 Task: Look for space in Chilaw, Sri Lanka from 6th September, 2023 to 15th September, 2023 for 6 adults in price range Rs.8000 to Rs.12000. Place can be entire place or private room with 6 bedrooms having 6 beds and 6 bathrooms. Property type can be house, flat, guest house. Amenities needed are: wifi, TV, free parkinig on premises, gym, breakfast. Booking option can be shelf check-in. Required host language is English.
Action: Mouse moved to (535, 117)
Screenshot: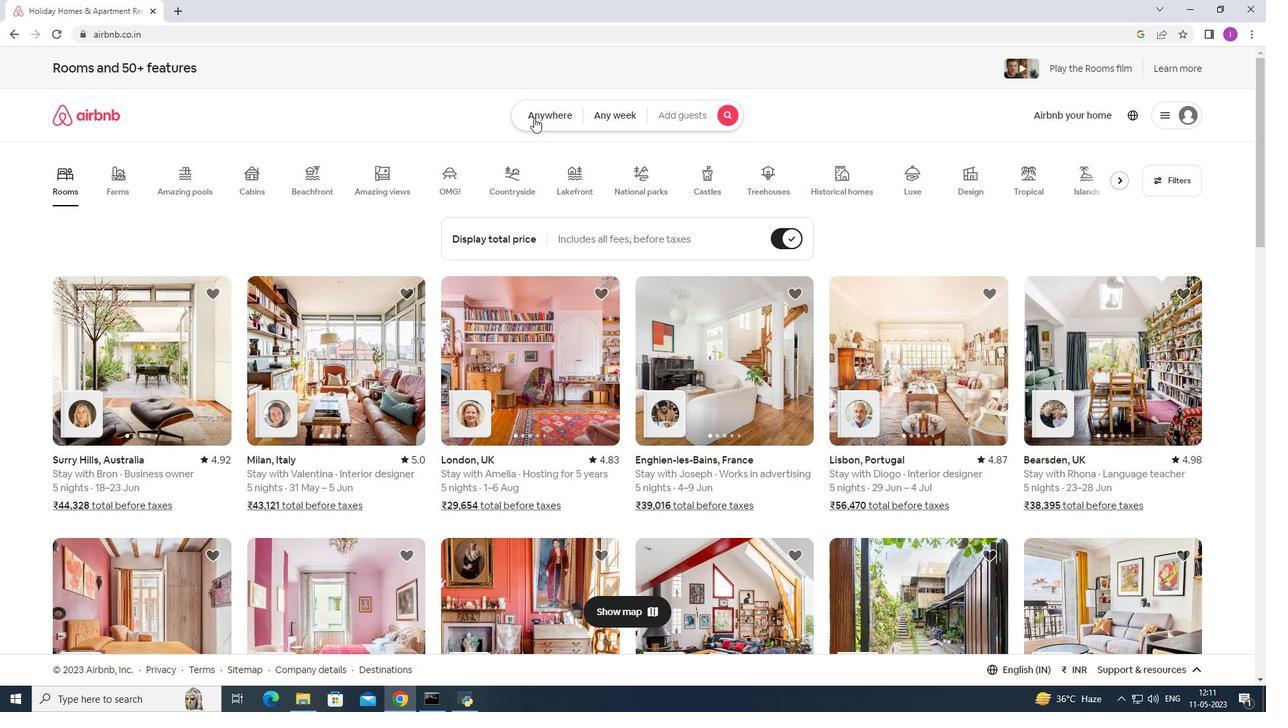 
Action: Mouse pressed left at (535, 117)
Screenshot: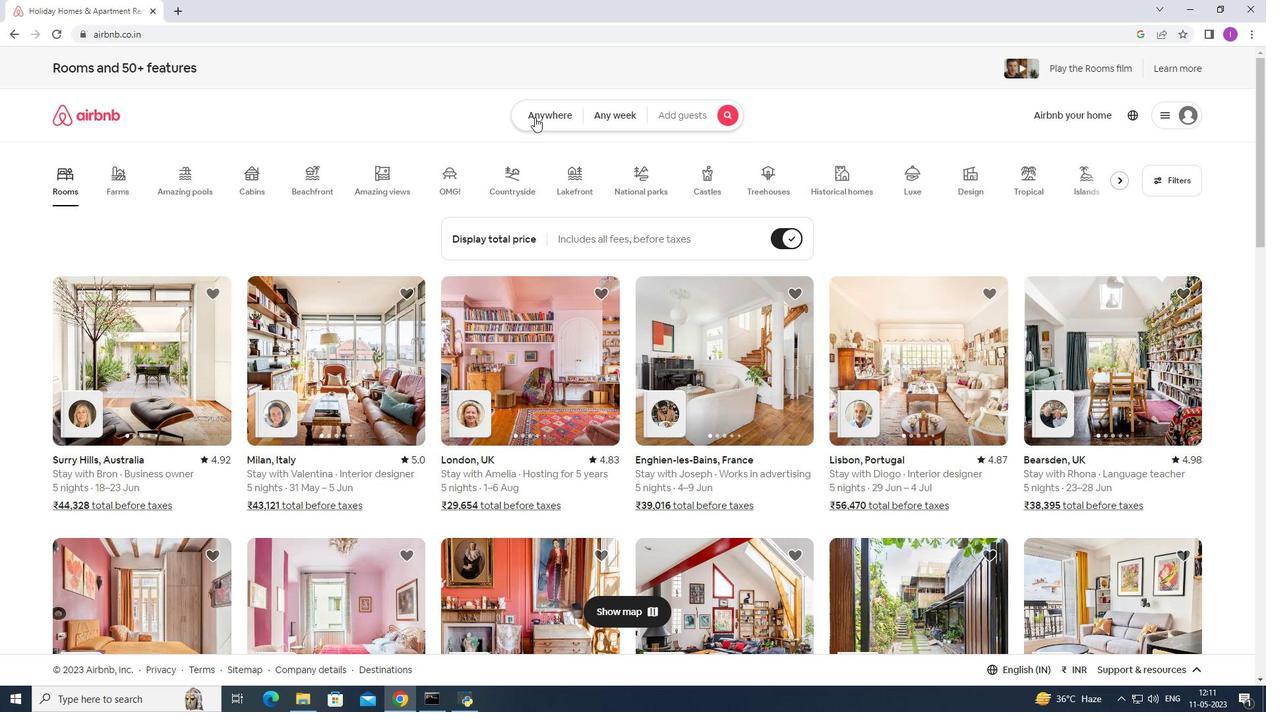 
Action: Mouse moved to (390, 167)
Screenshot: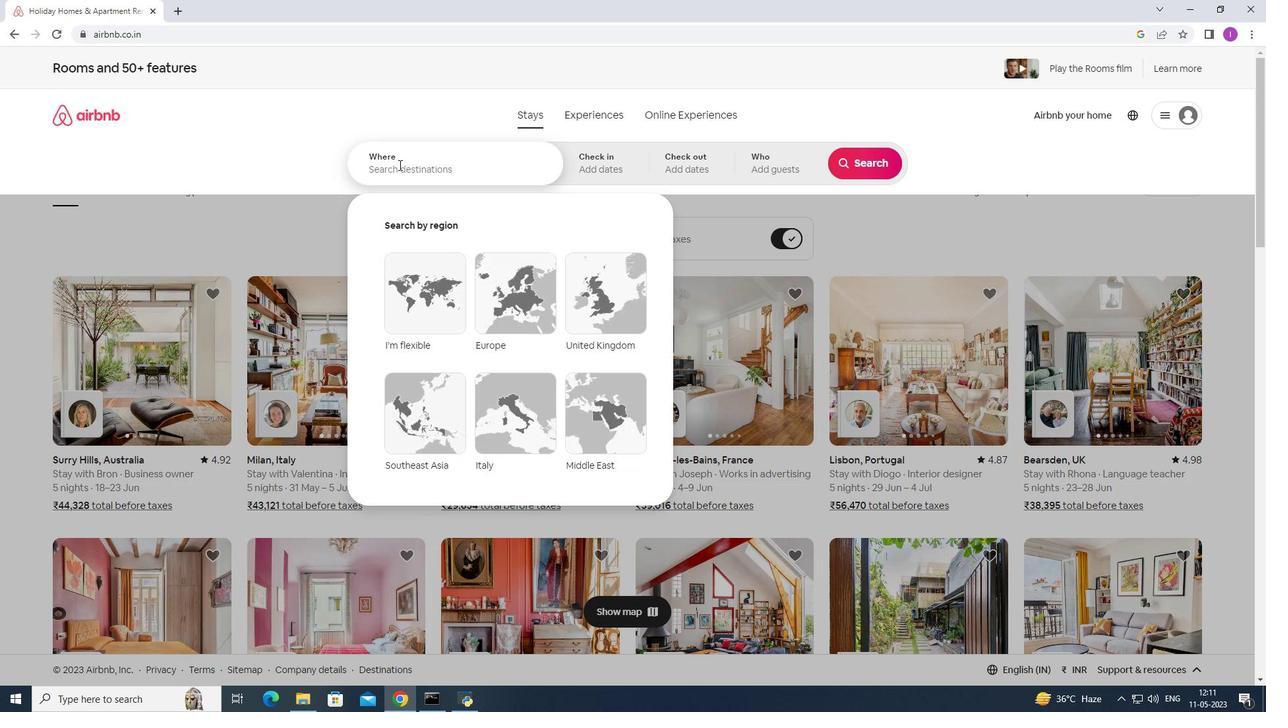 
Action: Mouse pressed left at (390, 167)
Screenshot: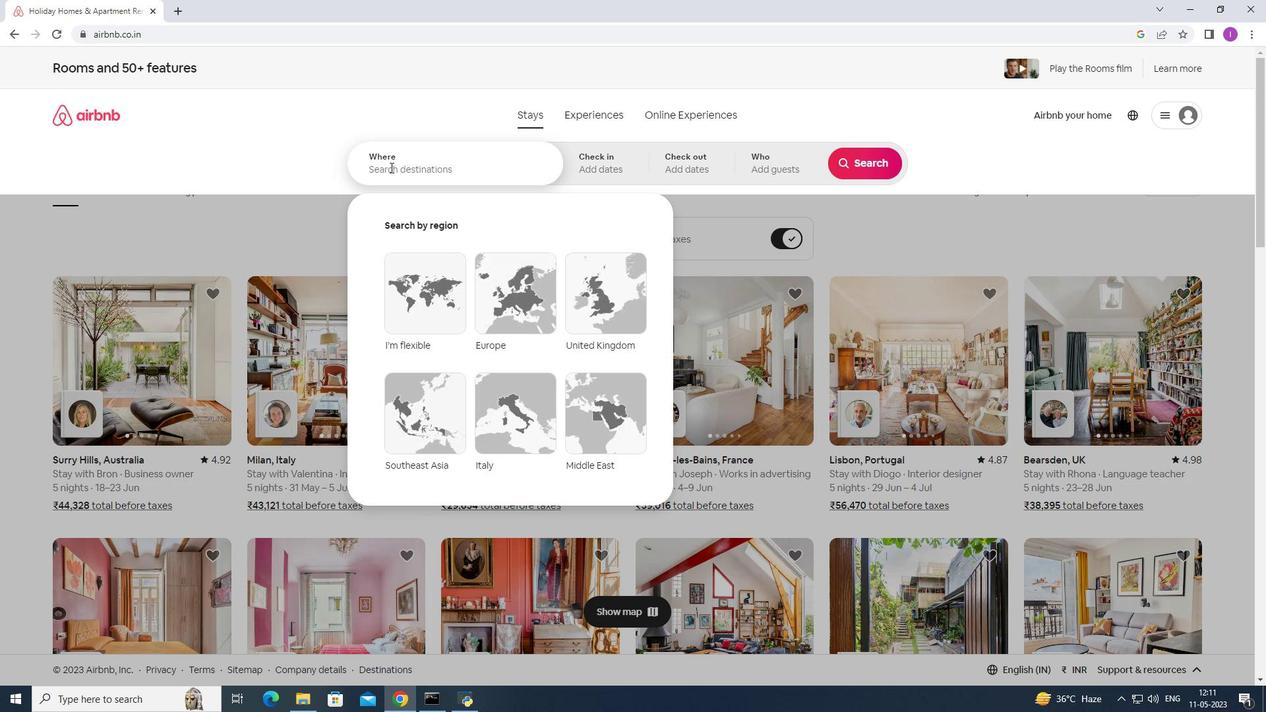 
Action: Mouse moved to (389, 167)
Screenshot: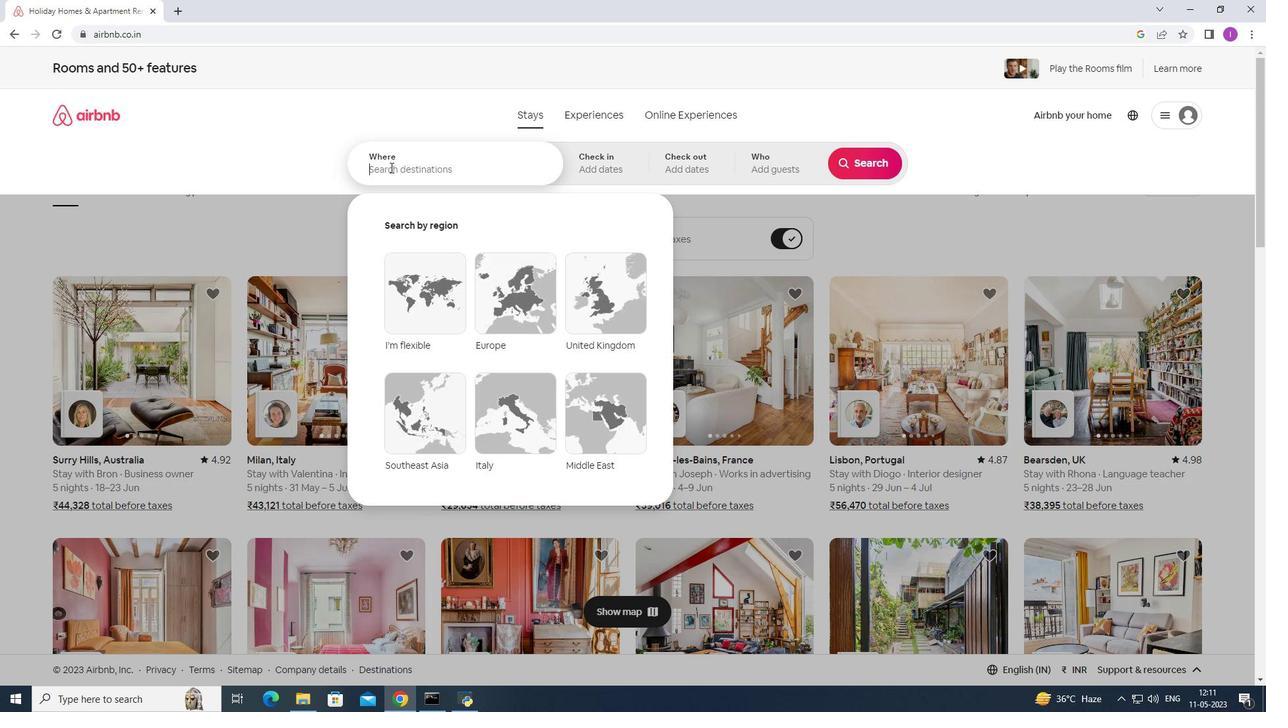 
Action: Key pressed <Key.shift>Chilaw,<Key.shift><Key.shift><Key.shift><Key.shift><Key.shift><Key.shift><Key.shift><Key.shift><Key.shift><Key.shift><Key.shift><Key.shift><Key.shift><Key.shift><Key.shift><Key.shift><Key.shift><Key.shift><Key.shift><Key.shift><Key.shift><Key.shift><Key.shift><Key.shift><Key.shift><Key.shift><Key.shift><Key.shift><Key.shift><Key.shift><Key.shift><Key.shift><Key.shift><Key.shift><Key.shift><Key.shift><Key.shift><Key.shift><Key.shift>Sri<Key.space><Key.shift>Lanka
Screenshot: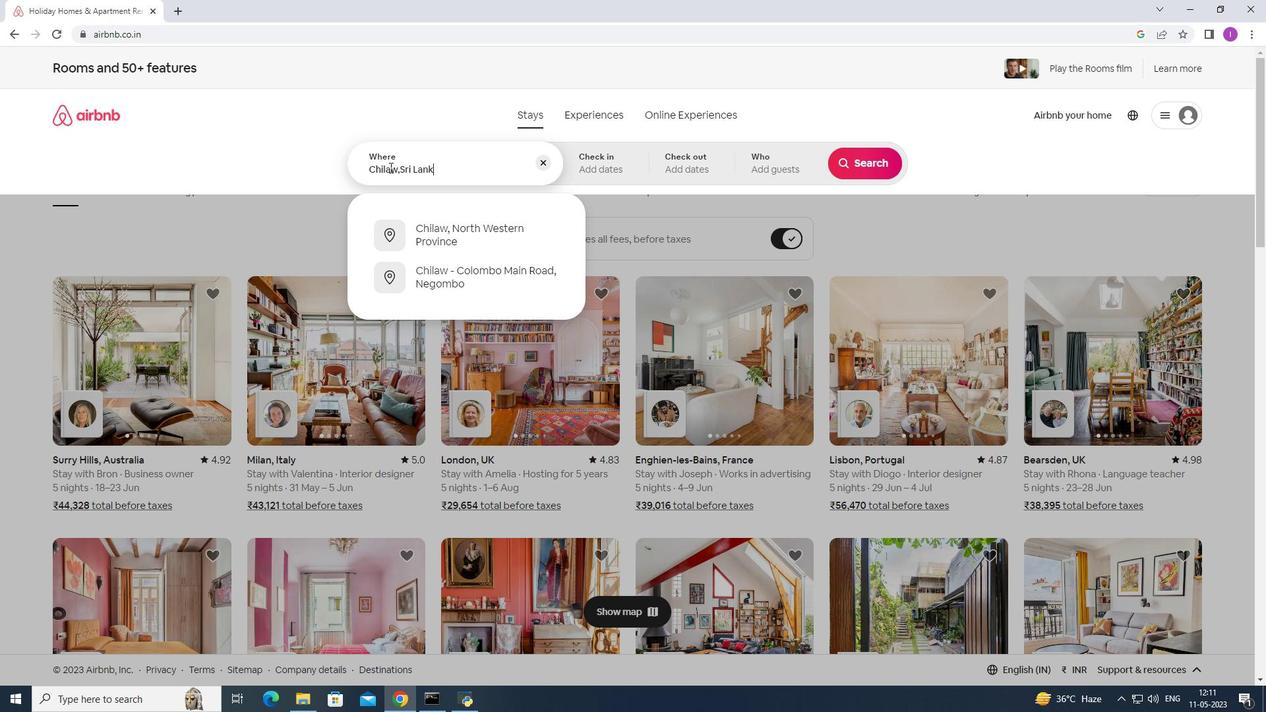 
Action: Mouse moved to (631, 169)
Screenshot: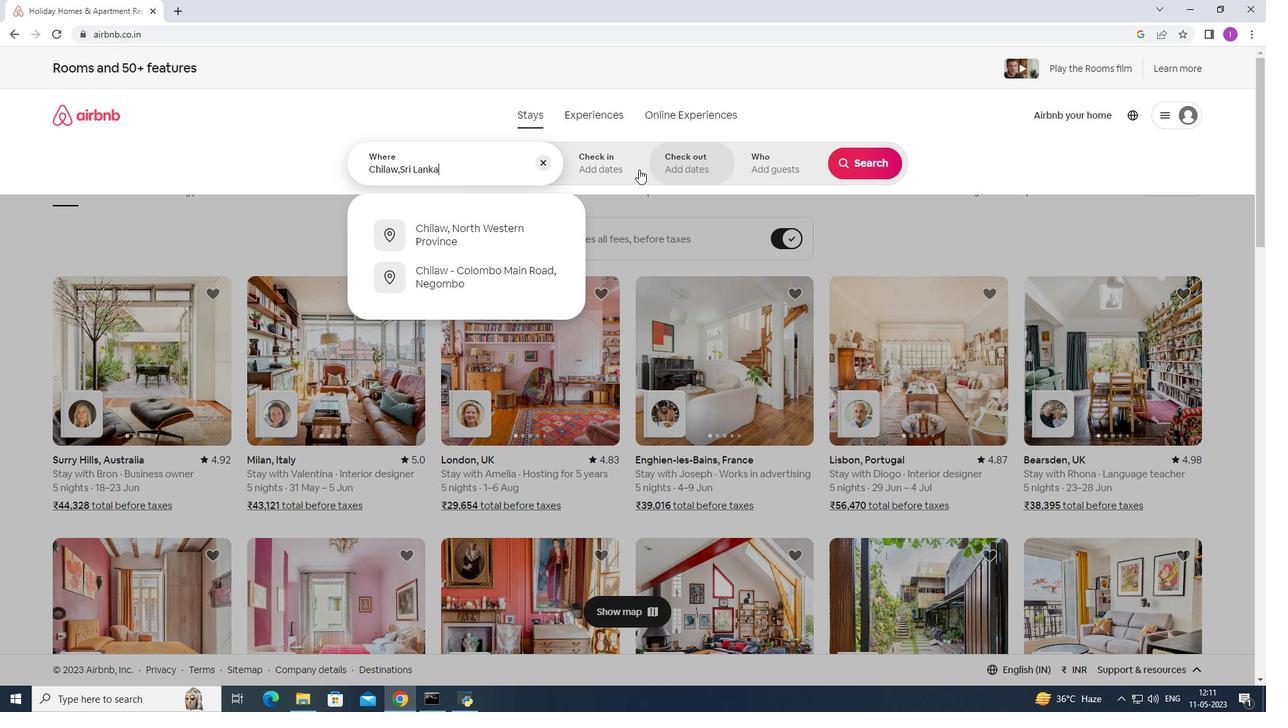 
Action: Mouse pressed left at (631, 169)
Screenshot: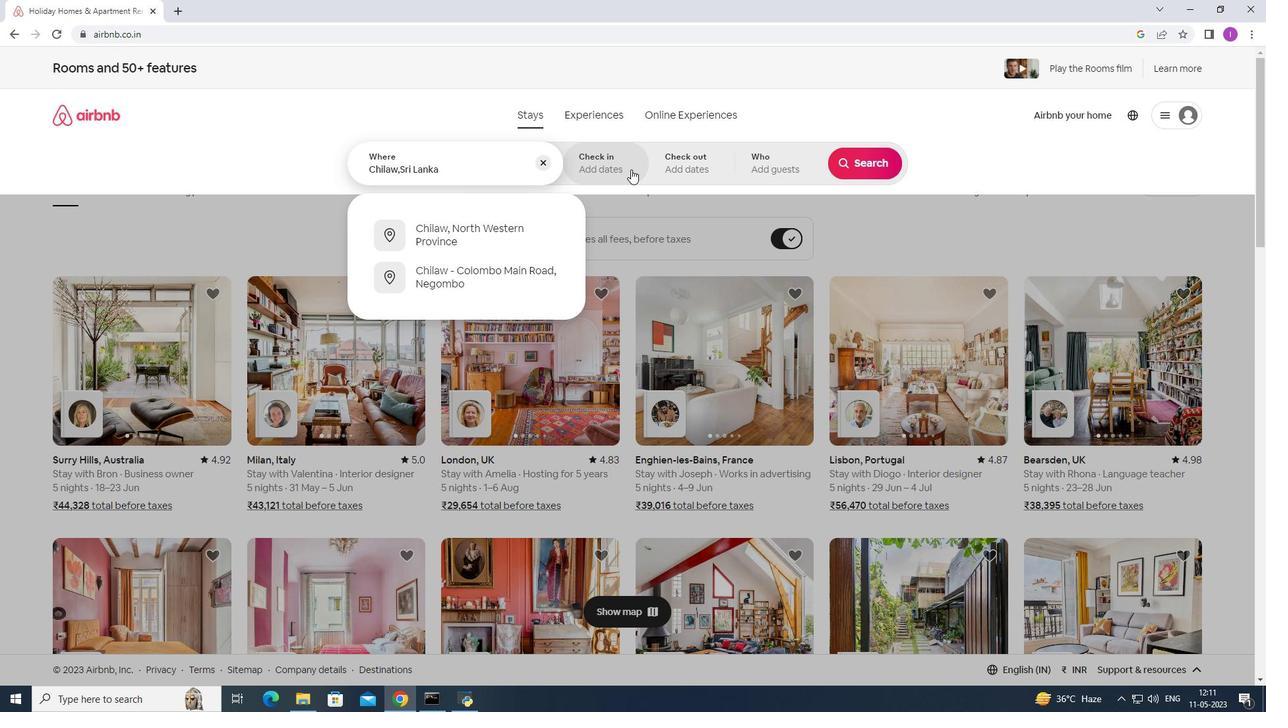 
Action: Mouse moved to (876, 269)
Screenshot: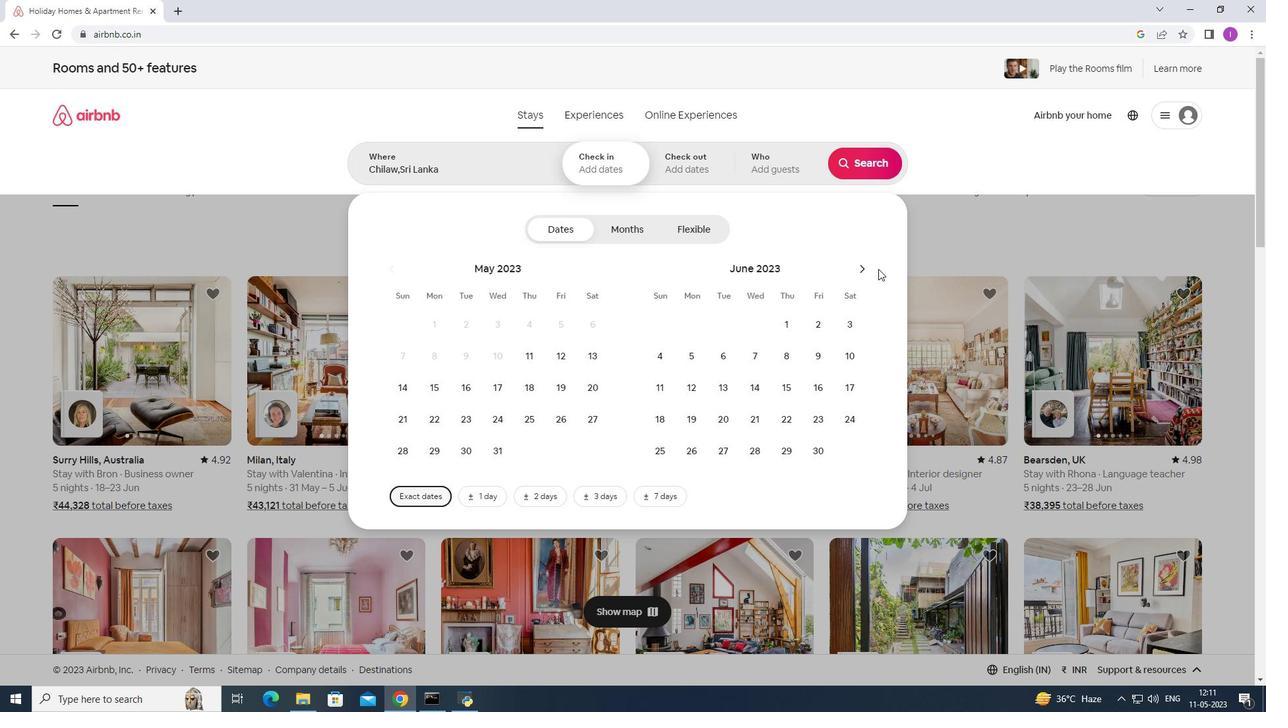 
Action: Mouse pressed left at (876, 269)
Screenshot: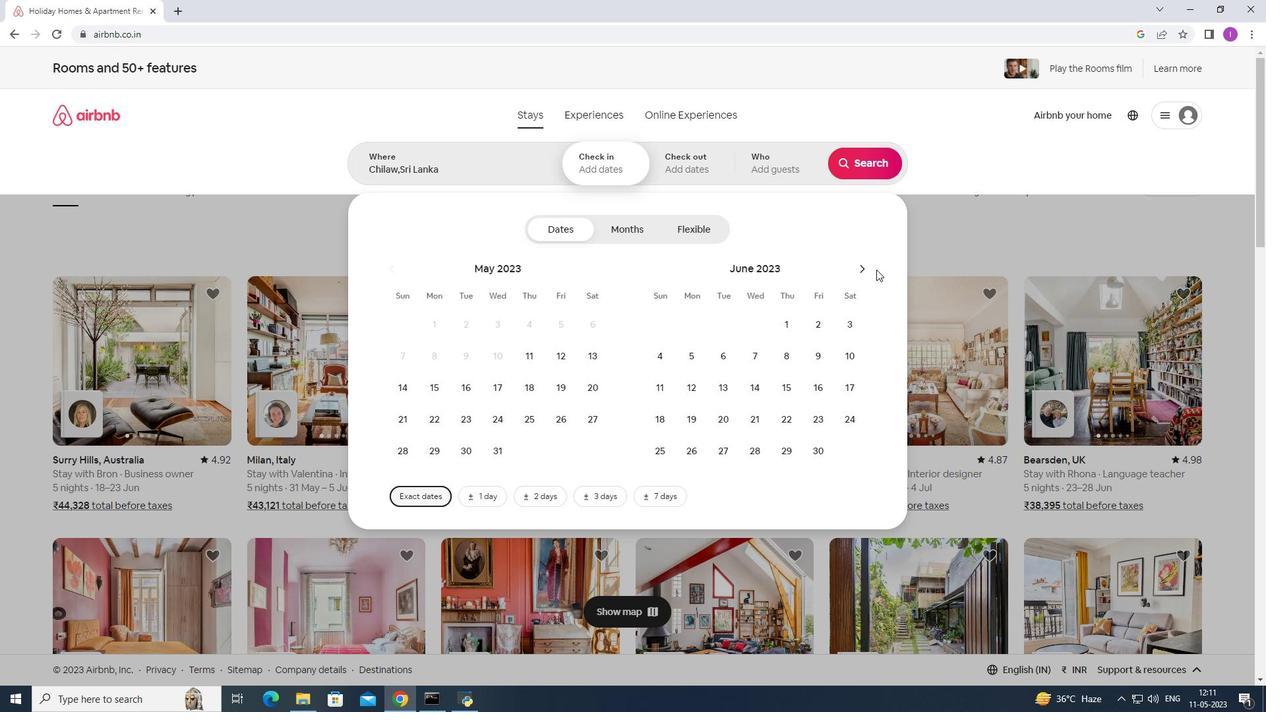 
Action: Mouse pressed left at (876, 269)
Screenshot: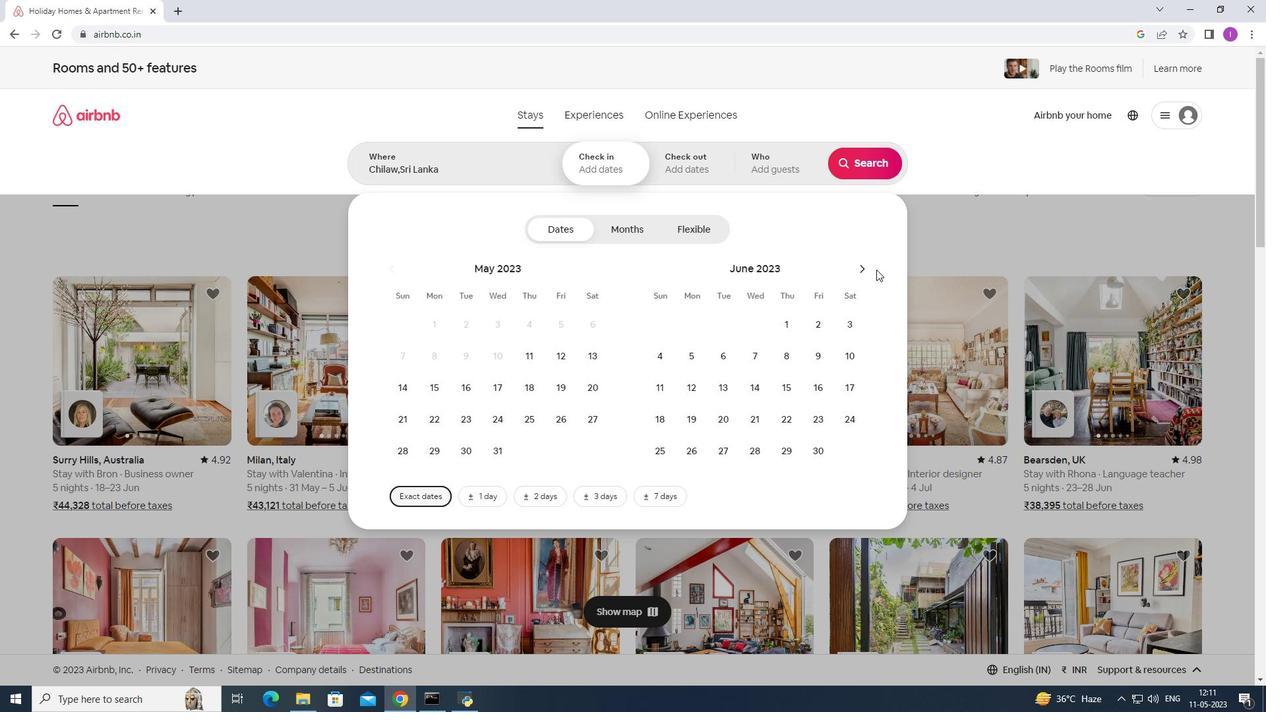 
Action: Mouse moved to (869, 271)
Screenshot: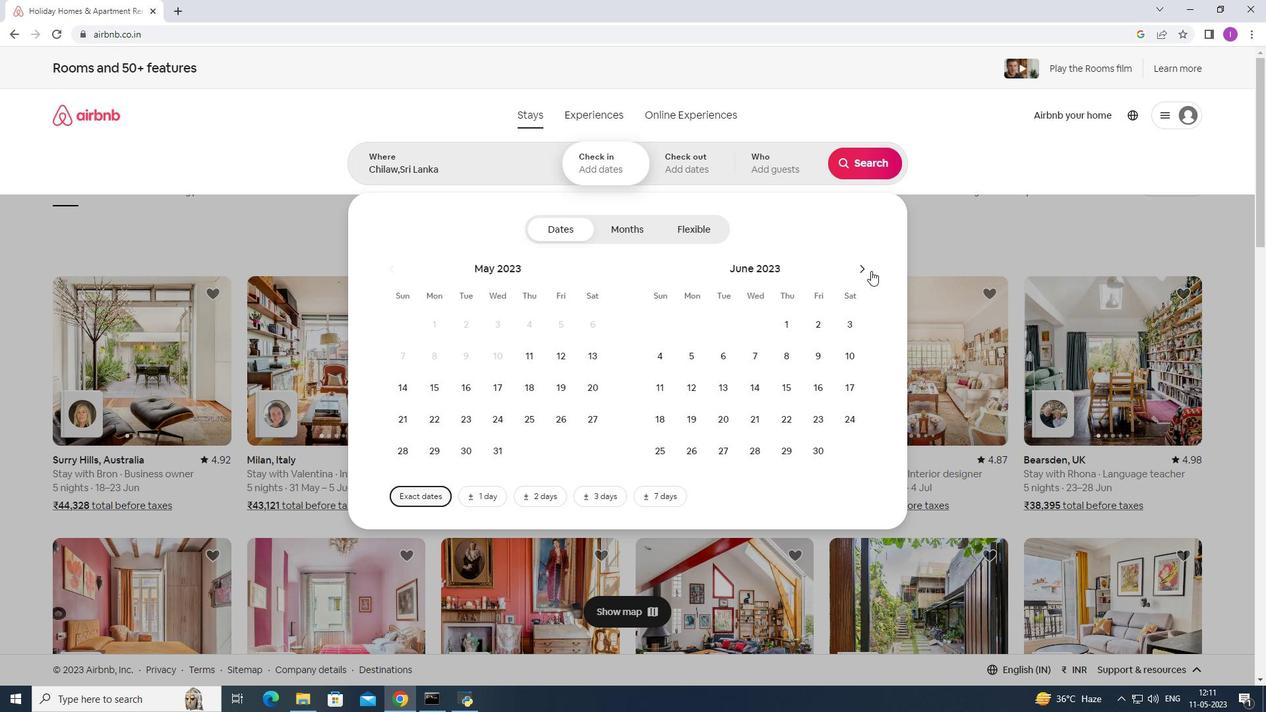 
Action: Mouse pressed left at (869, 271)
Screenshot: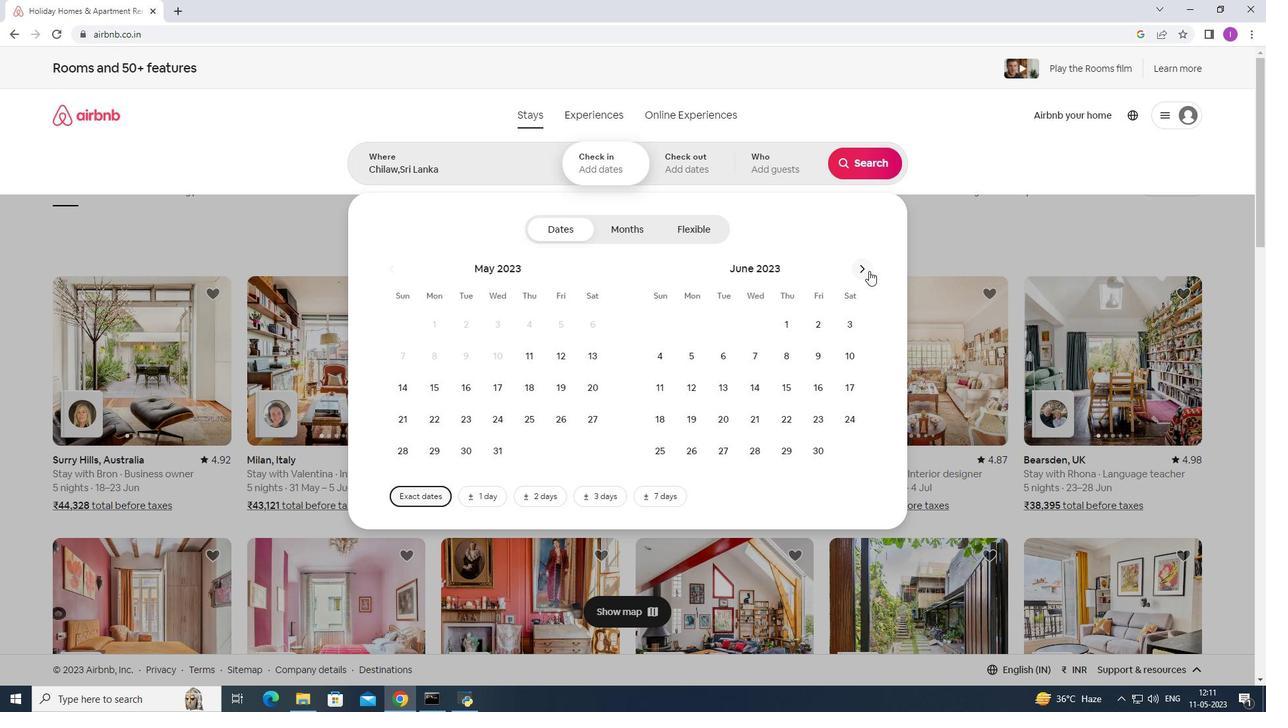 
Action: Mouse pressed left at (869, 271)
Screenshot: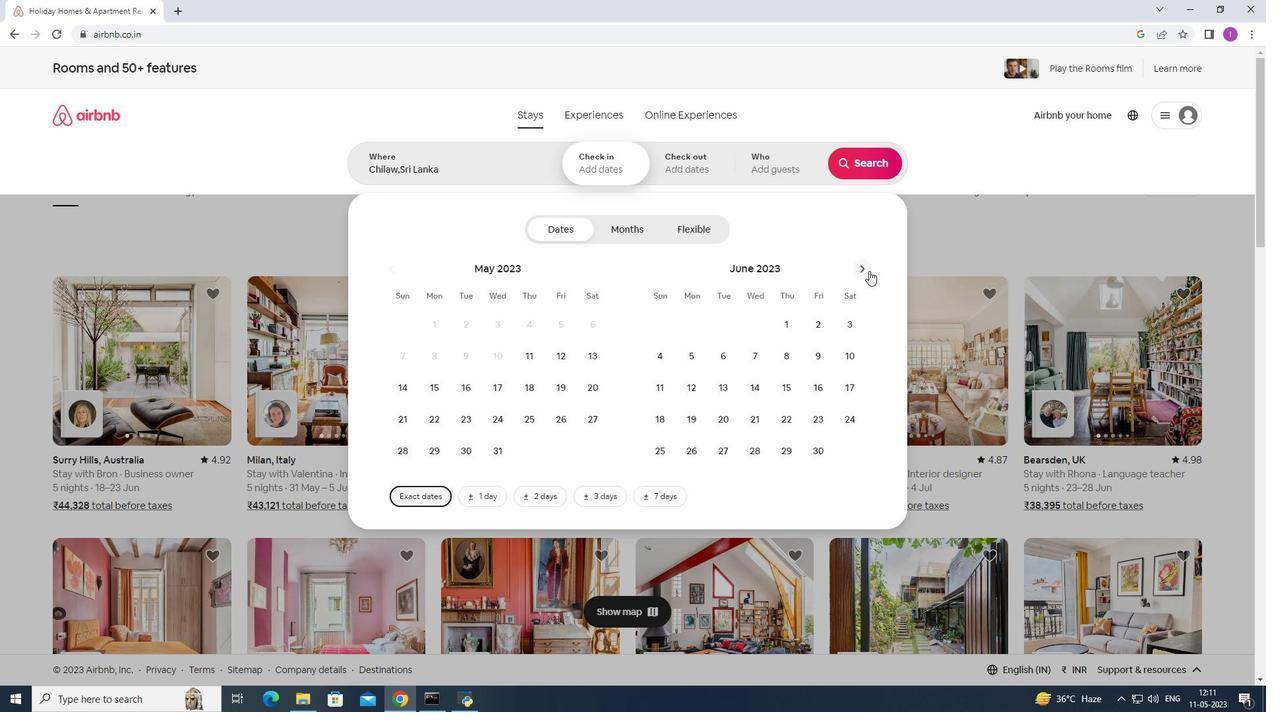 
Action: Mouse pressed left at (869, 271)
Screenshot: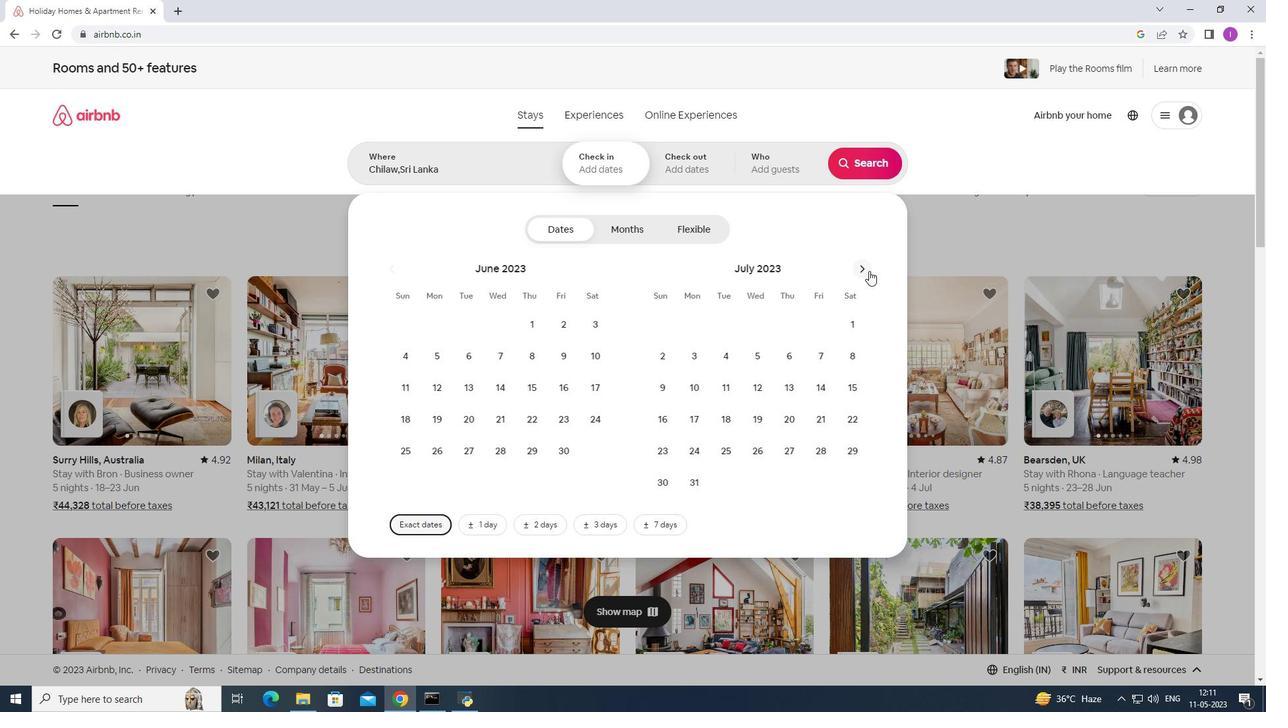 
Action: Mouse moved to (868, 271)
Screenshot: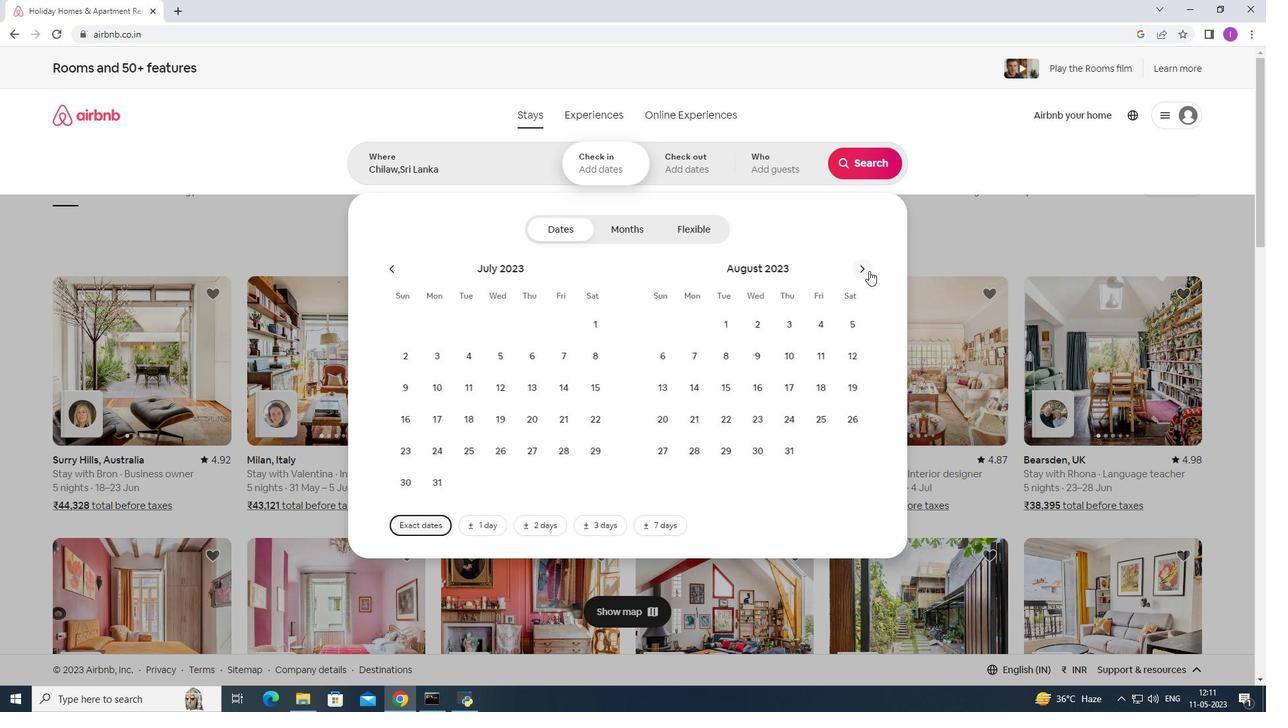 
Action: Mouse pressed left at (868, 271)
Screenshot: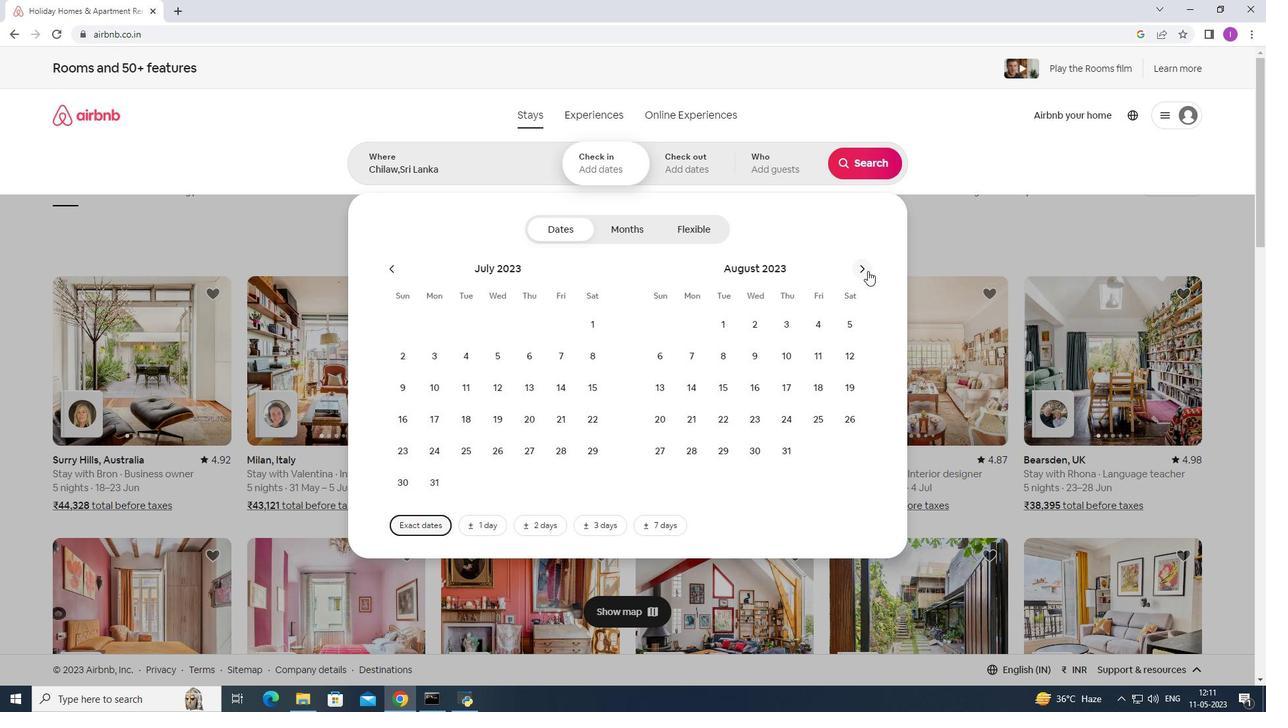 
Action: Mouse moved to (488, 354)
Screenshot: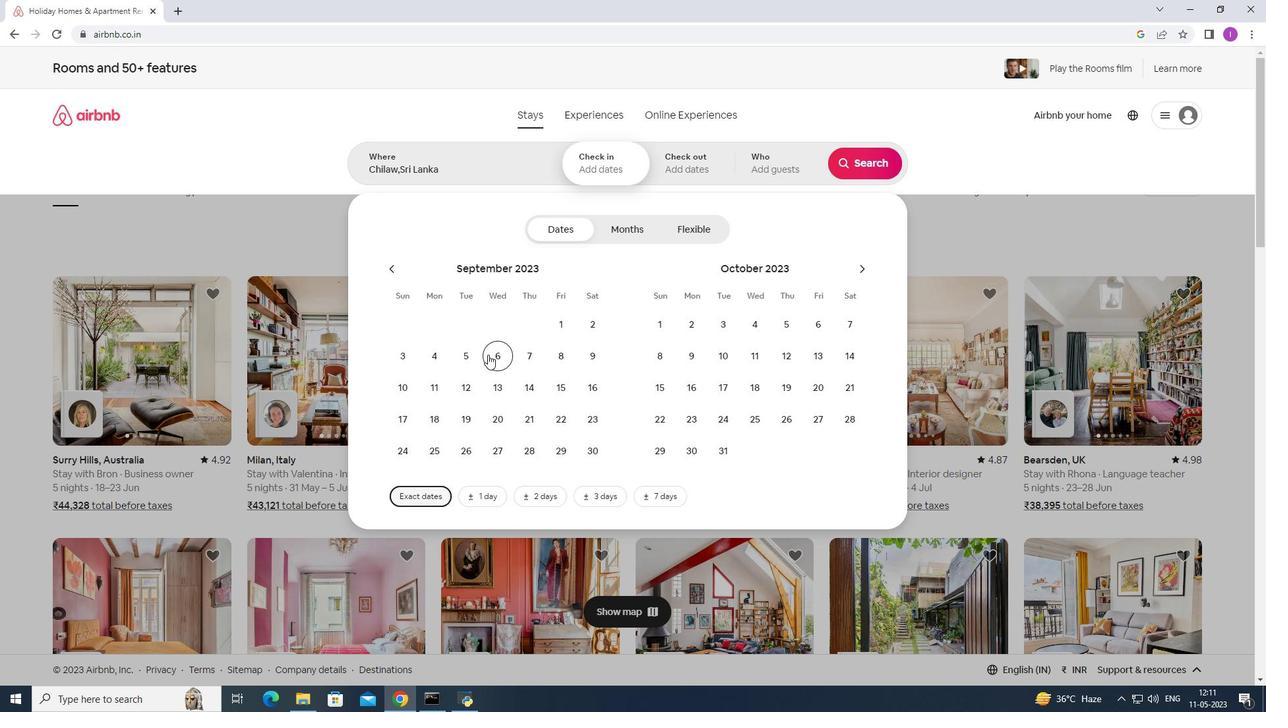 
Action: Mouse pressed left at (488, 354)
Screenshot: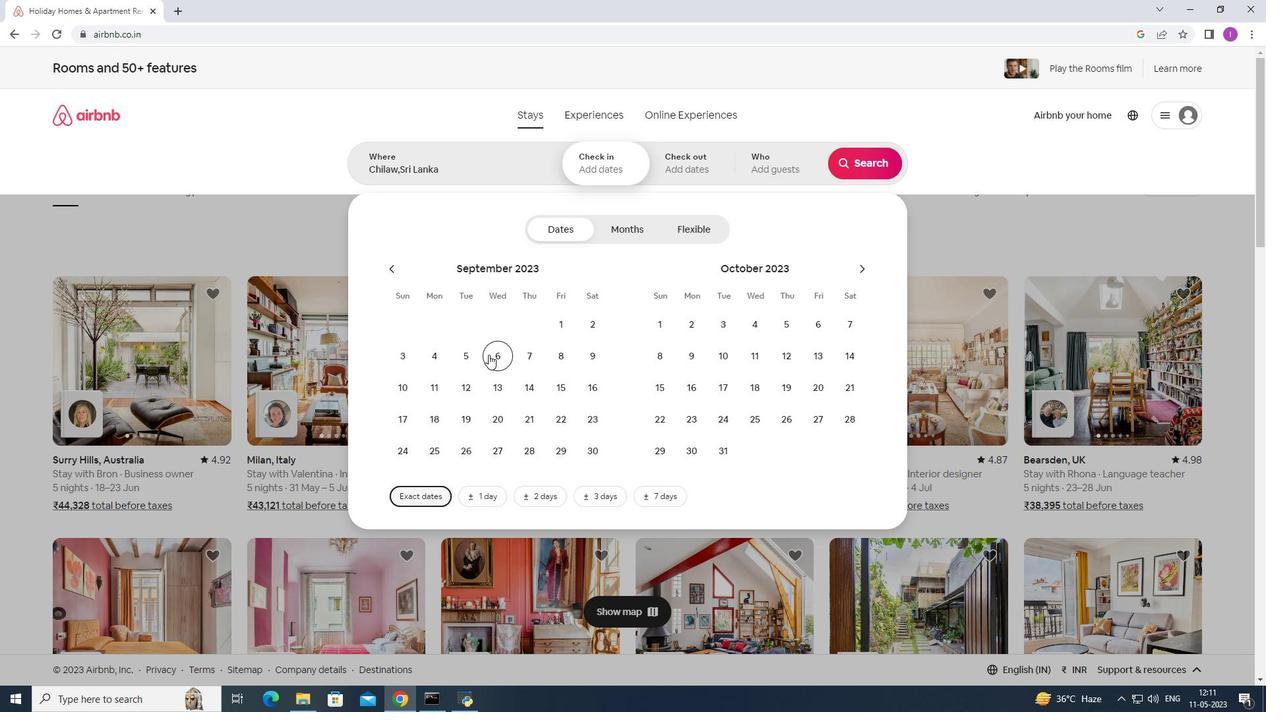 
Action: Mouse moved to (502, 387)
Screenshot: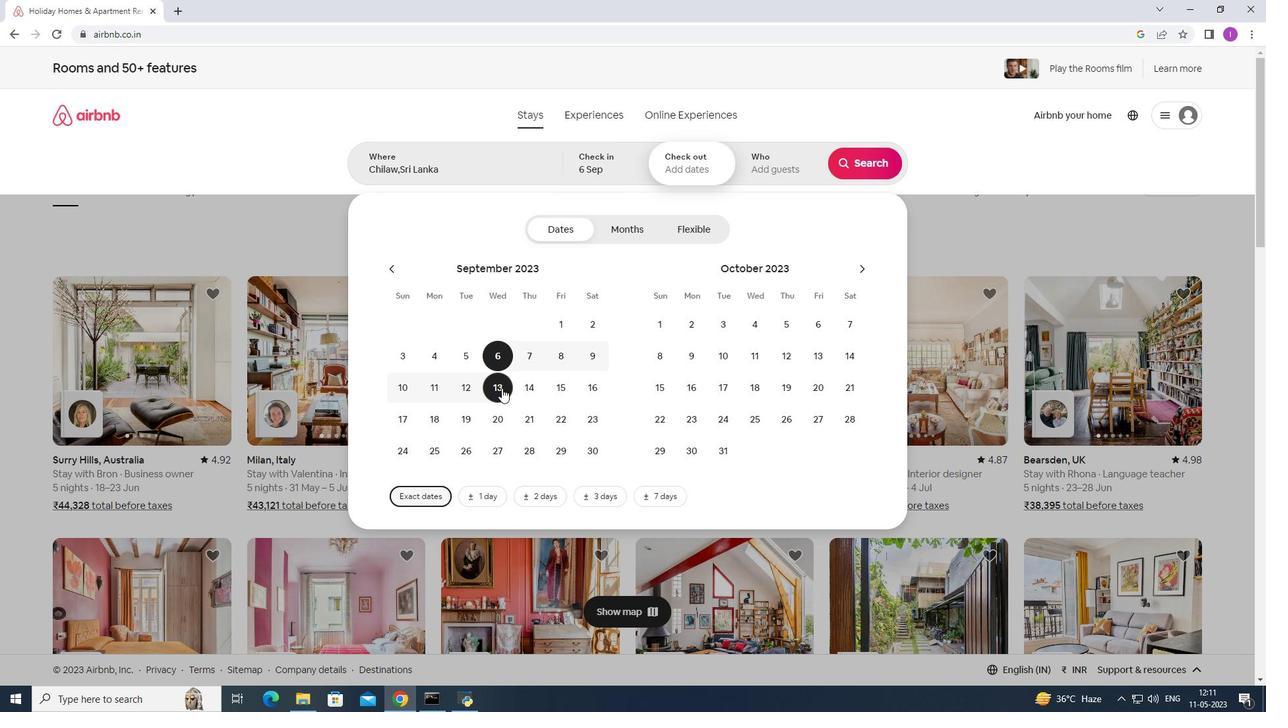 
Action: Mouse scrolled (502, 387) with delta (0, 0)
Screenshot: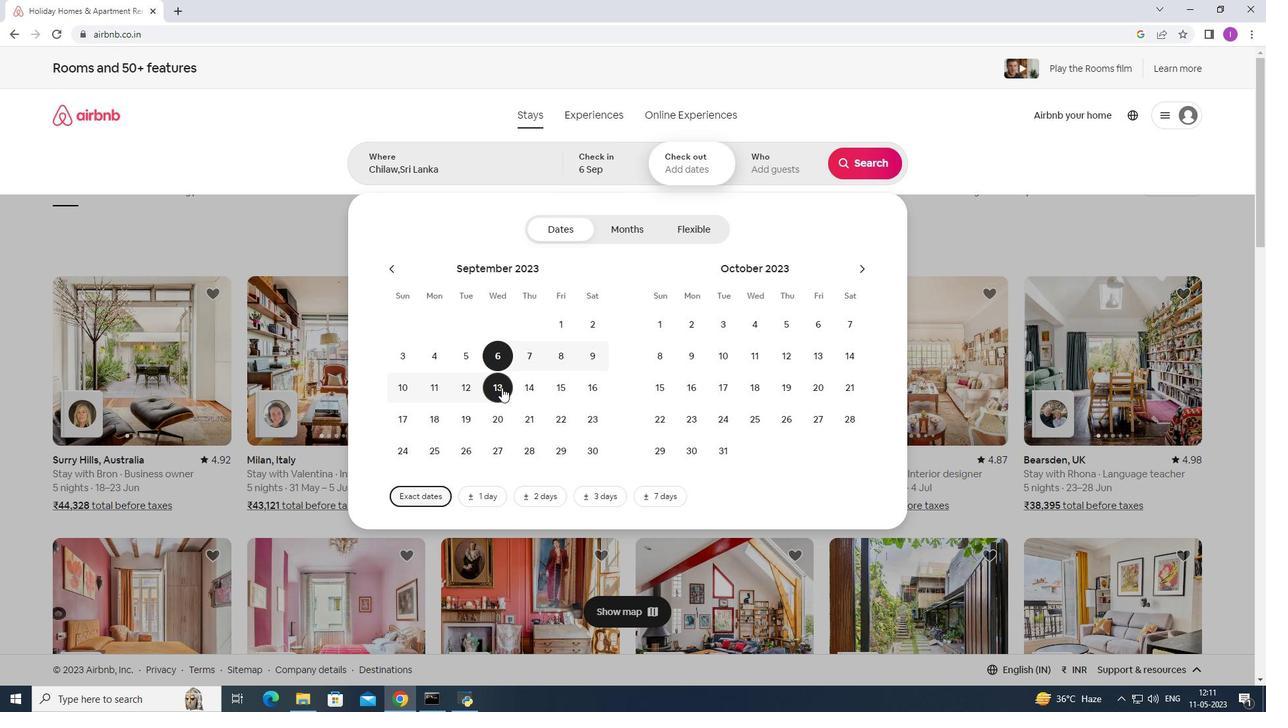 
Action: Mouse moved to (570, 384)
Screenshot: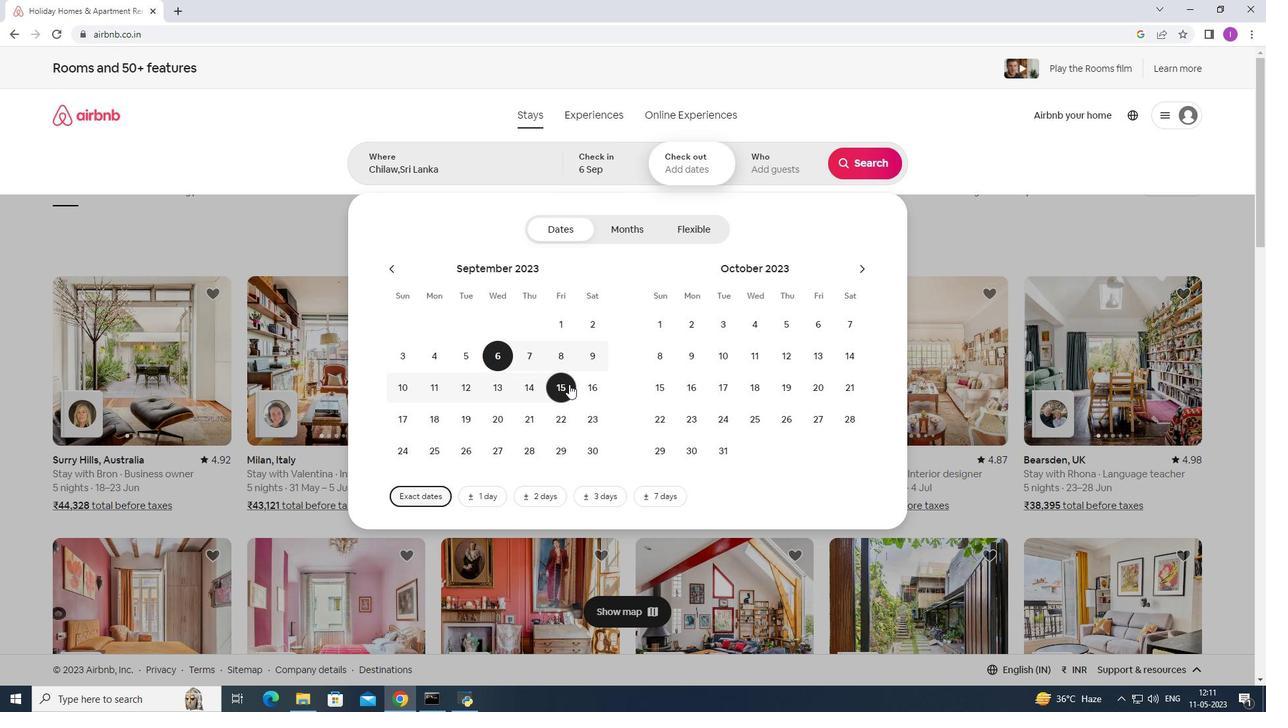 
Action: Mouse pressed left at (570, 384)
Screenshot: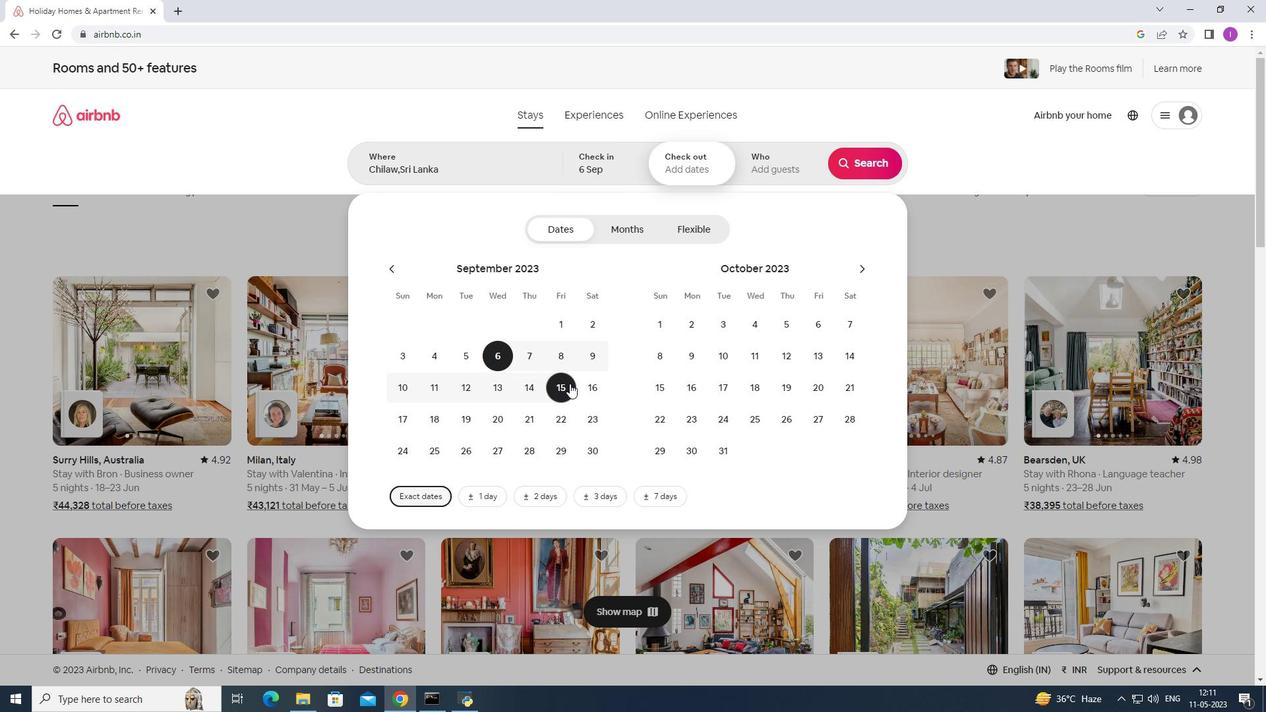
Action: Mouse moved to (769, 170)
Screenshot: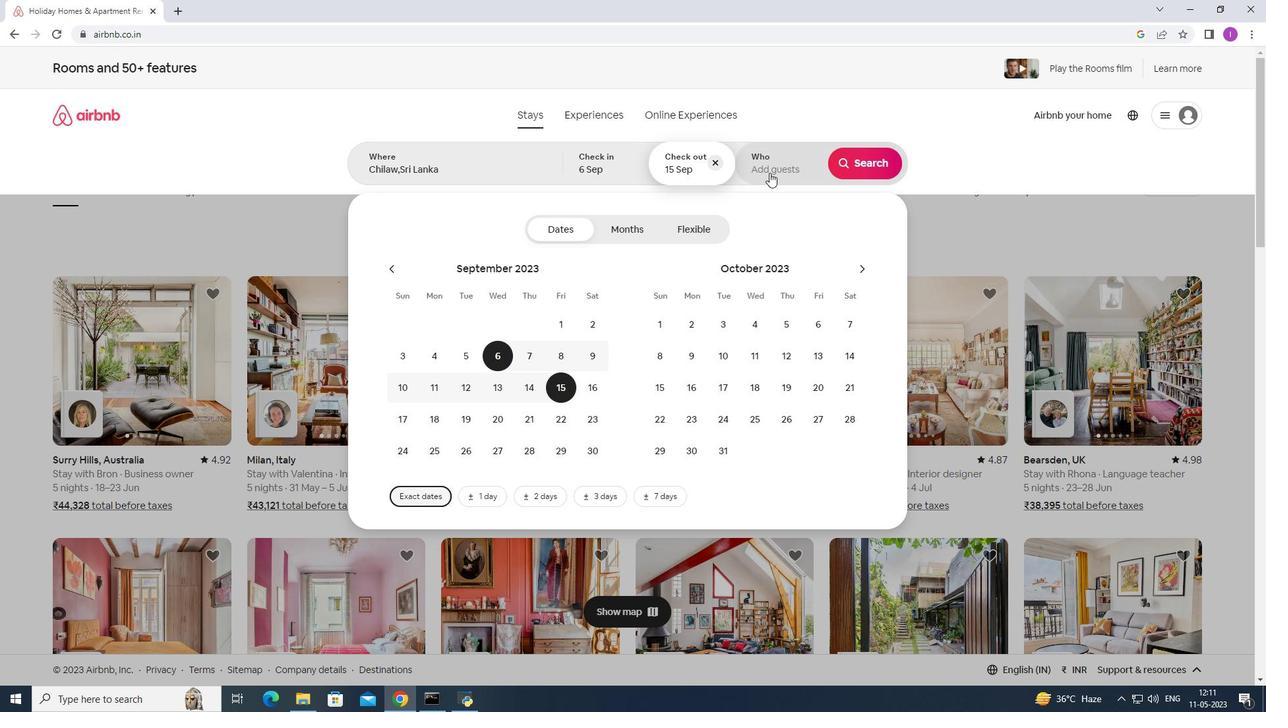 
Action: Mouse pressed left at (769, 170)
Screenshot: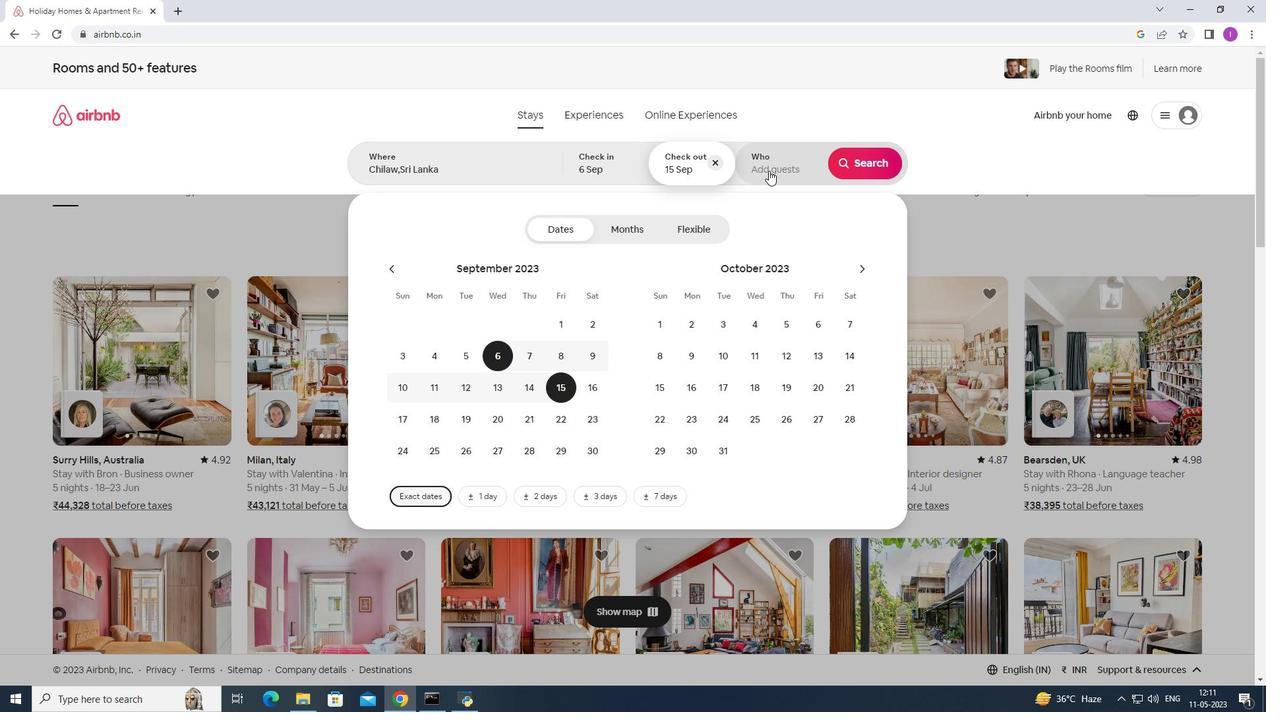
Action: Mouse moved to (863, 234)
Screenshot: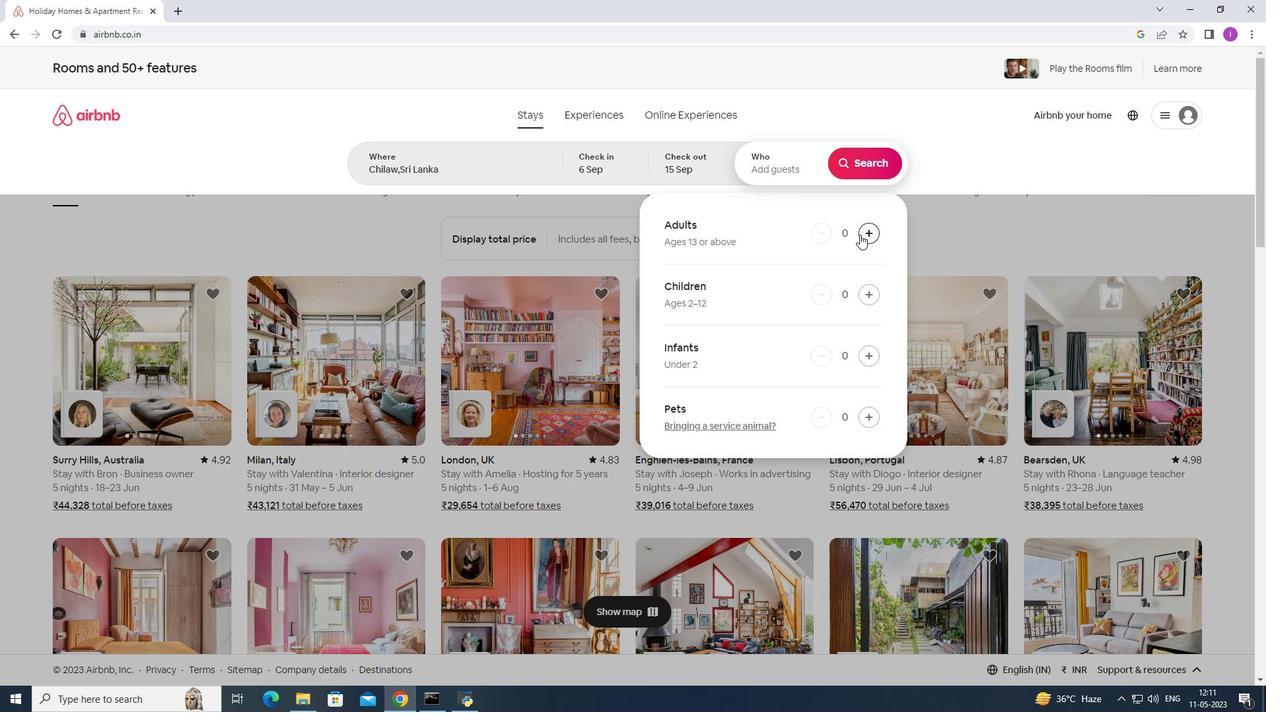 
Action: Mouse pressed left at (863, 234)
Screenshot: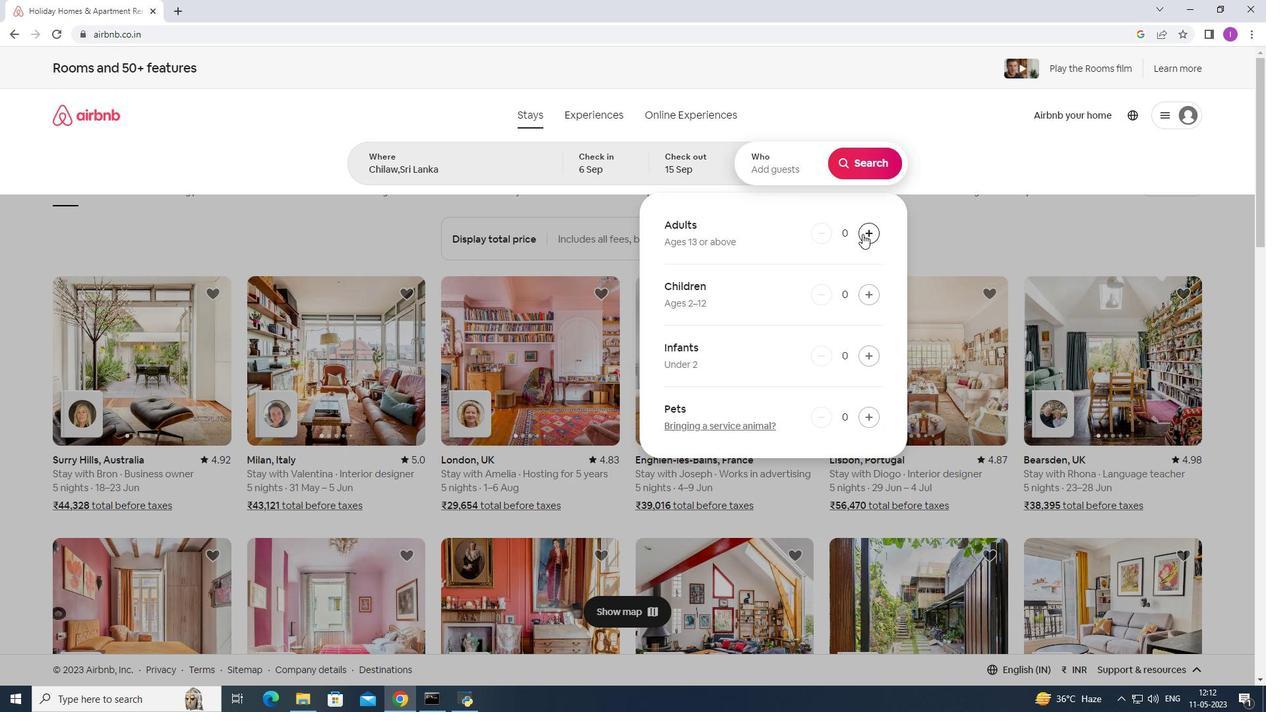 
Action: Mouse moved to (863, 234)
Screenshot: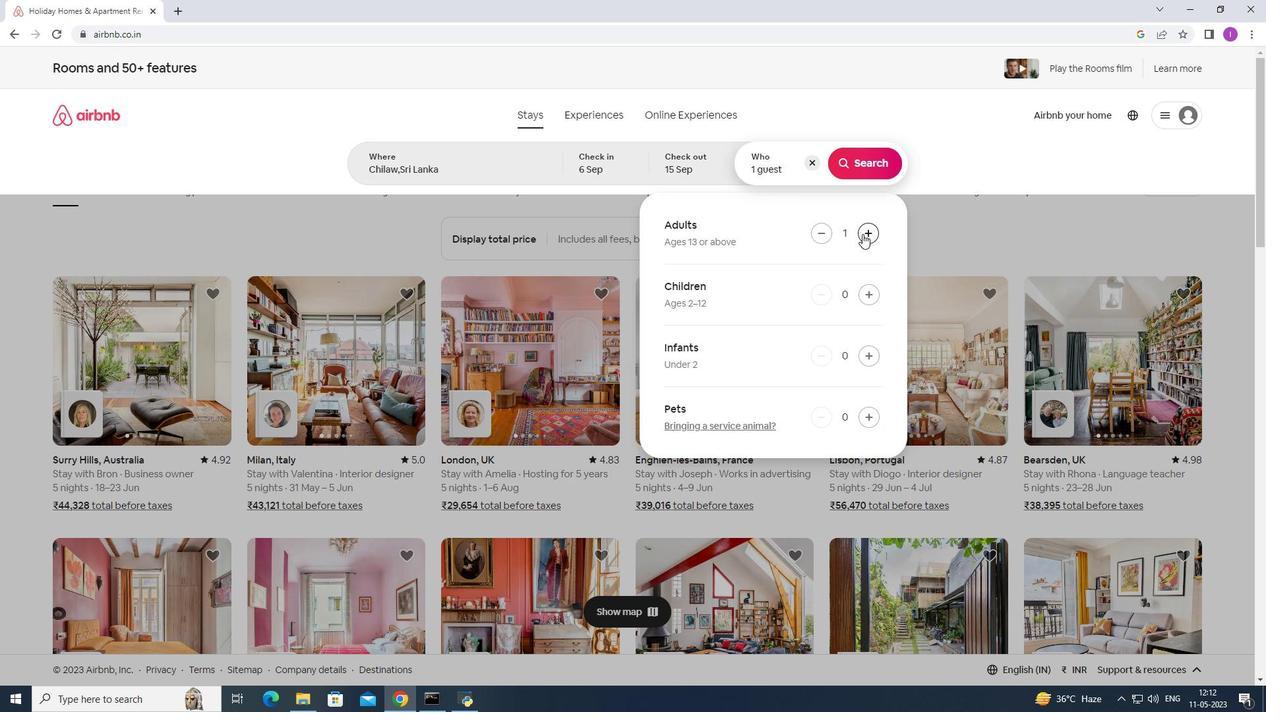
Action: Mouse pressed left at (863, 234)
Screenshot: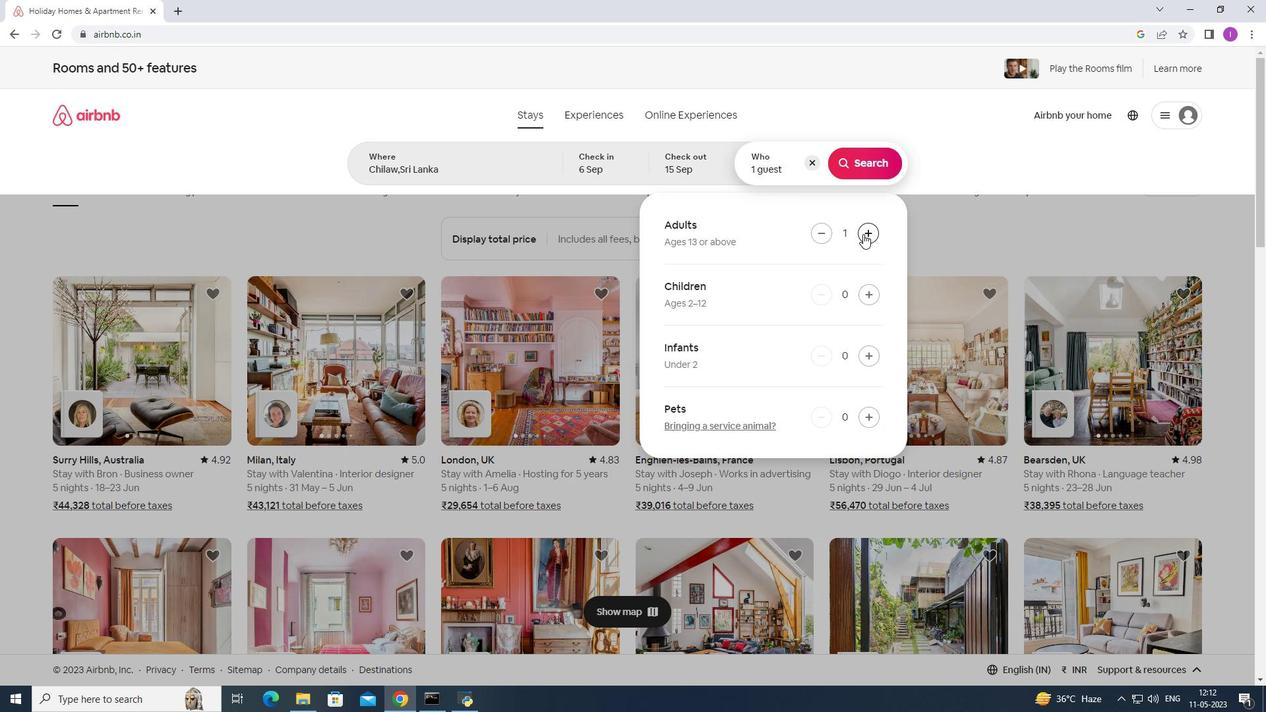 
Action: Mouse pressed left at (863, 234)
Screenshot: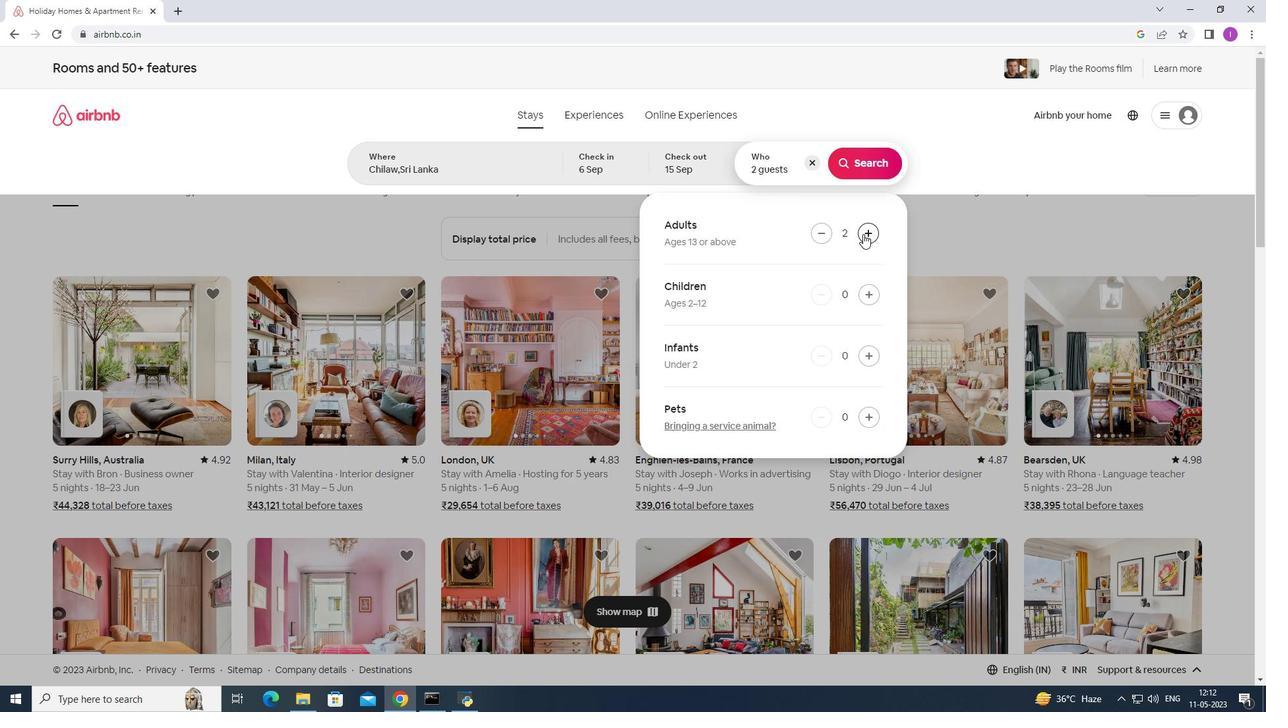 
Action: Mouse pressed left at (863, 234)
Screenshot: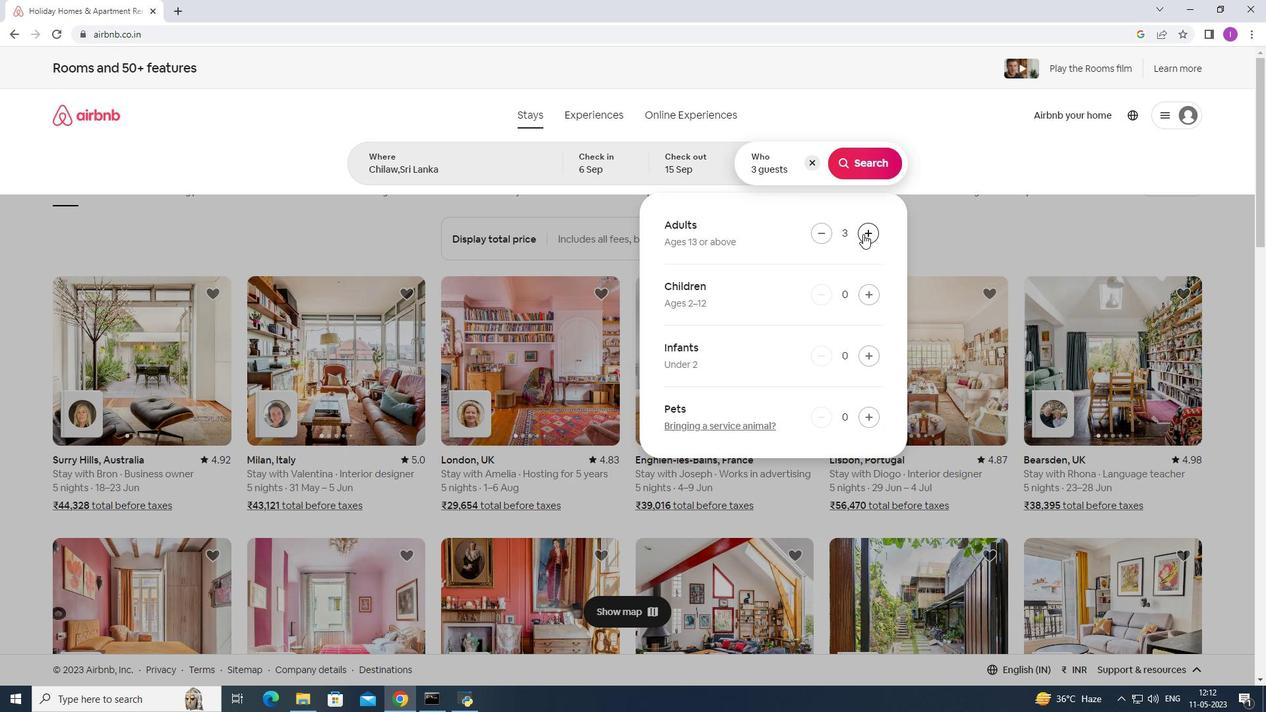 
Action: Mouse pressed left at (863, 234)
Screenshot: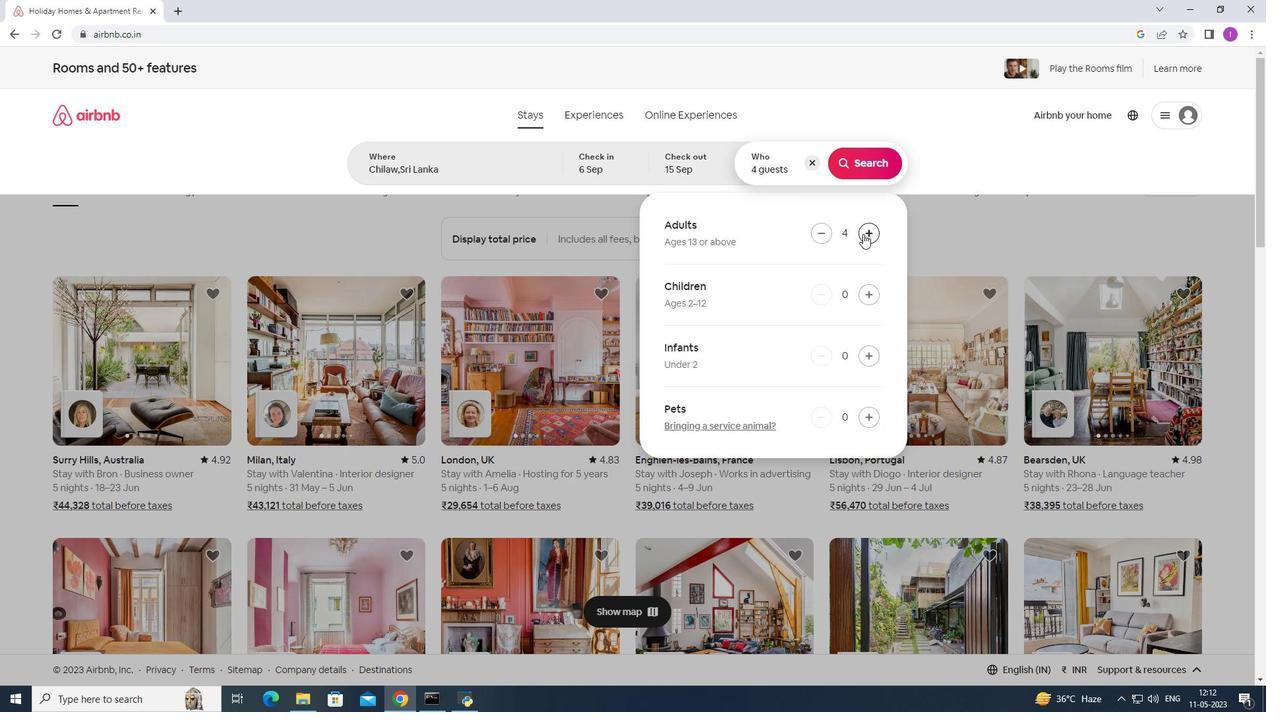 
Action: Mouse pressed left at (863, 234)
Screenshot: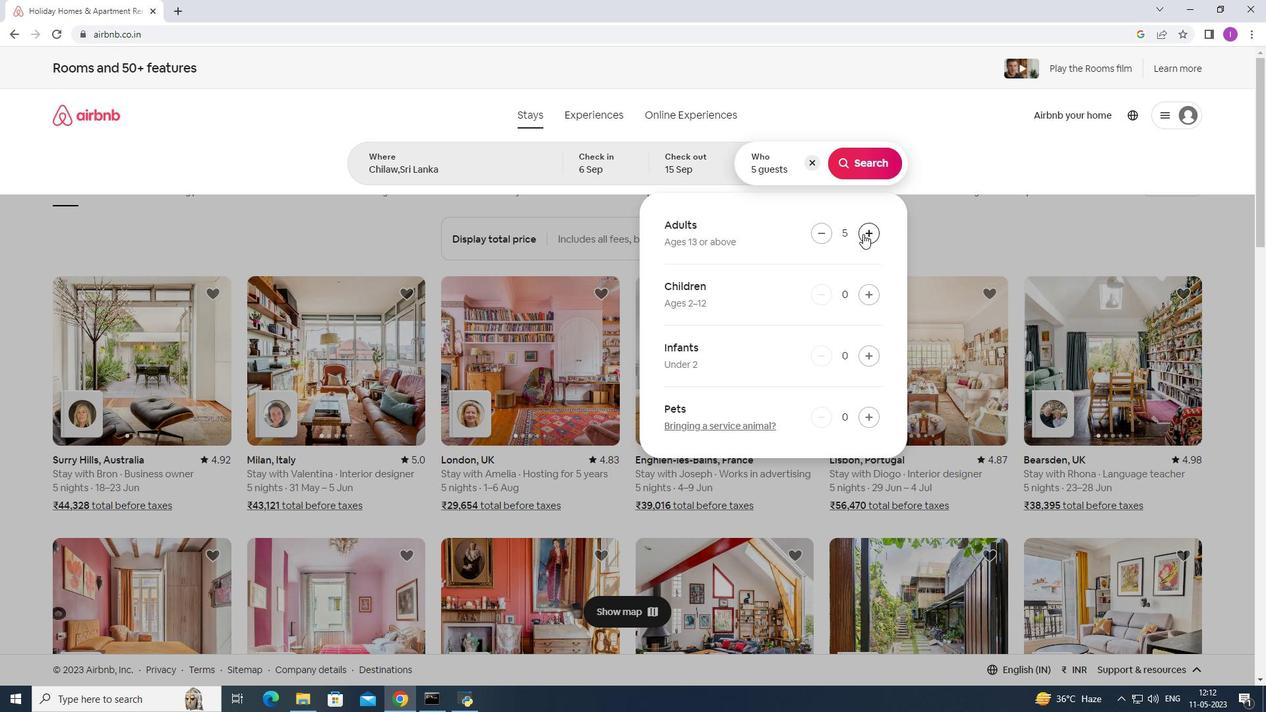 
Action: Mouse moved to (865, 166)
Screenshot: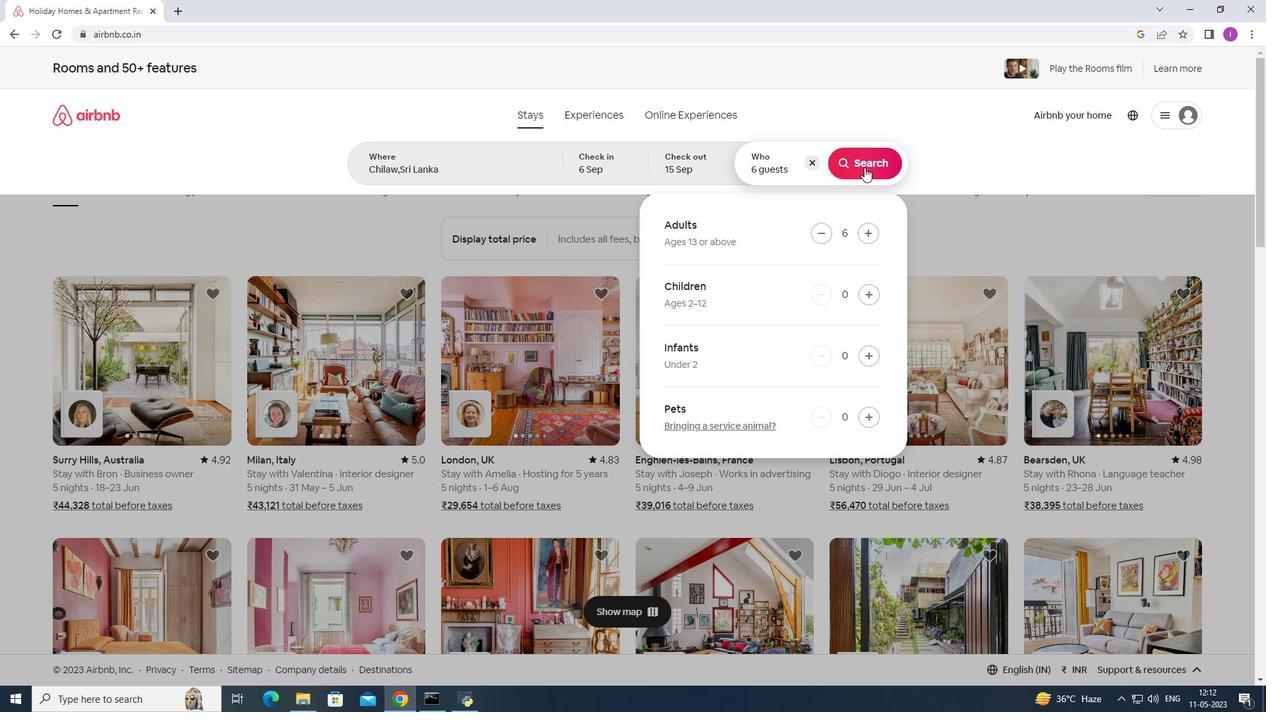 
Action: Mouse pressed left at (865, 166)
Screenshot: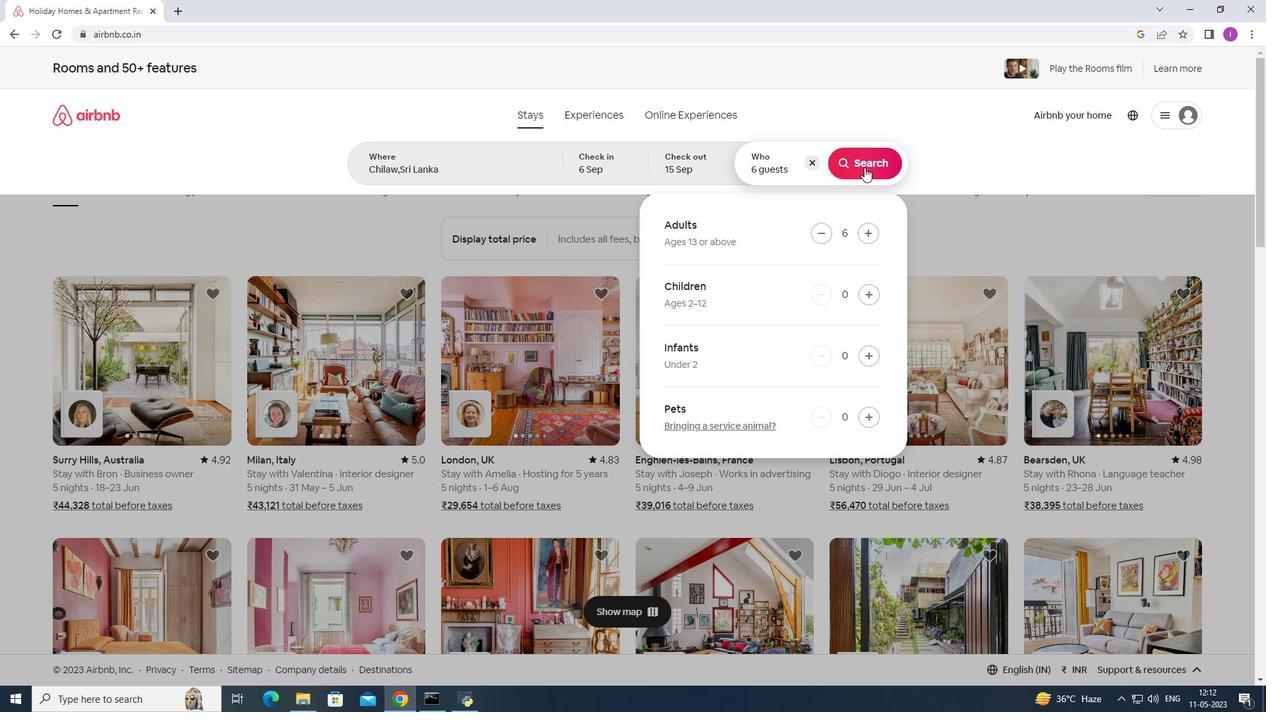 
Action: Mouse moved to (1208, 127)
Screenshot: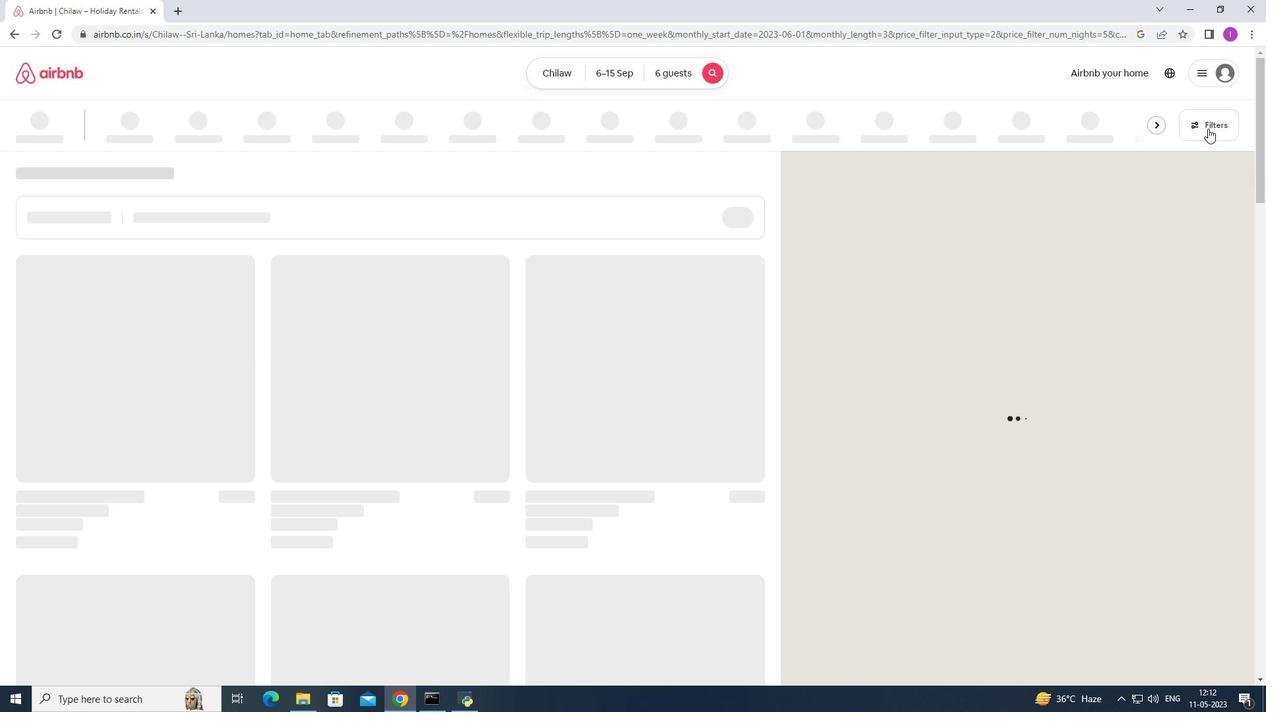 
Action: Mouse pressed left at (1208, 127)
Screenshot: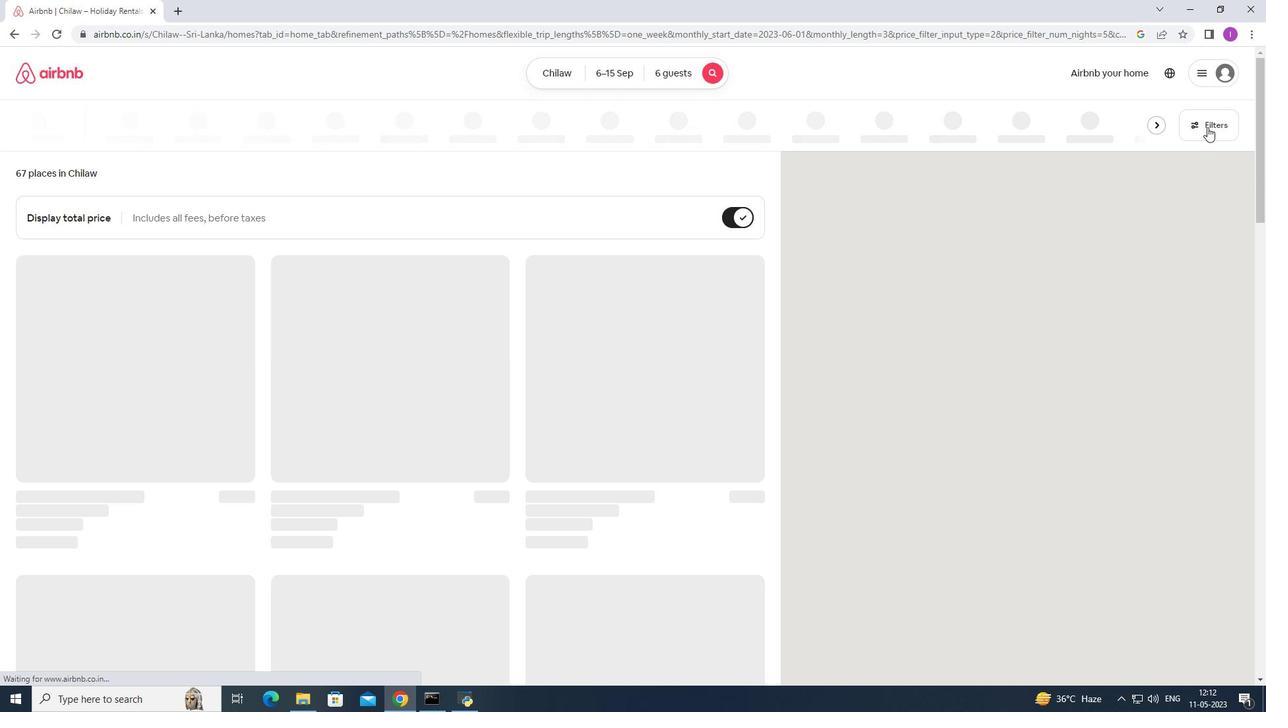
Action: Mouse moved to (715, 444)
Screenshot: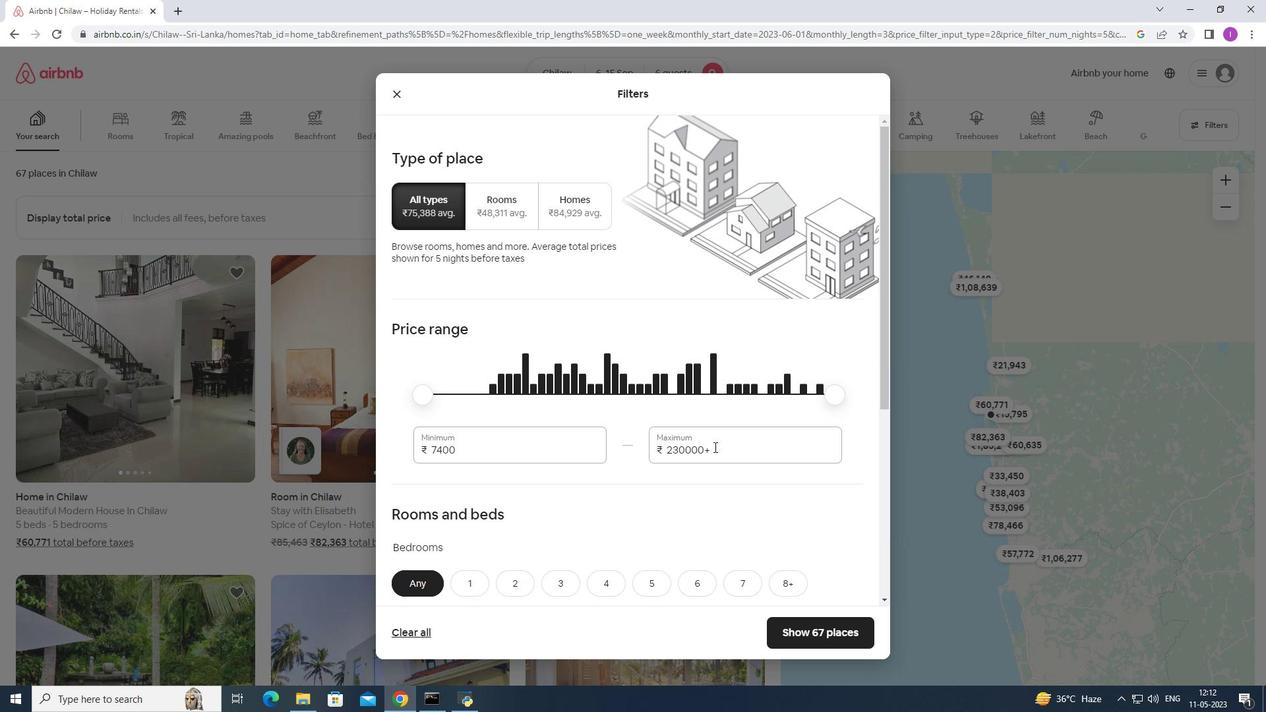 
Action: Mouse pressed left at (715, 444)
Screenshot: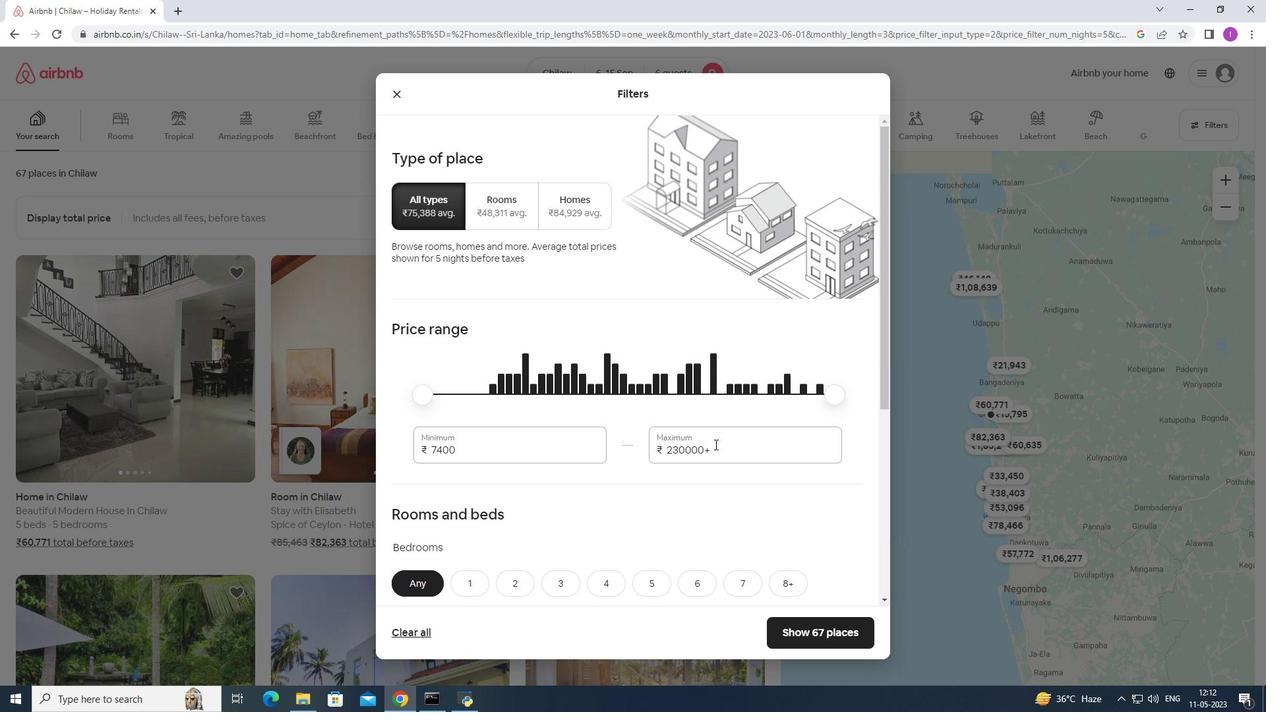 
Action: Mouse moved to (655, 448)
Screenshot: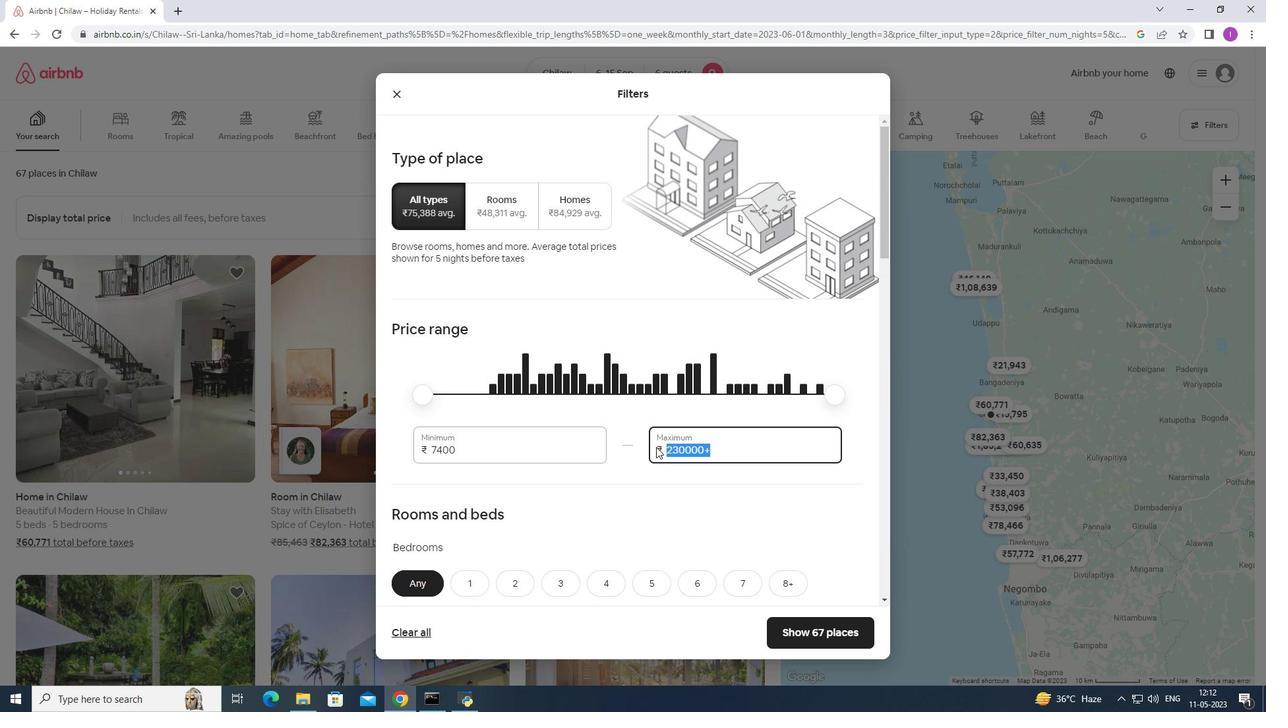 
Action: Key pressed 12
Screenshot: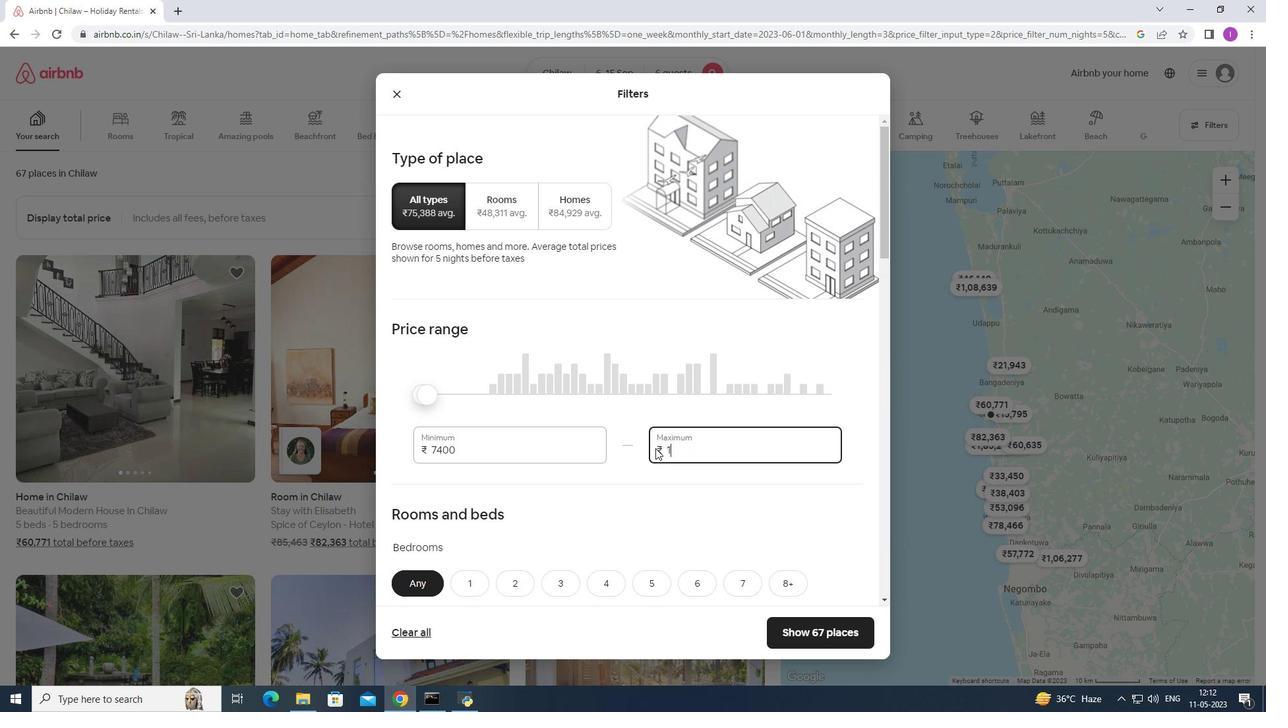 
Action: Mouse moved to (657, 452)
Screenshot: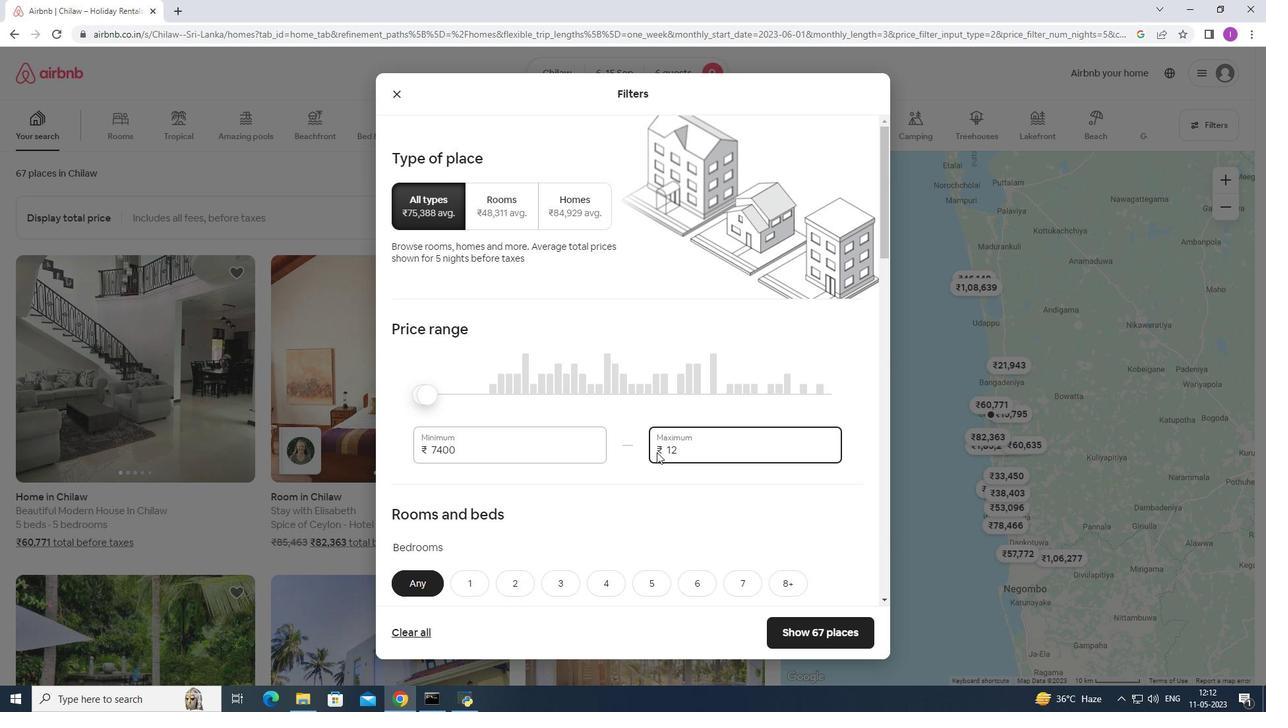 
Action: Key pressed 000
Screenshot: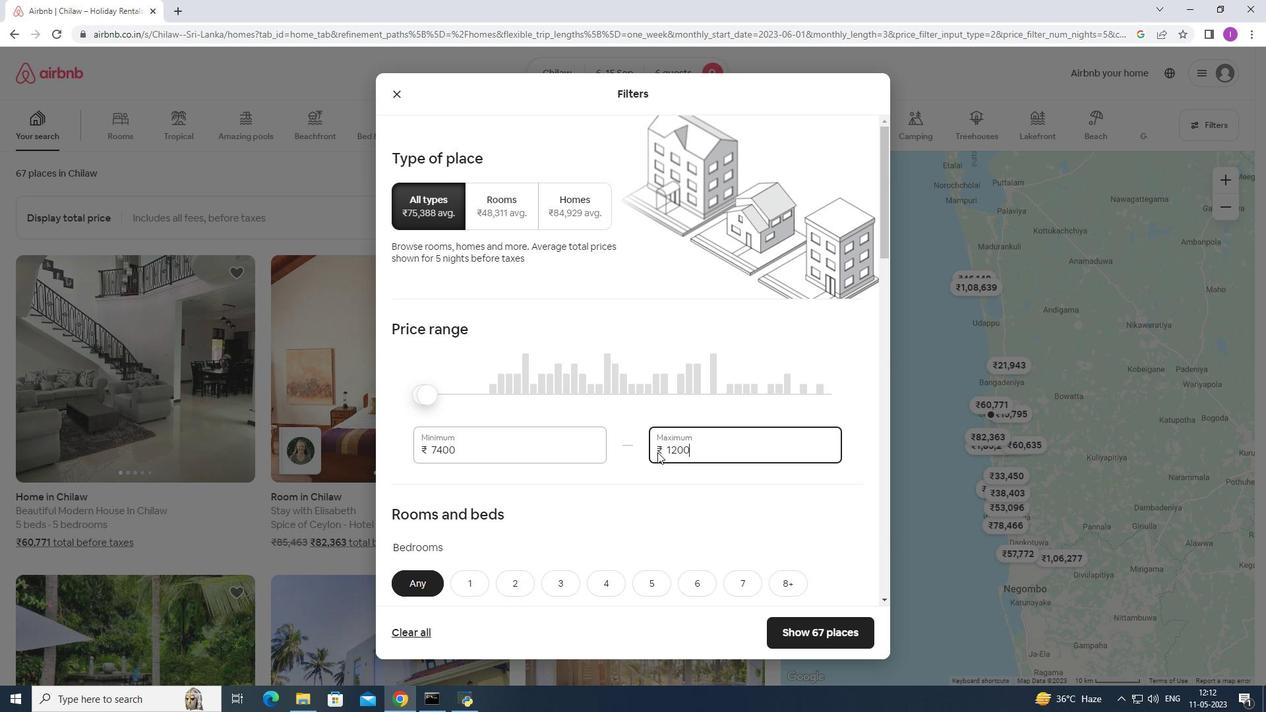 
Action: Mouse moved to (476, 457)
Screenshot: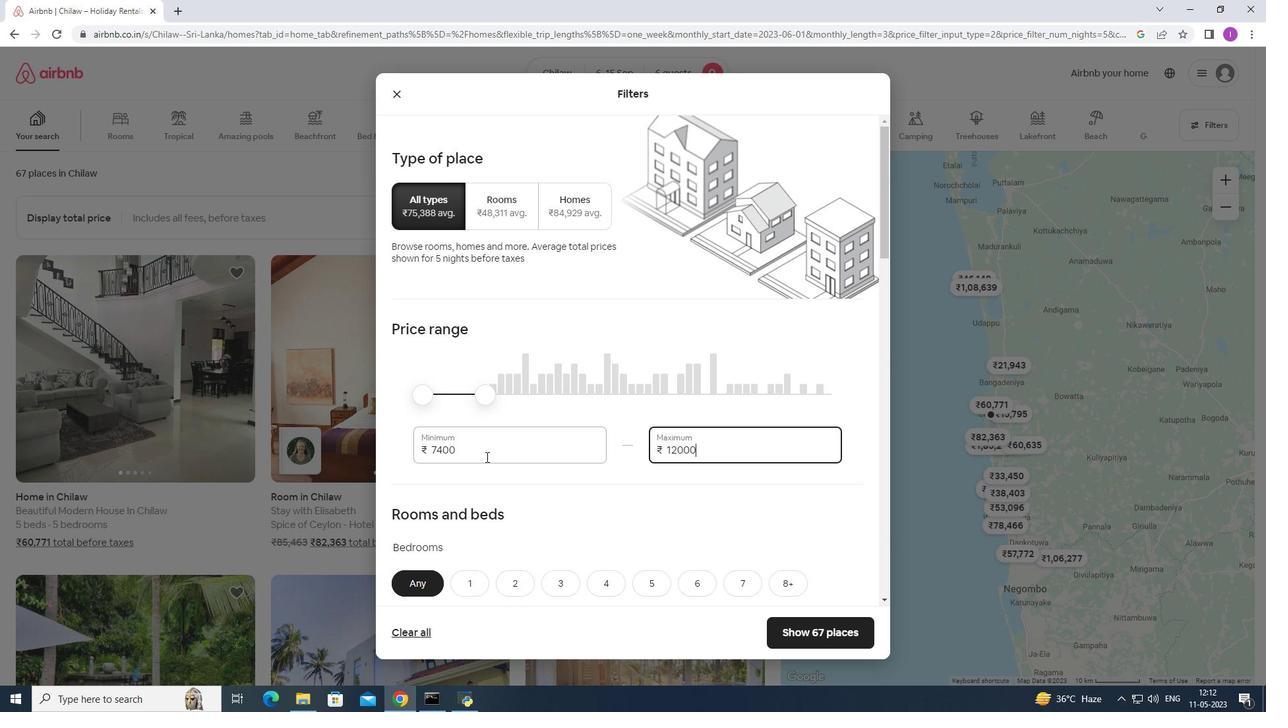 
Action: Mouse pressed left at (476, 457)
Screenshot: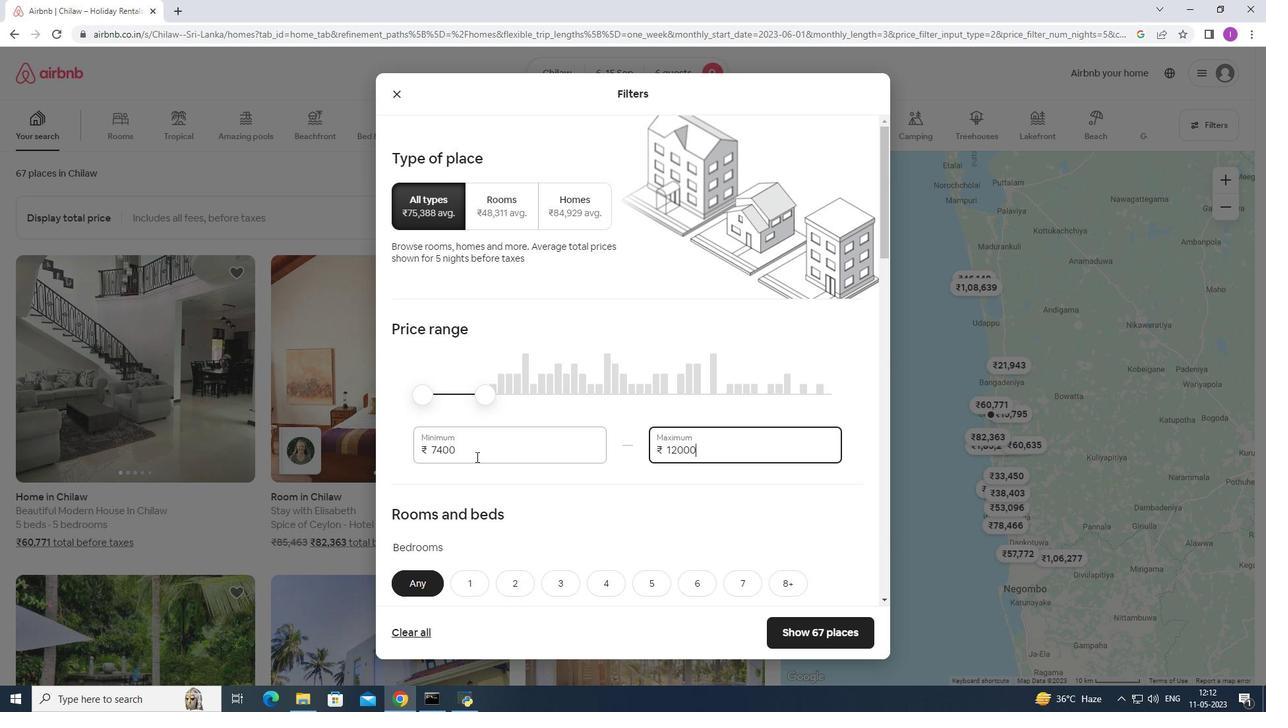 
Action: Mouse moved to (422, 459)
Screenshot: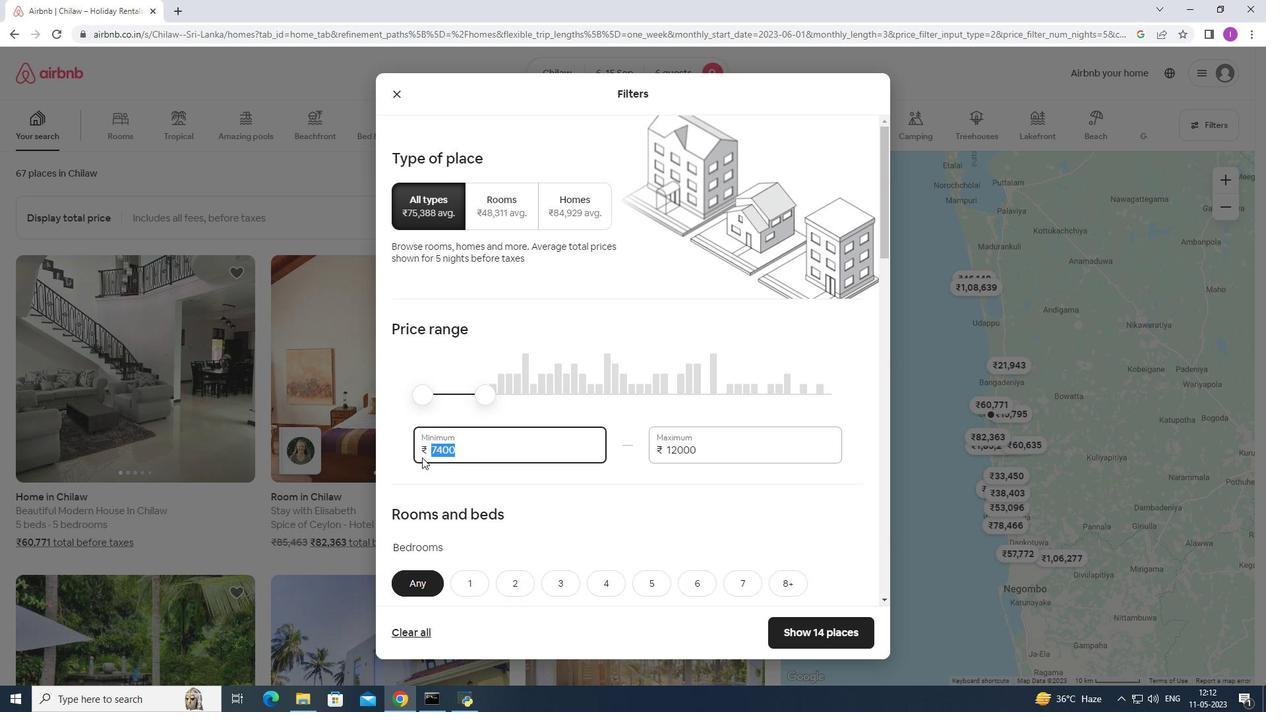
Action: Key pressed 80000
Screenshot: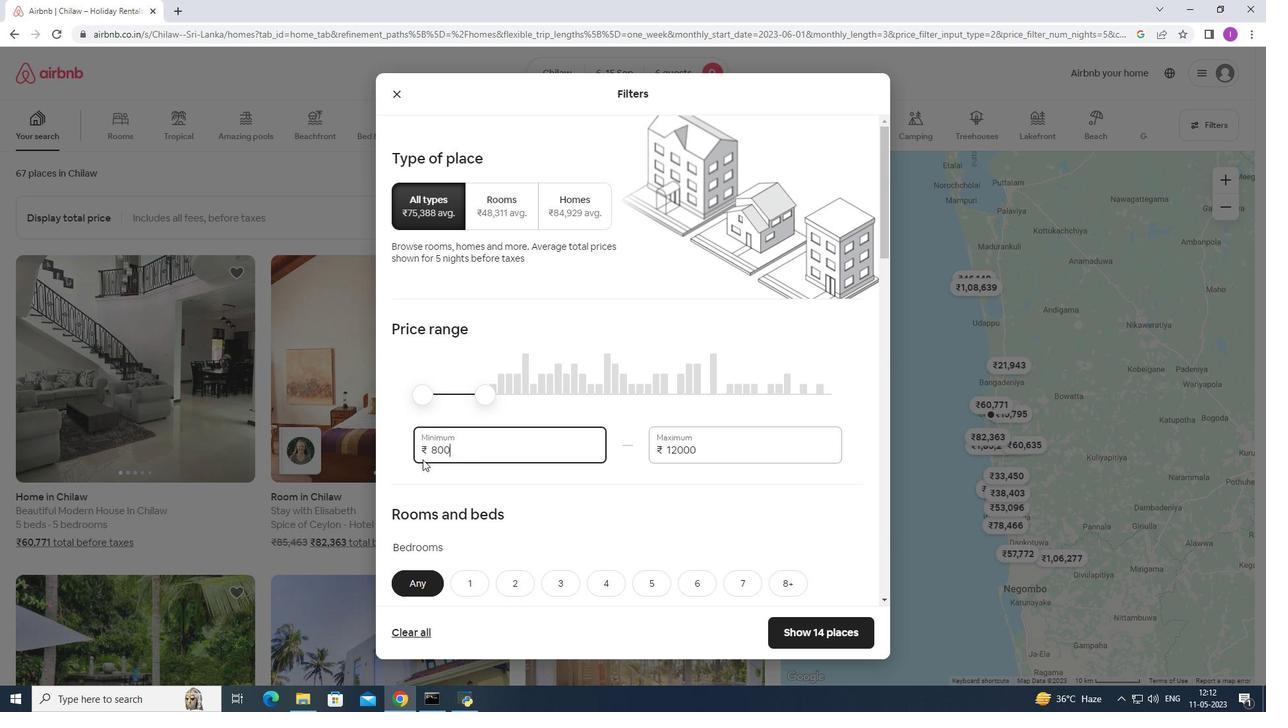 
Action: Mouse moved to (482, 482)
Screenshot: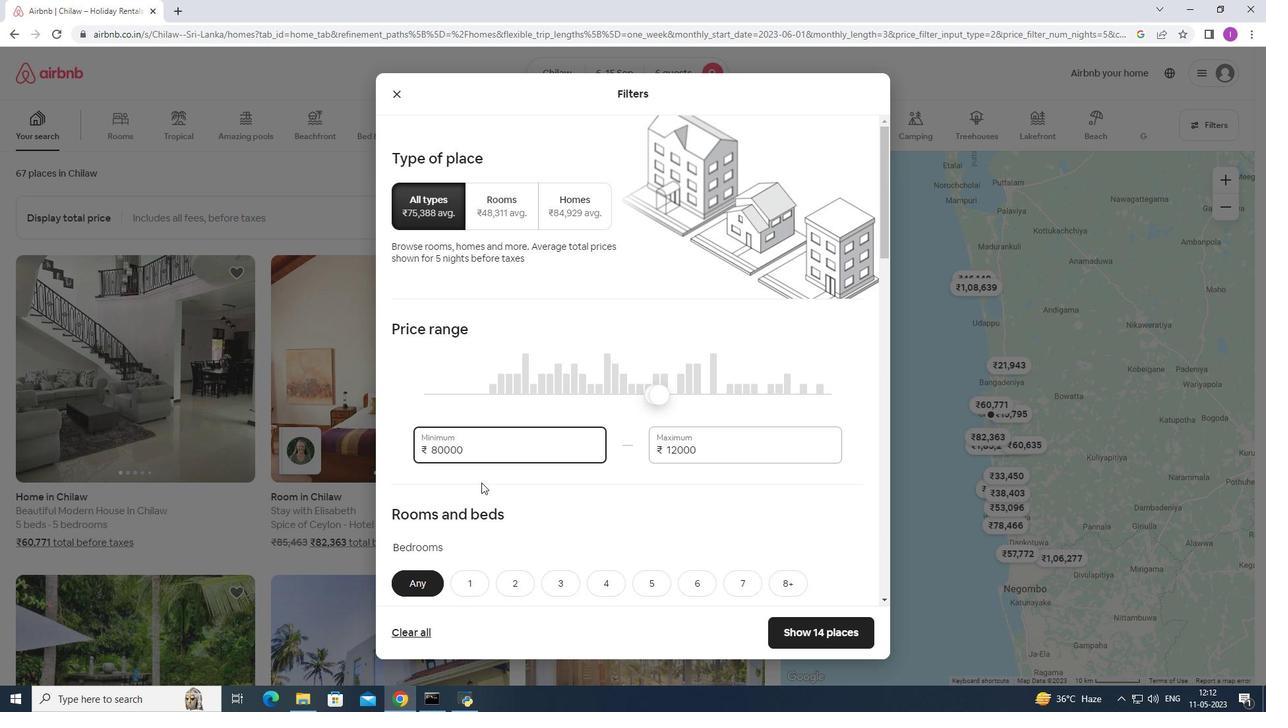 
Action: Key pressed <Key.backspace>
Screenshot: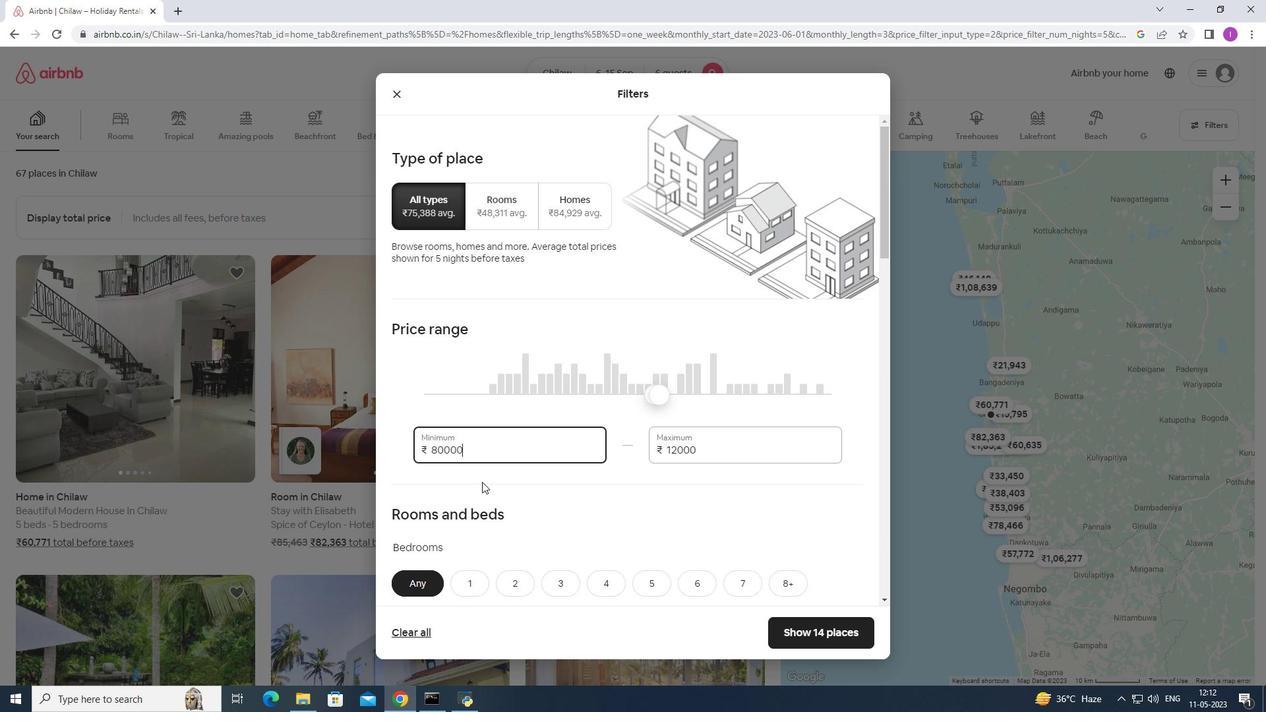 
Action: Mouse scrolled (482, 481) with delta (0, 0)
Screenshot: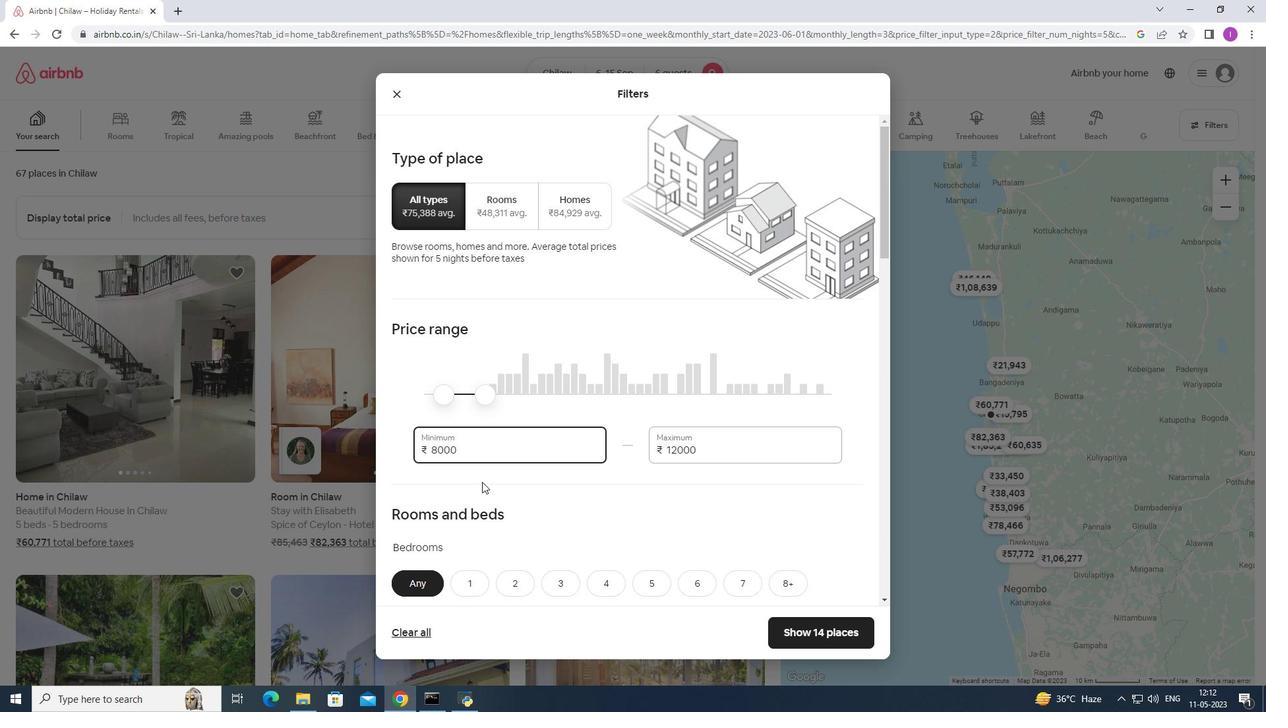 
Action: Mouse scrolled (482, 481) with delta (0, 0)
Screenshot: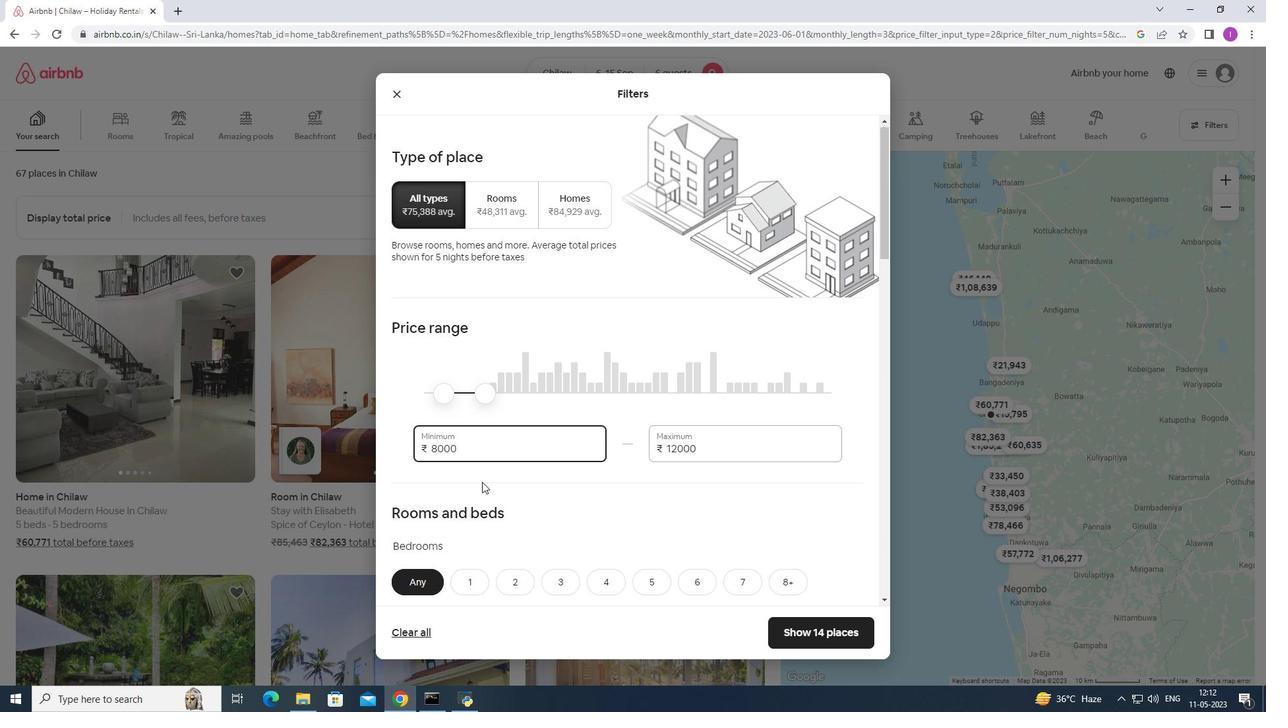 
Action: Mouse moved to (539, 454)
Screenshot: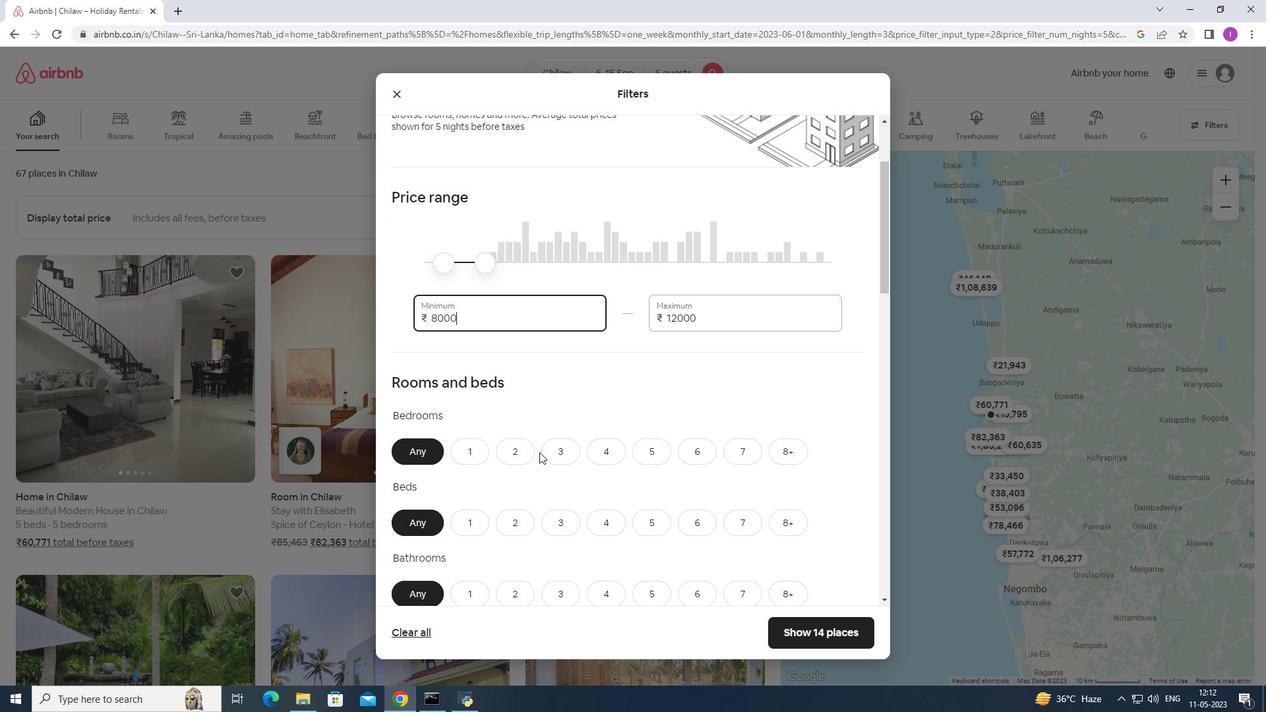 
Action: Mouse scrolled (539, 453) with delta (0, 0)
Screenshot: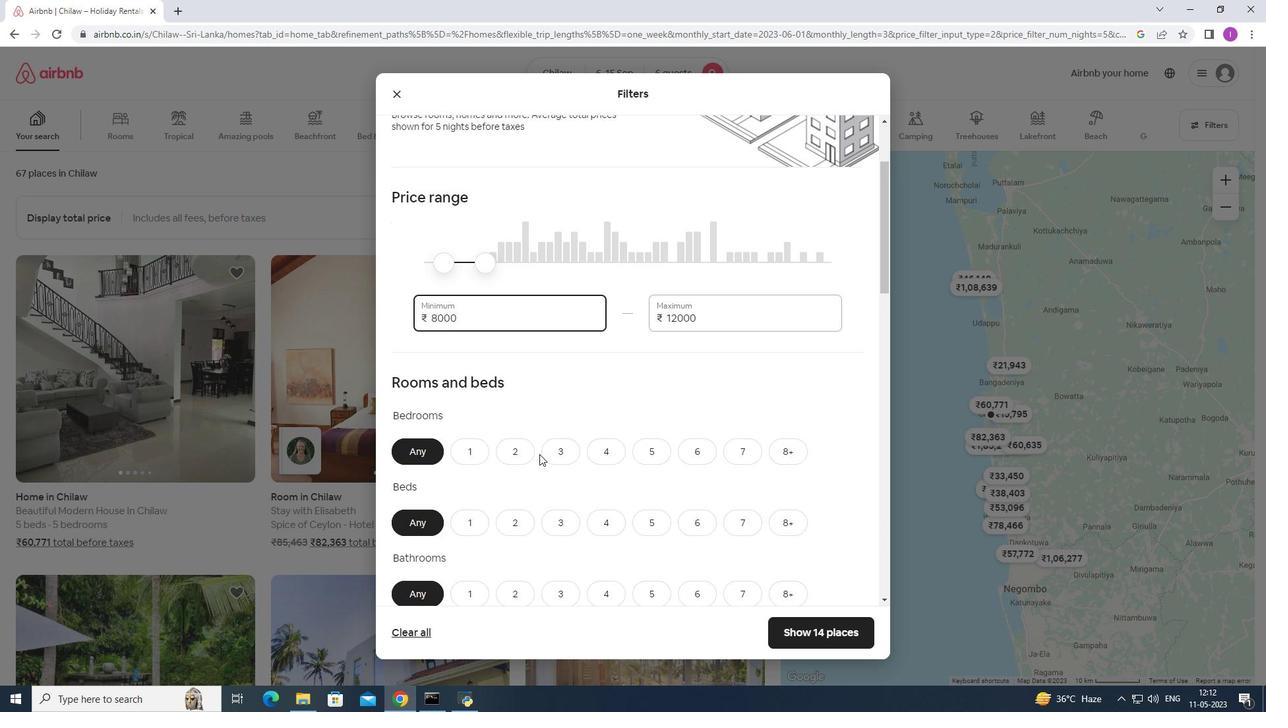 
Action: Mouse scrolled (539, 453) with delta (0, 0)
Screenshot: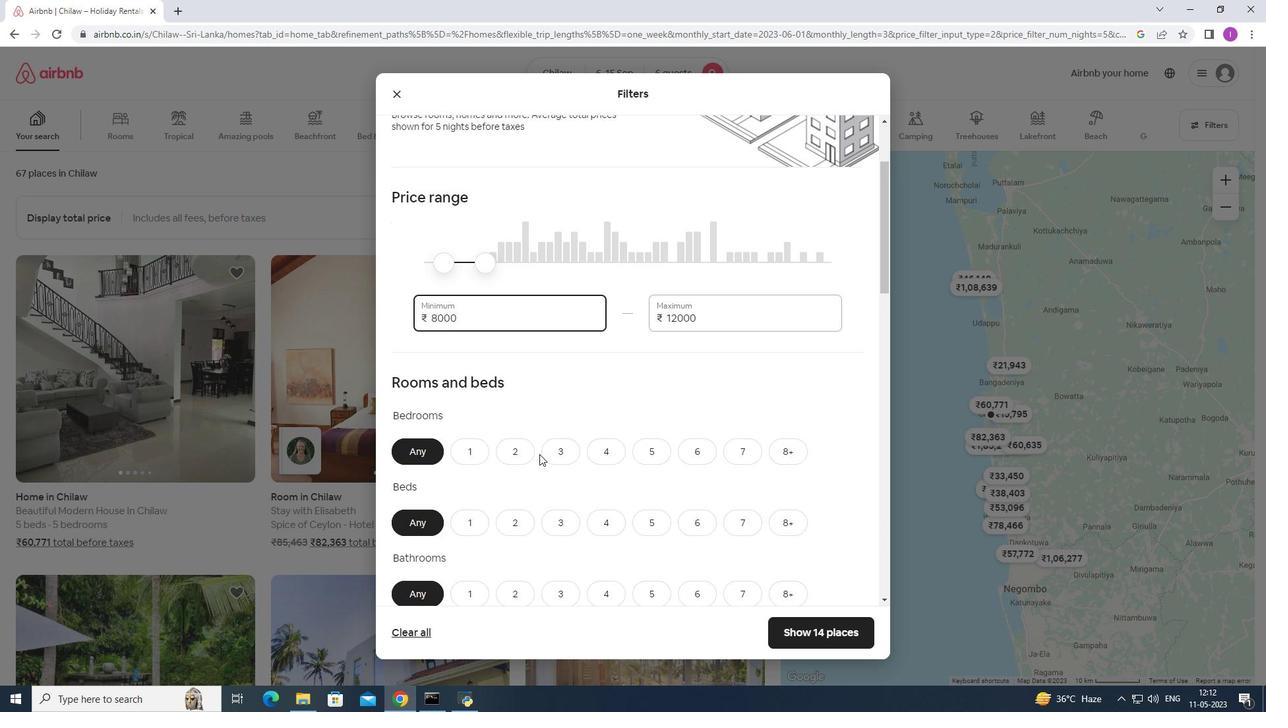
Action: Mouse moved to (694, 322)
Screenshot: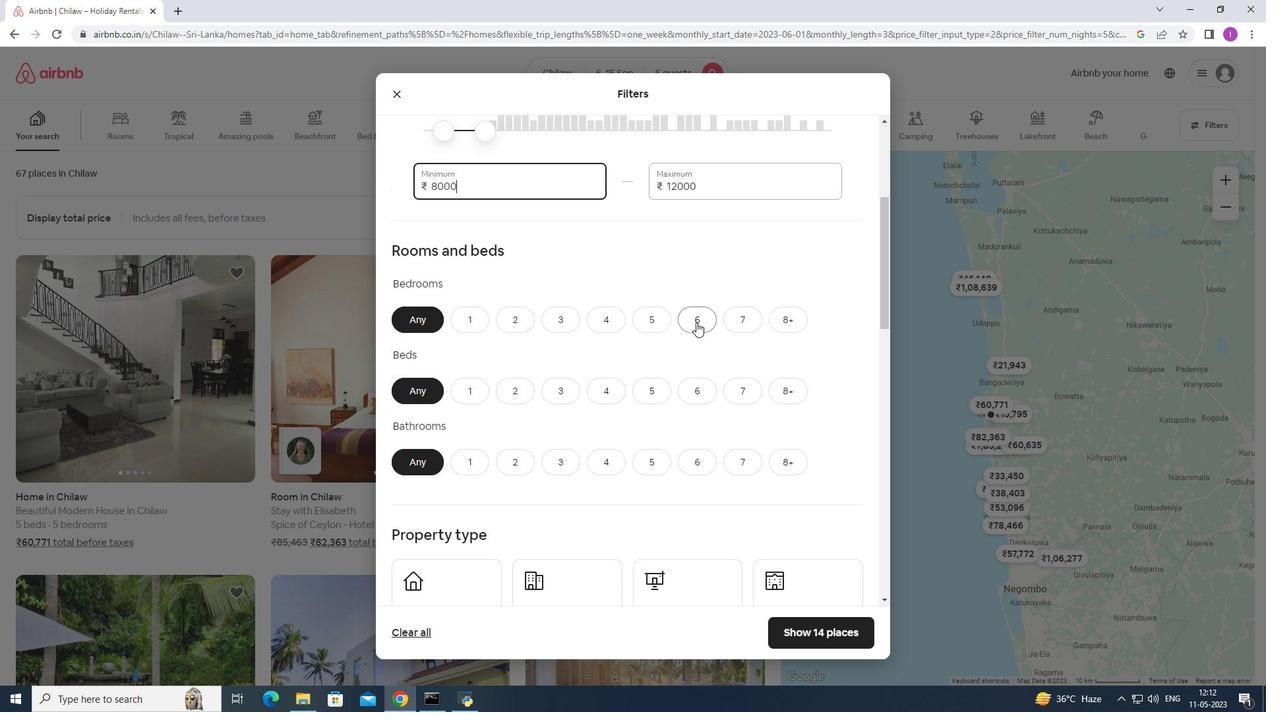
Action: Mouse pressed left at (694, 322)
Screenshot: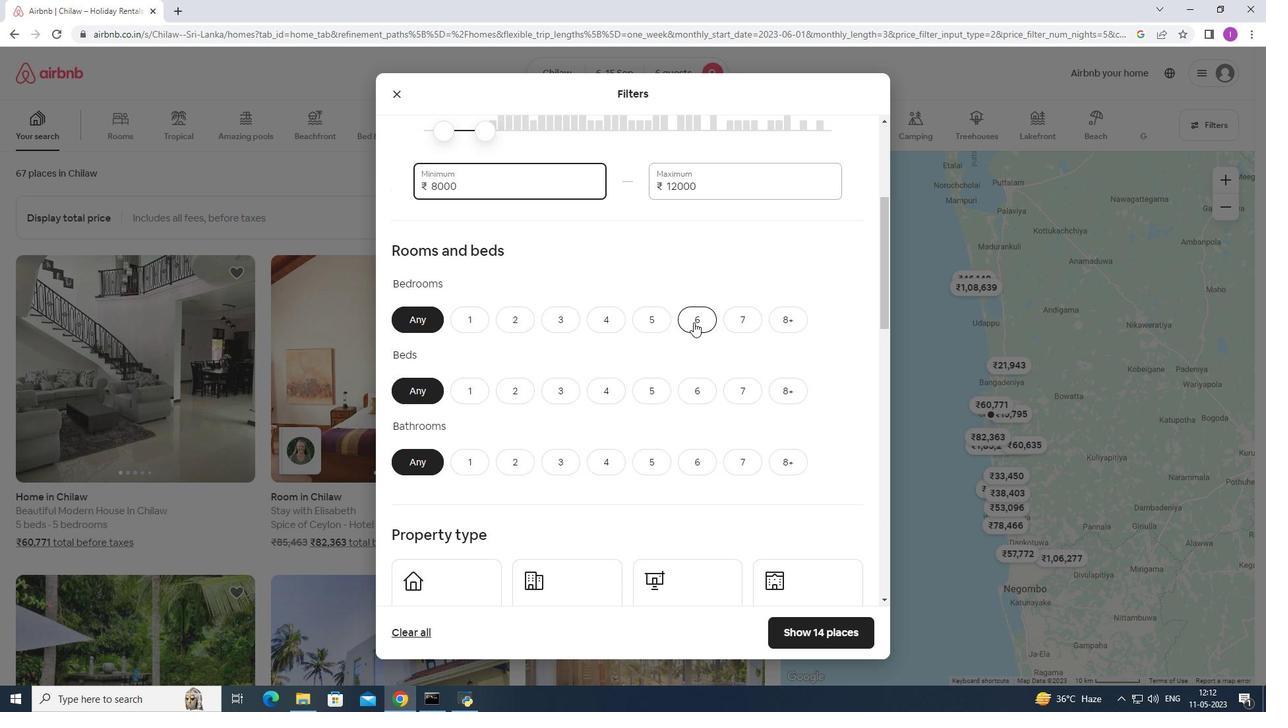 
Action: Mouse moved to (692, 384)
Screenshot: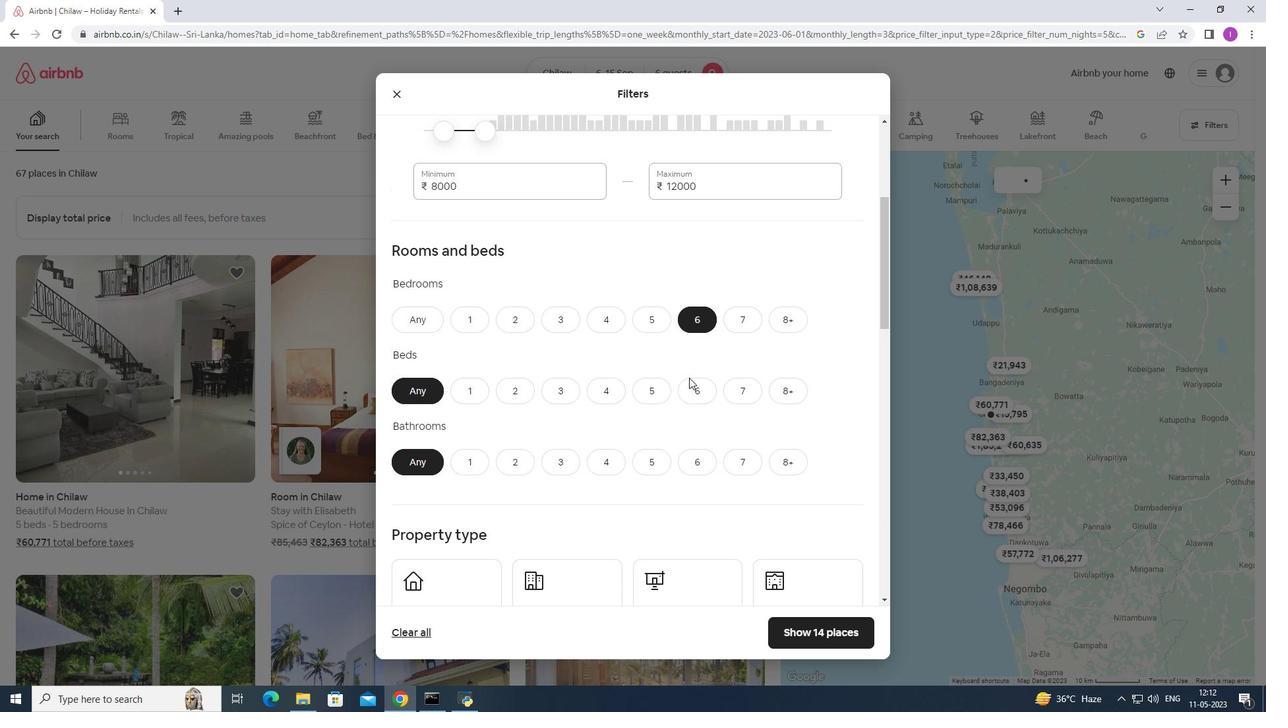 
Action: Mouse pressed left at (692, 384)
Screenshot: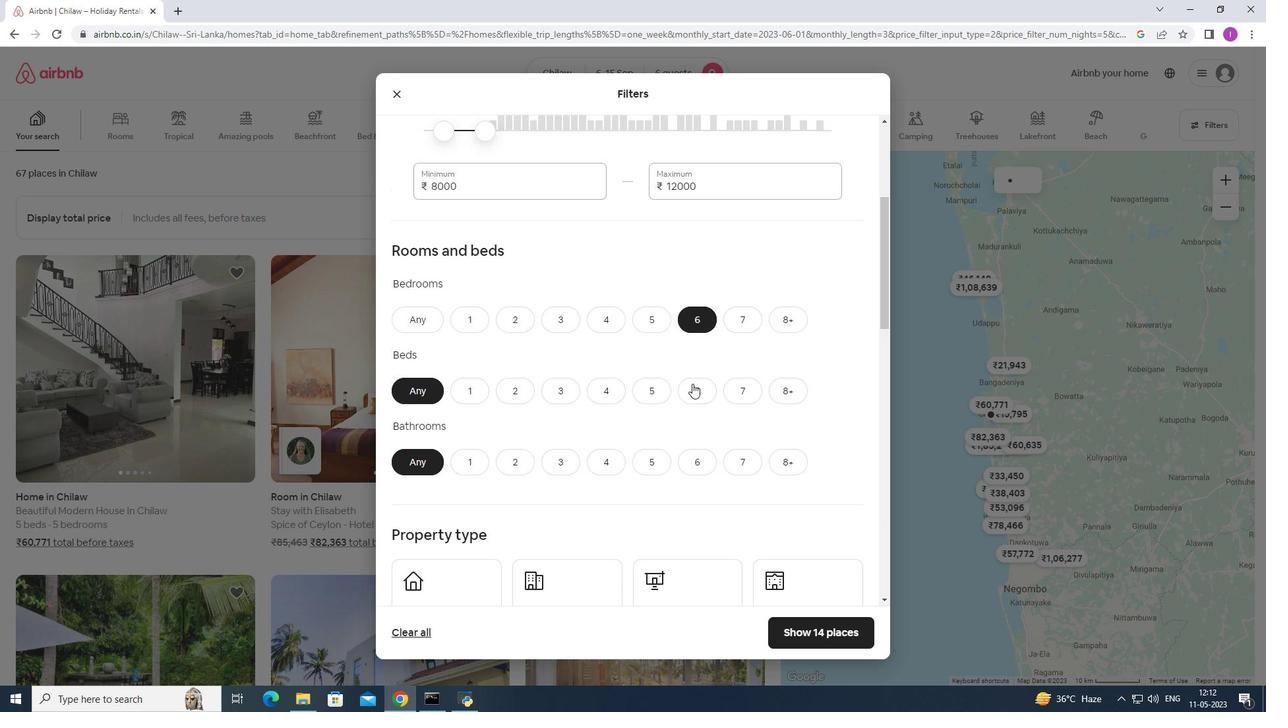 
Action: Mouse moved to (705, 459)
Screenshot: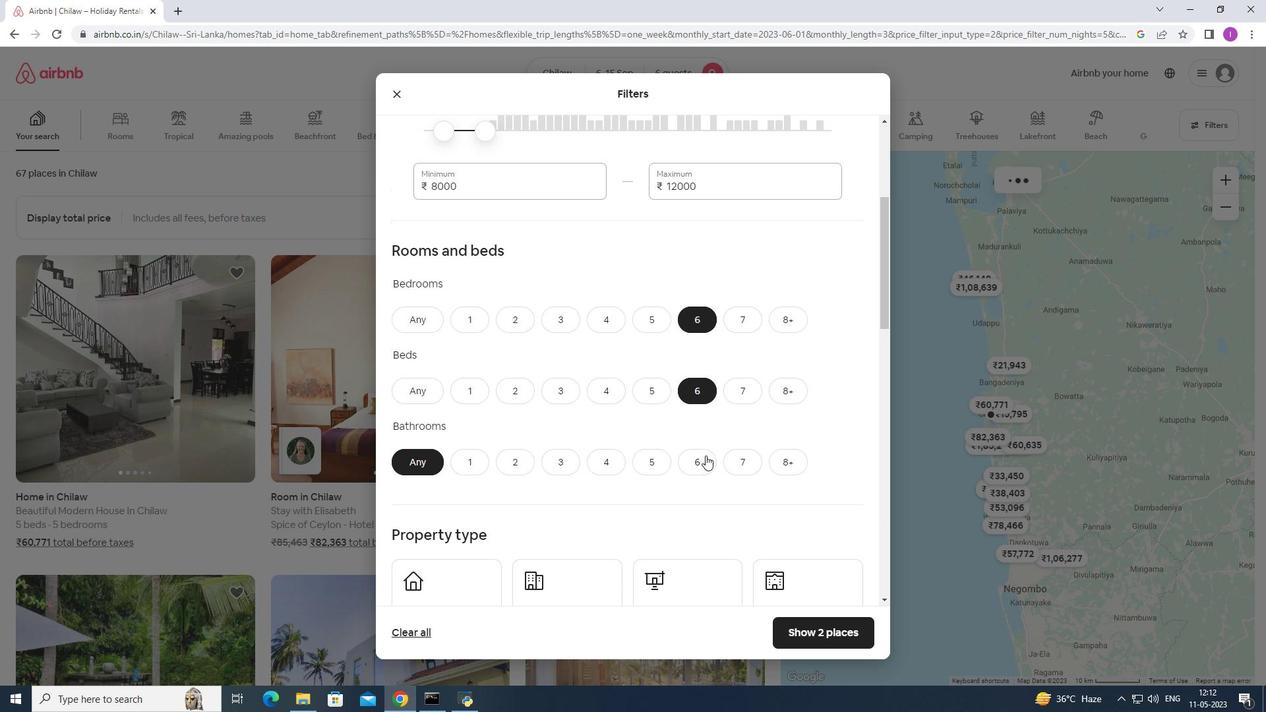 
Action: Mouse pressed left at (705, 459)
Screenshot: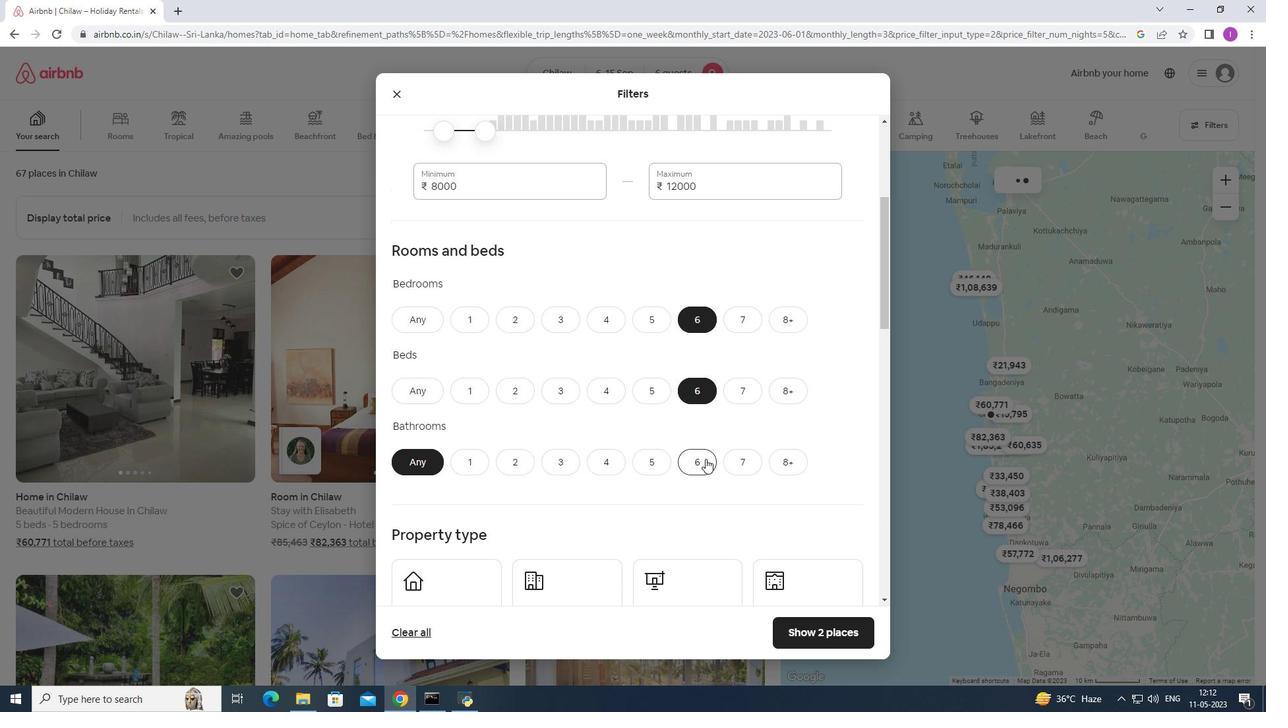 
Action: Mouse moved to (647, 420)
Screenshot: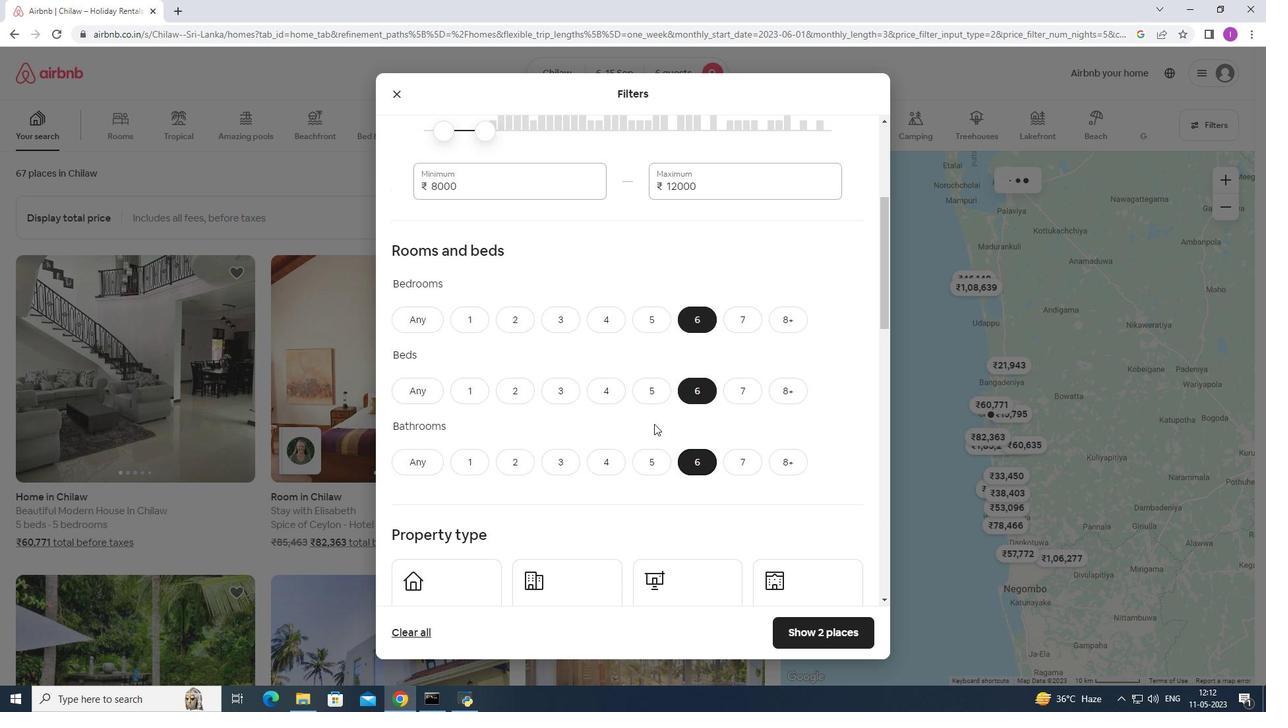 
Action: Mouse scrolled (647, 419) with delta (0, 0)
Screenshot: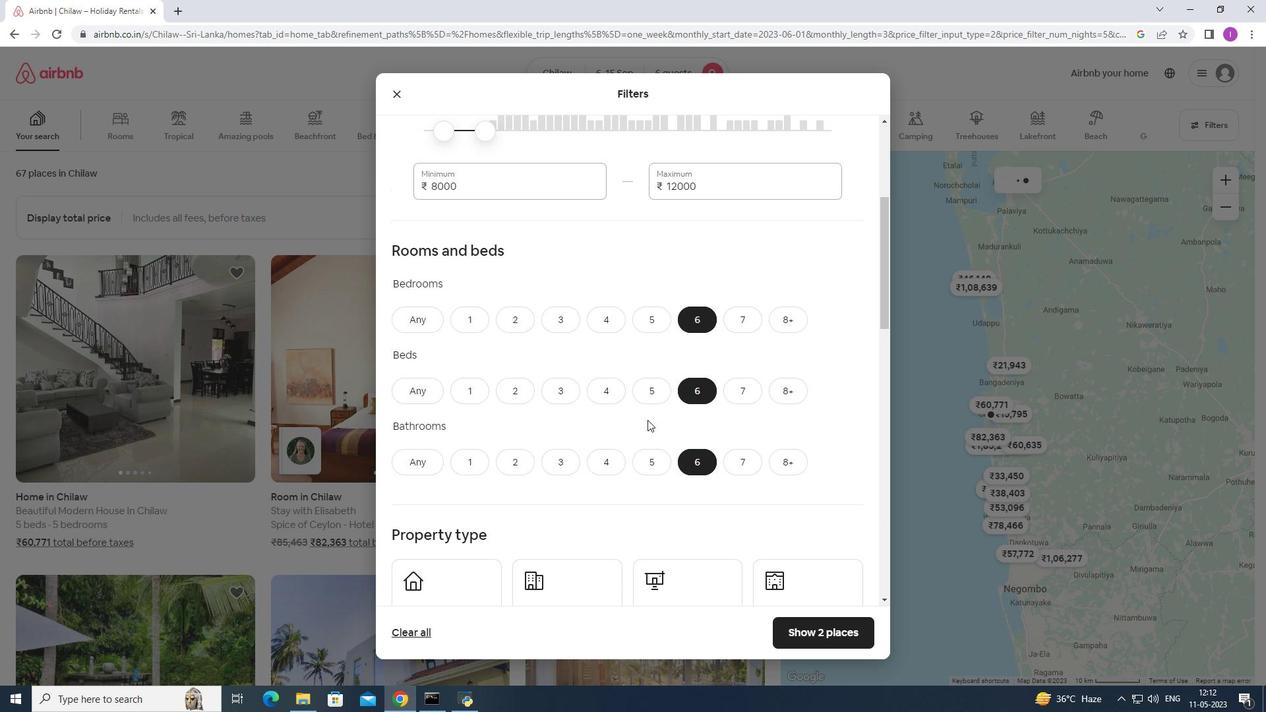 
Action: Mouse scrolled (647, 419) with delta (0, 0)
Screenshot: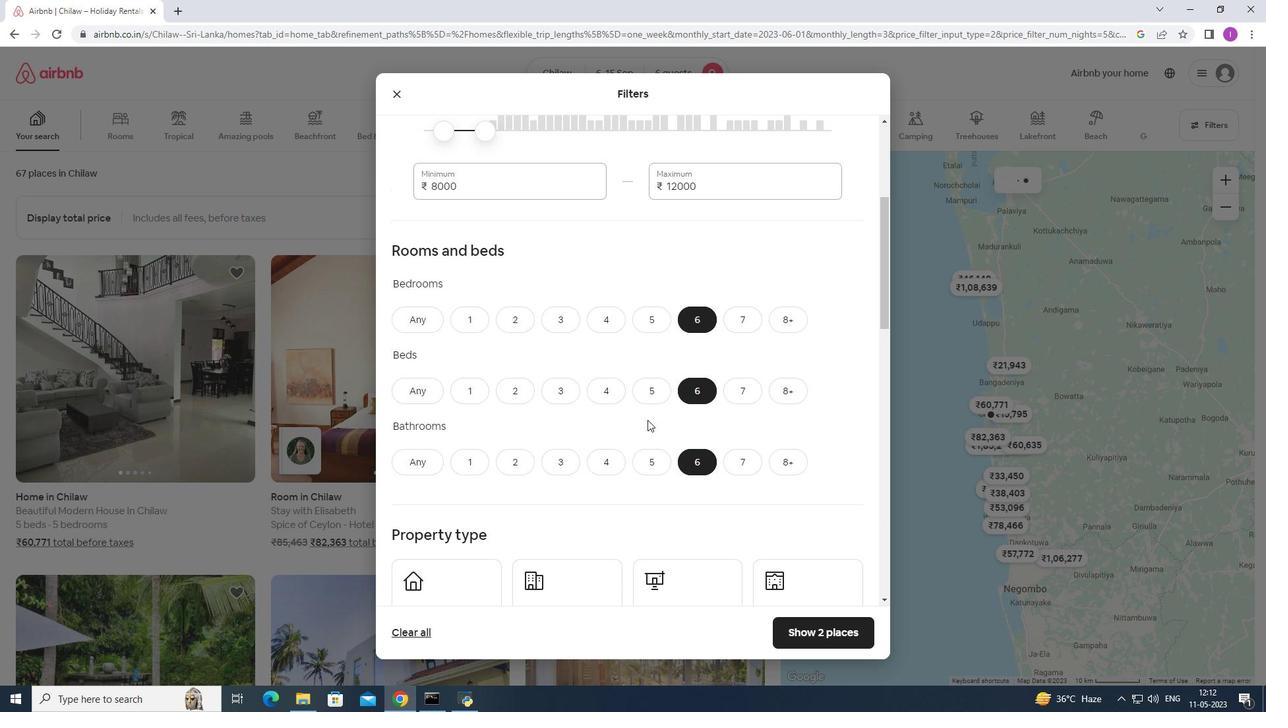
Action: Mouse moved to (647, 419)
Screenshot: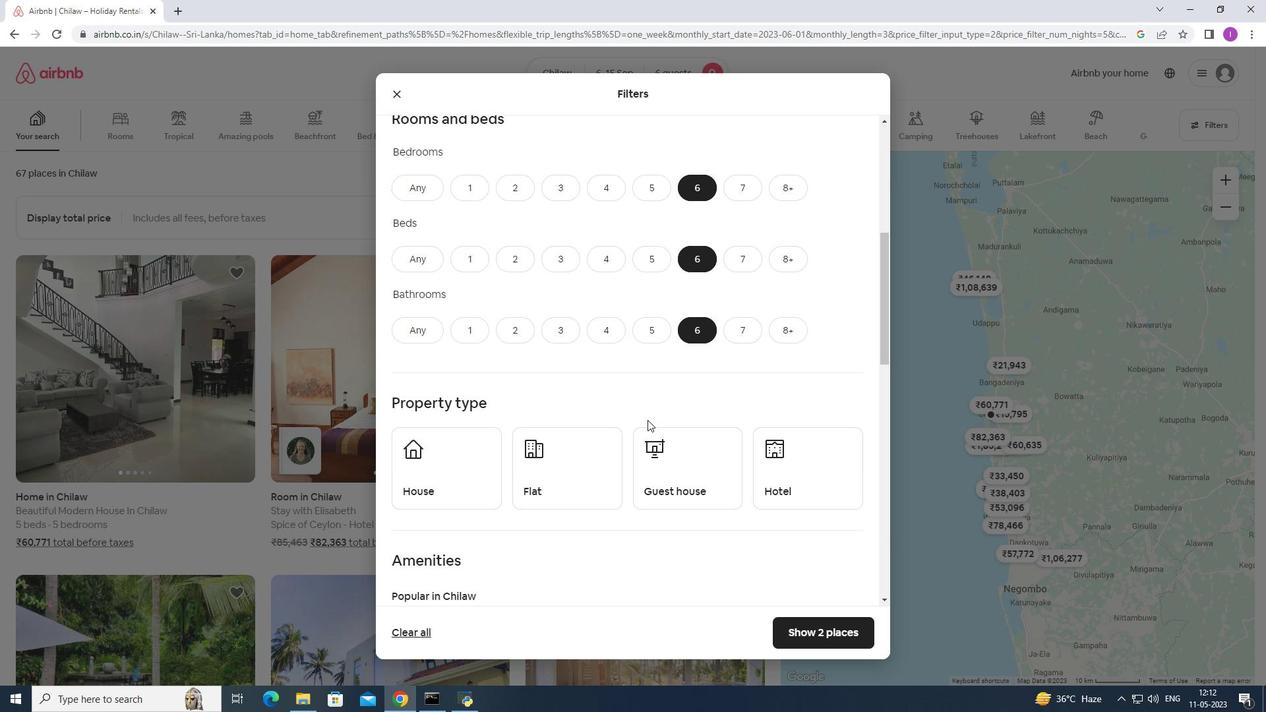 
Action: Mouse scrolled (647, 418) with delta (0, 0)
Screenshot: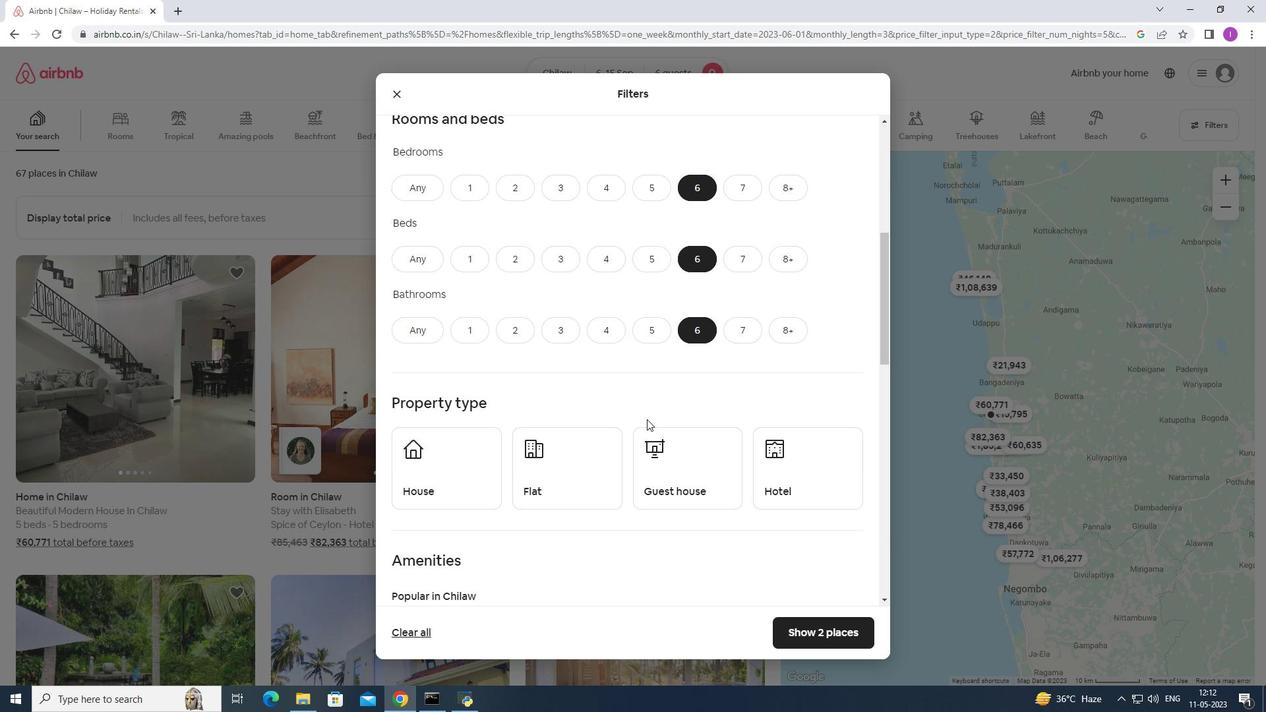
Action: Mouse scrolled (647, 418) with delta (0, 0)
Screenshot: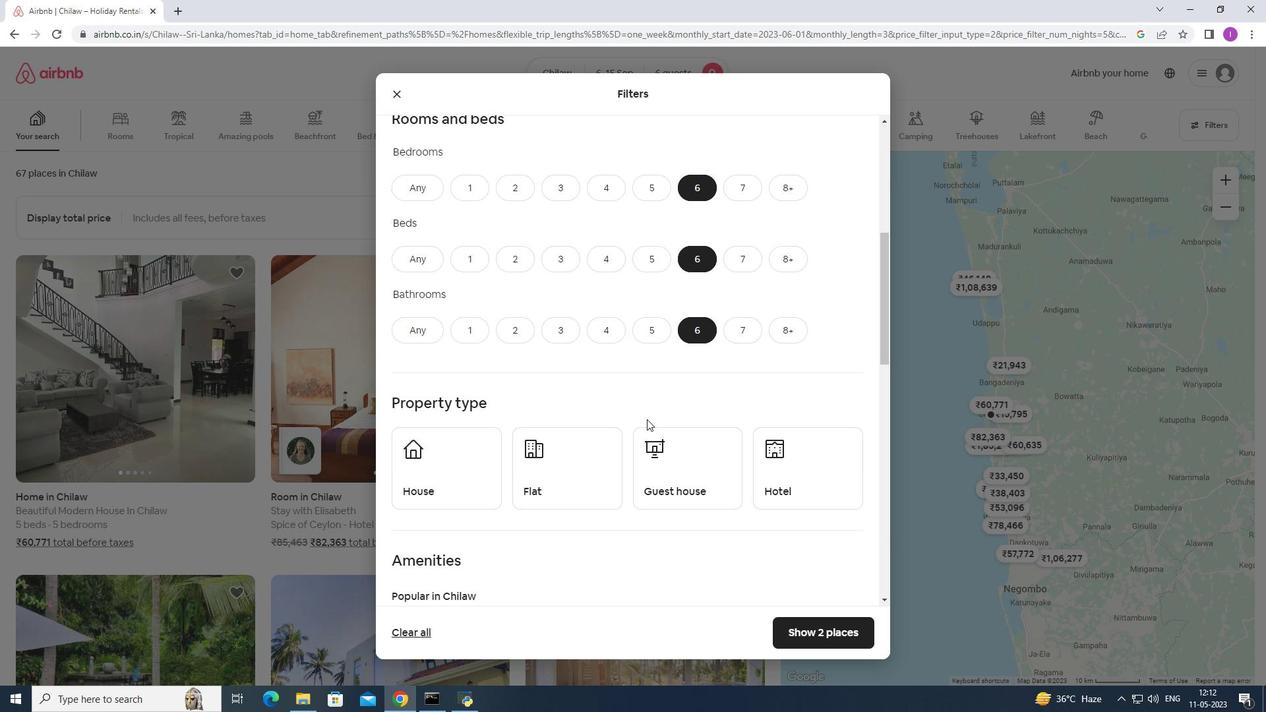 
Action: Mouse moved to (409, 328)
Screenshot: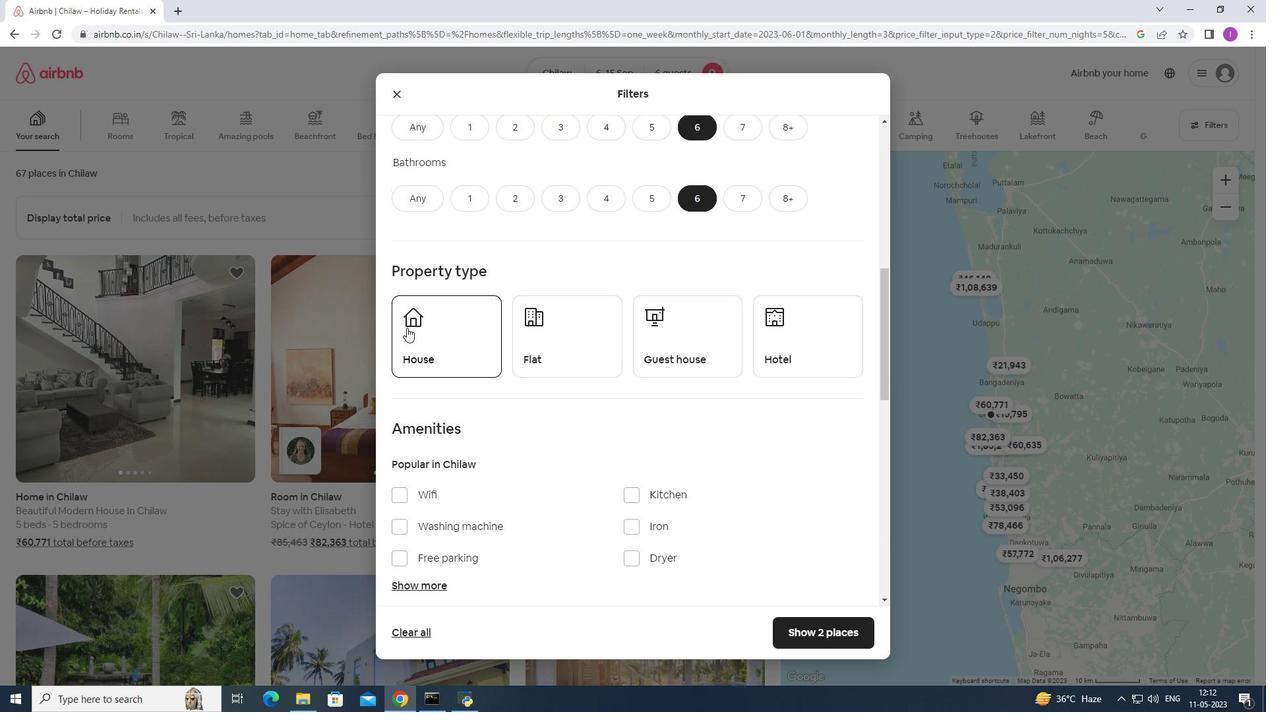 
Action: Mouse pressed left at (409, 328)
Screenshot: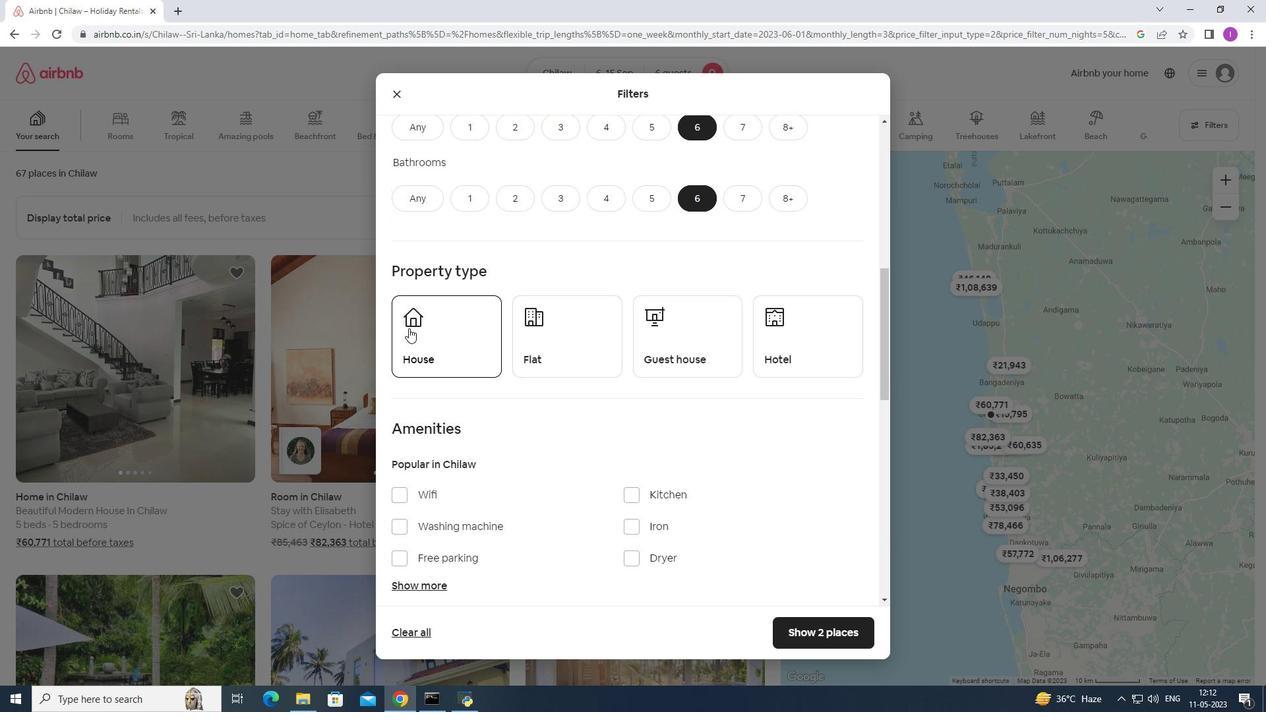 
Action: Mouse moved to (540, 341)
Screenshot: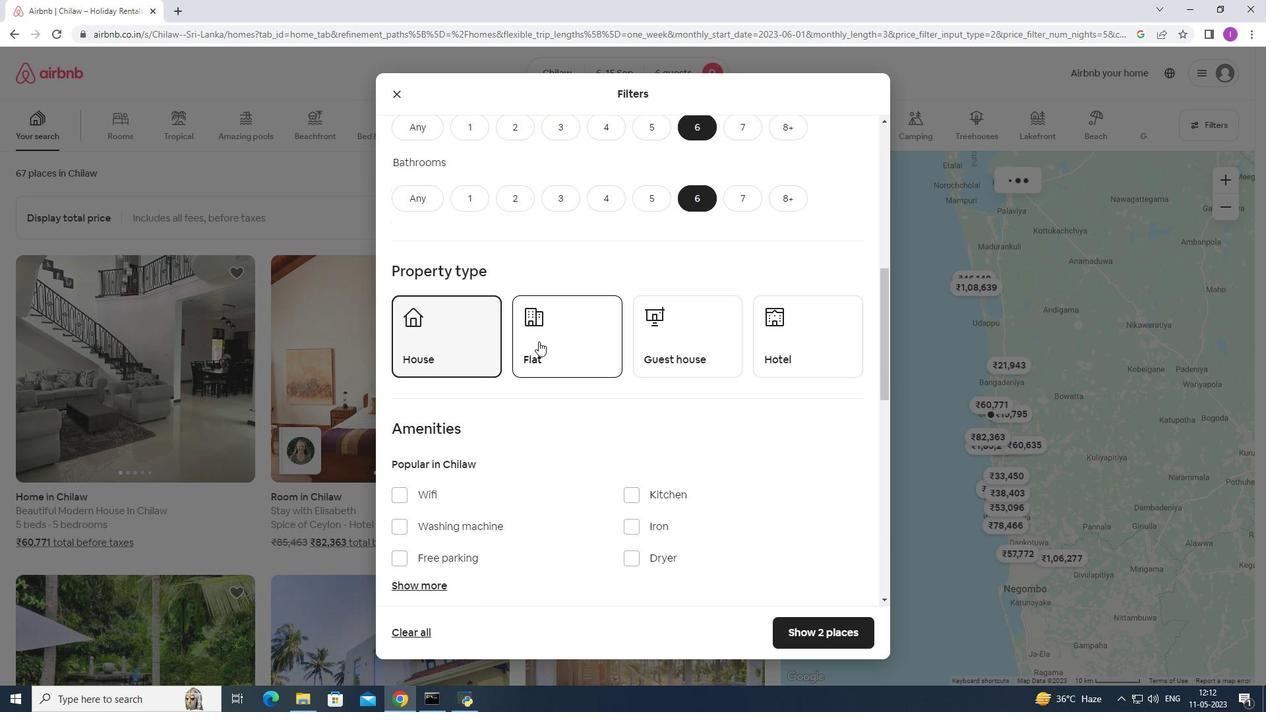 
Action: Mouse pressed left at (540, 341)
Screenshot: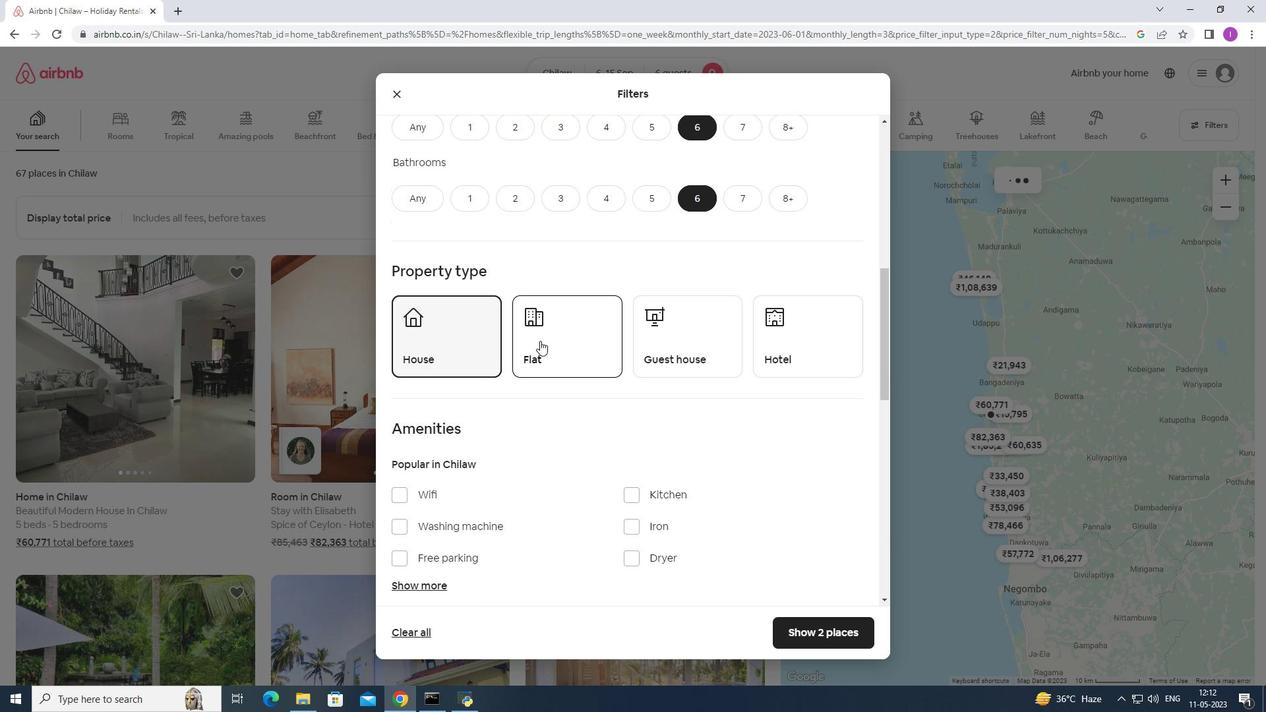 
Action: Mouse moved to (672, 332)
Screenshot: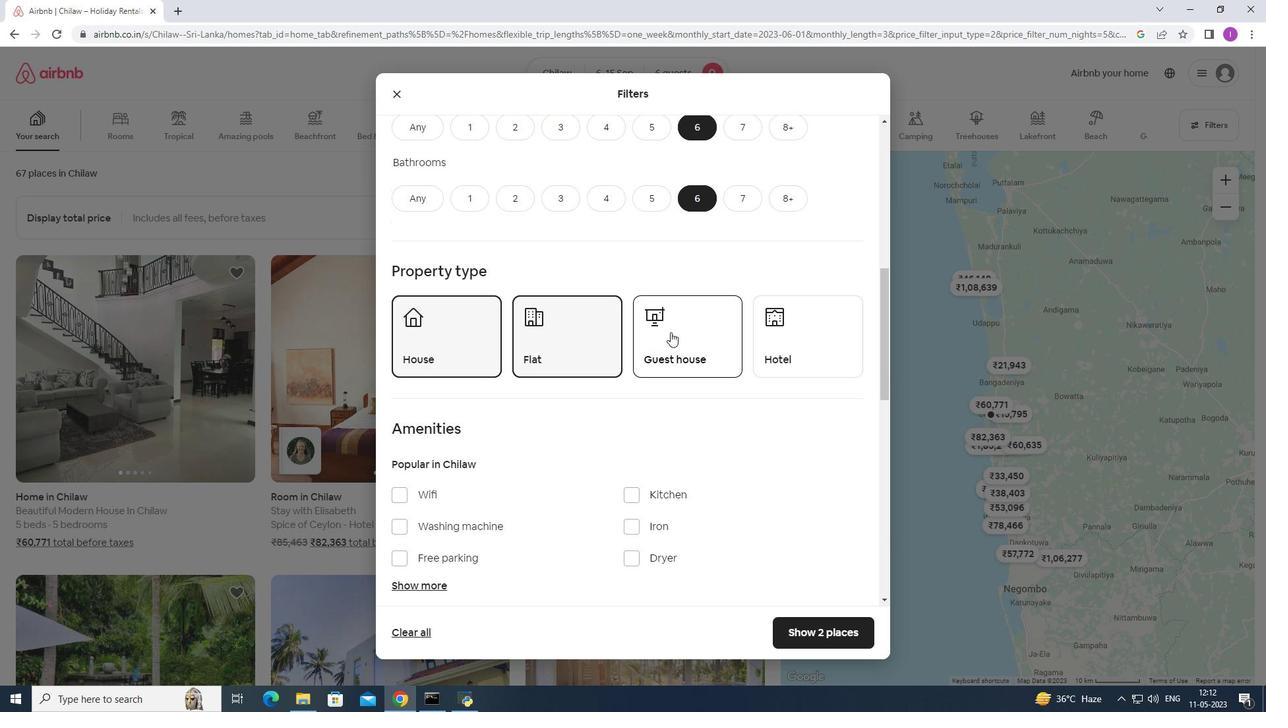 
Action: Mouse pressed left at (672, 332)
Screenshot: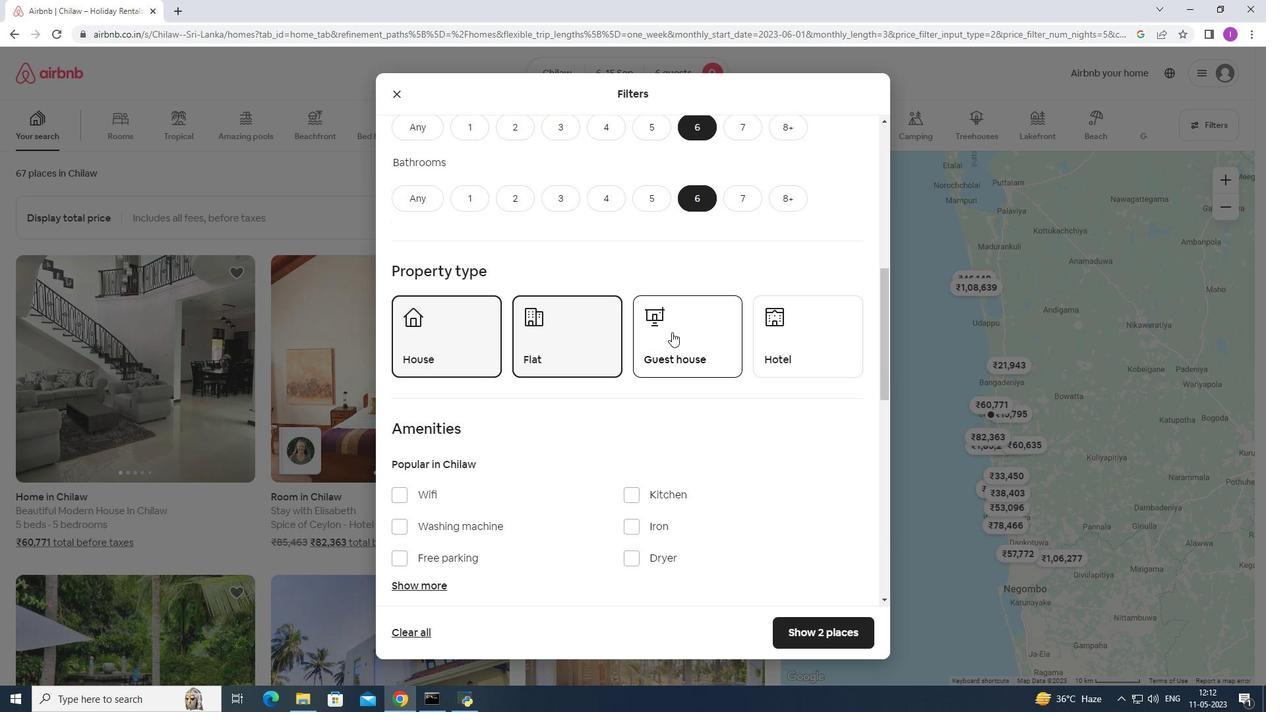 
Action: Mouse moved to (662, 383)
Screenshot: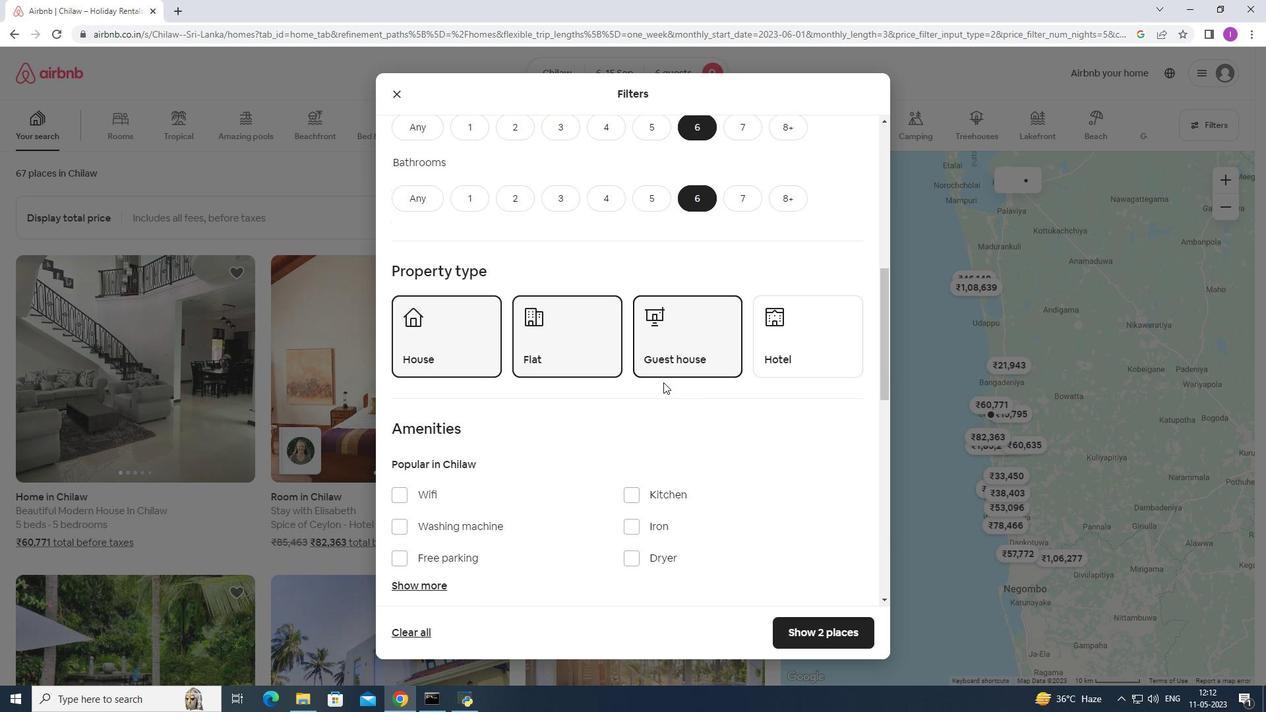 
Action: Mouse scrolled (662, 382) with delta (0, 0)
Screenshot: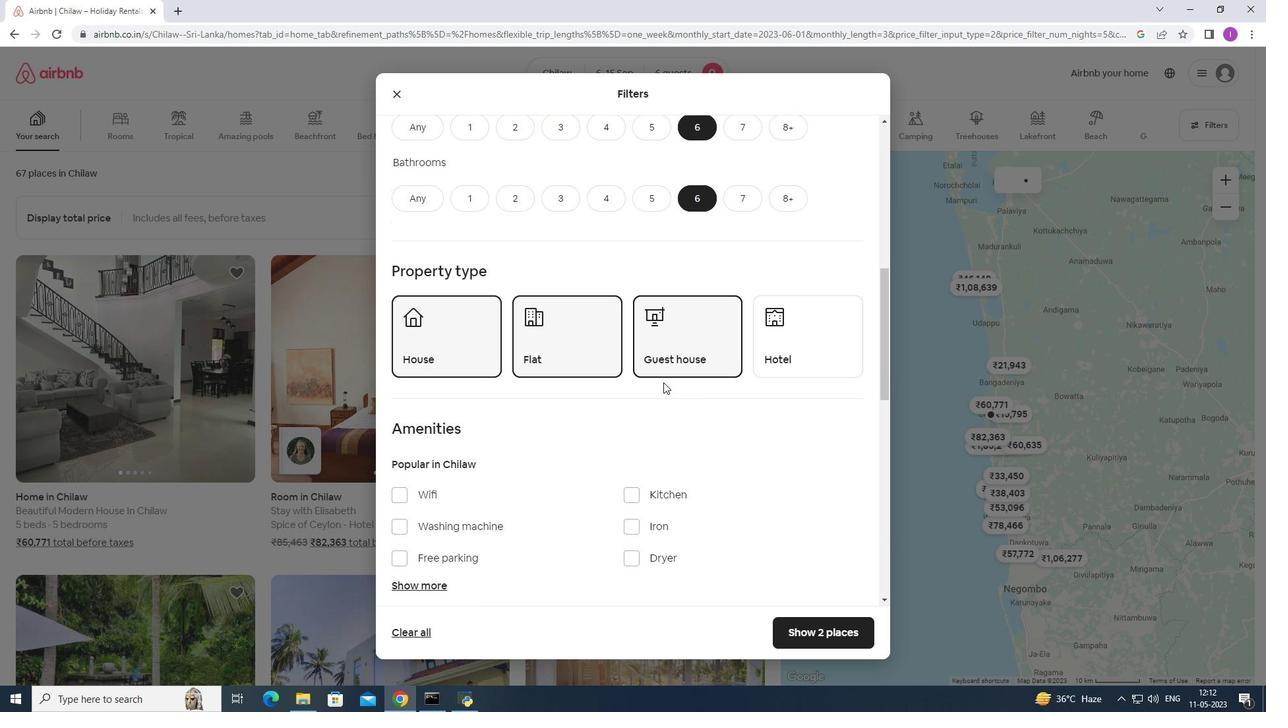 
Action: Mouse moved to (407, 430)
Screenshot: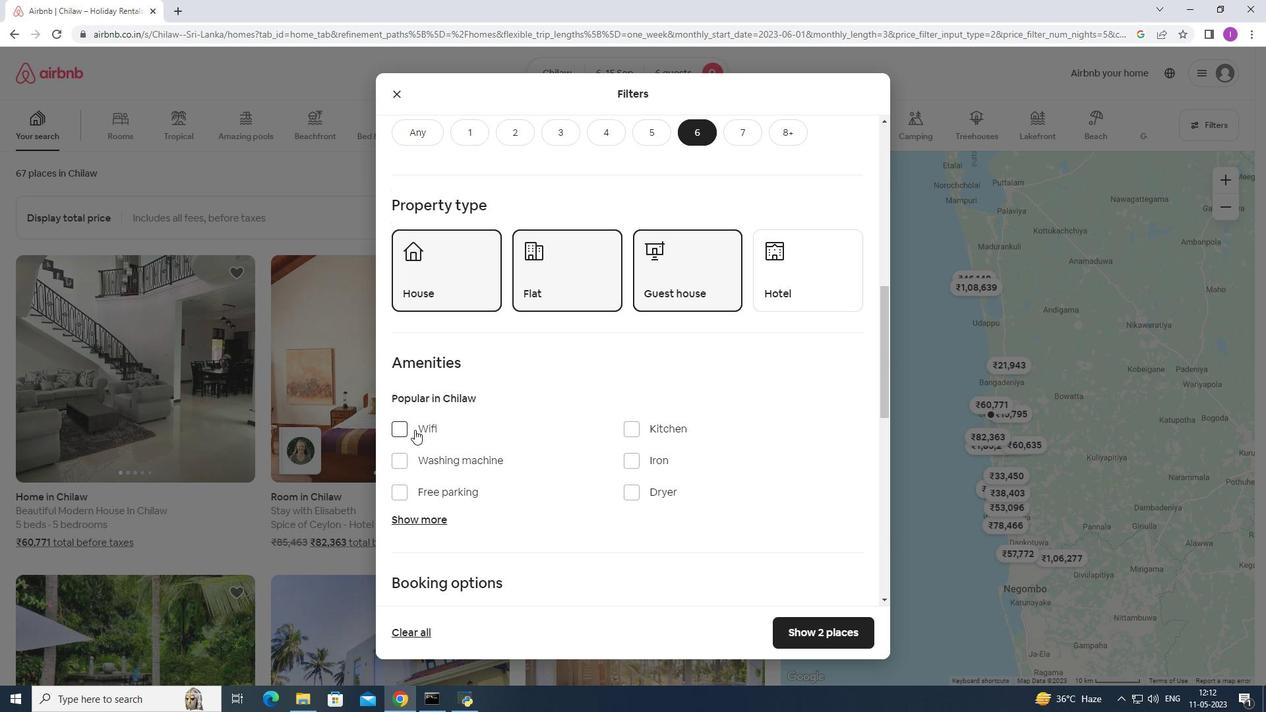 
Action: Mouse pressed left at (407, 430)
Screenshot: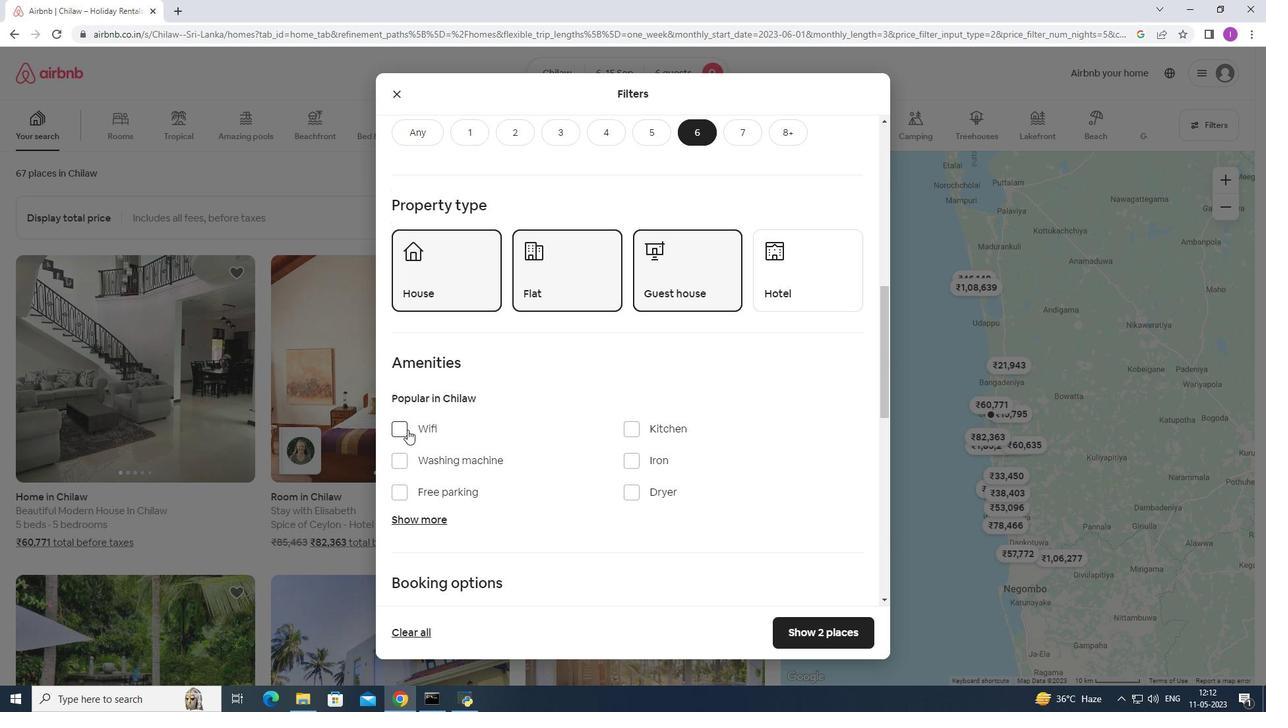 
Action: Mouse moved to (423, 491)
Screenshot: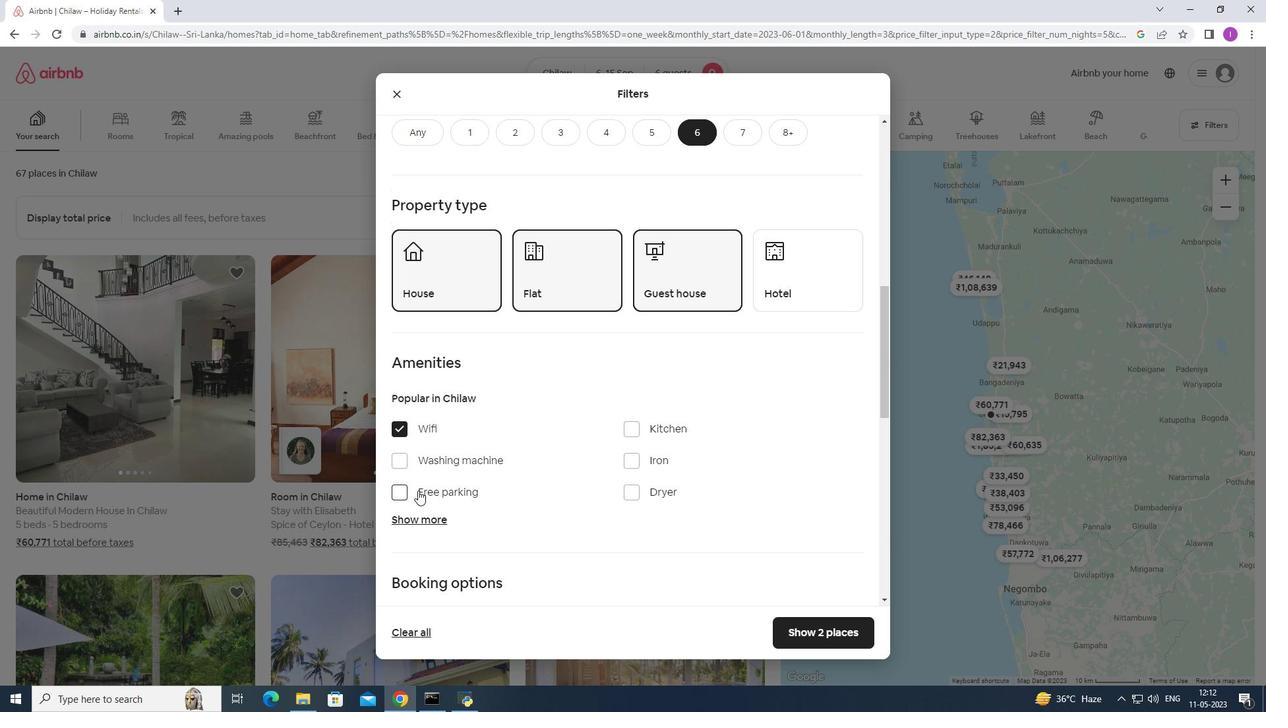 
Action: Mouse pressed left at (423, 491)
Screenshot: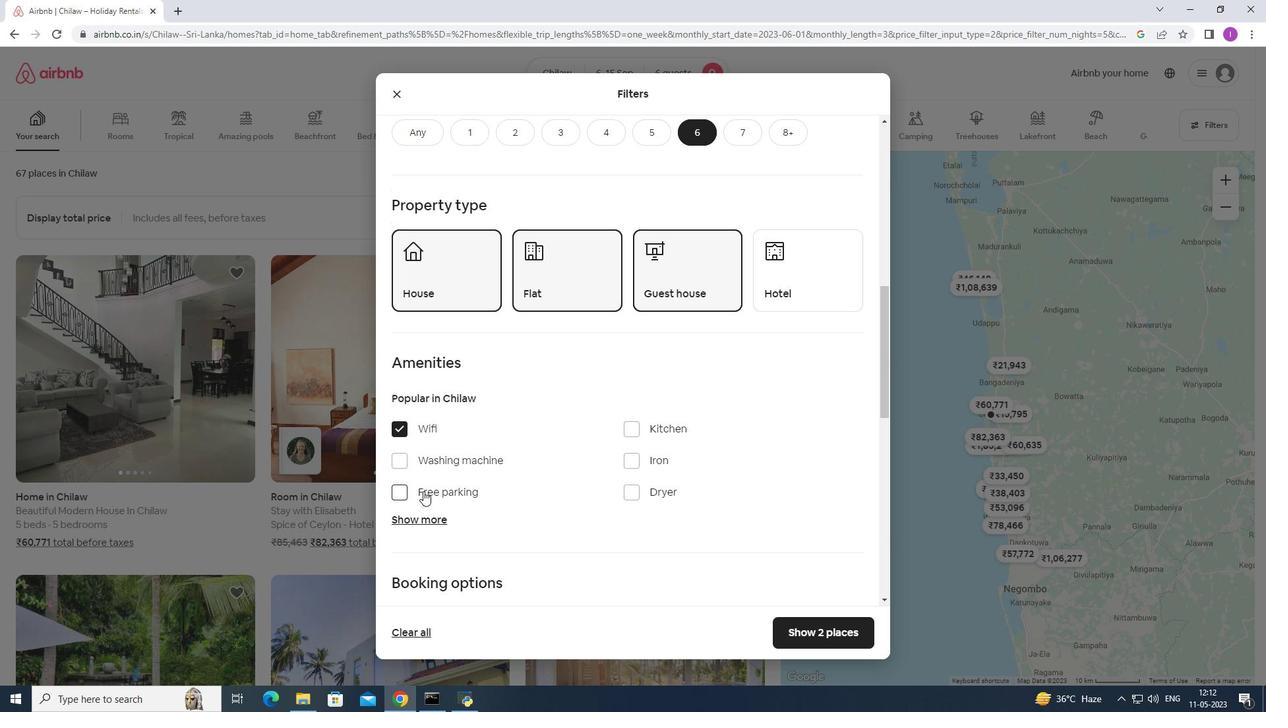 
Action: Mouse moved to (422, 515)
Screenshot: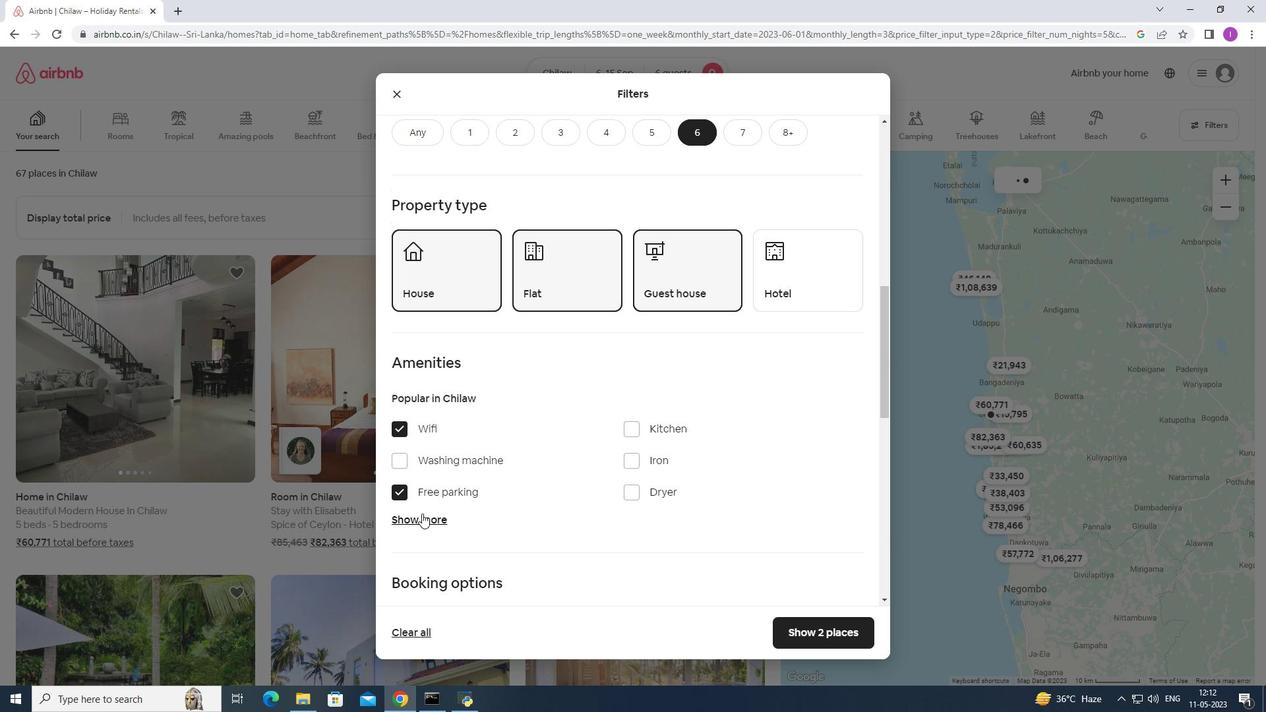 
Action: Mouse pressed left at (422, 515)
Screenshot: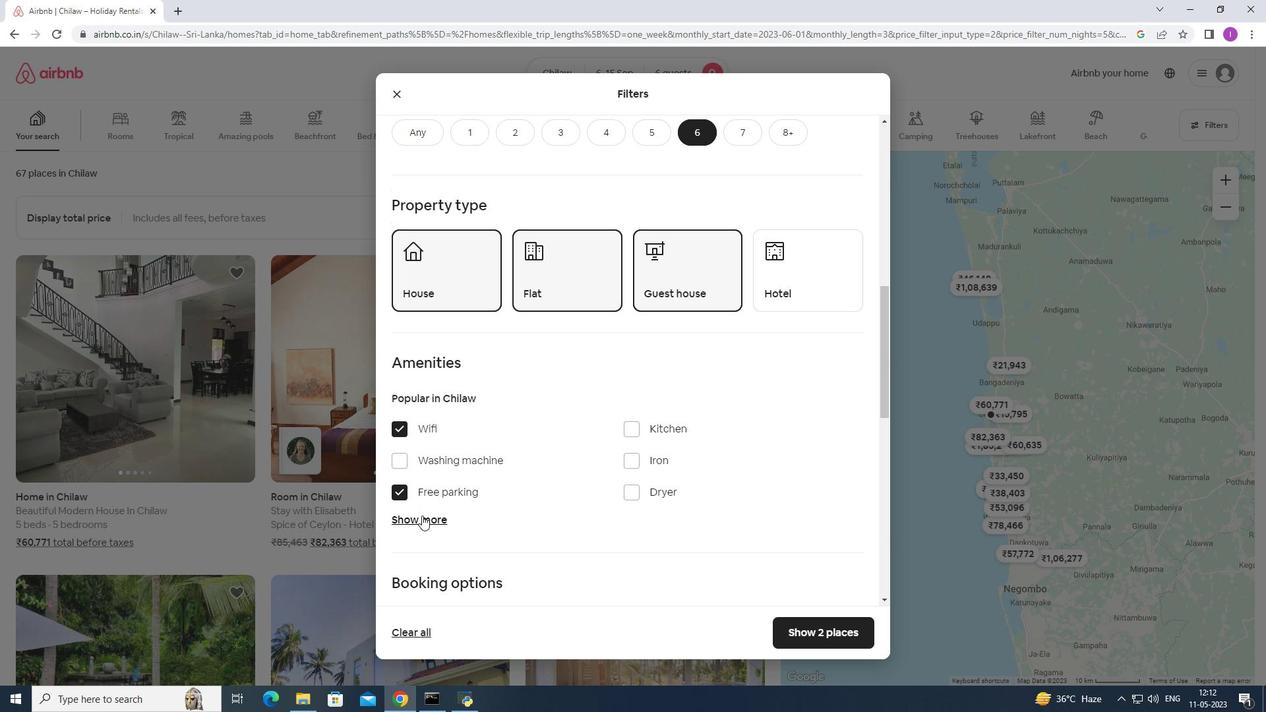 
Action: Mouse moved to (507, 513)
Screenshot: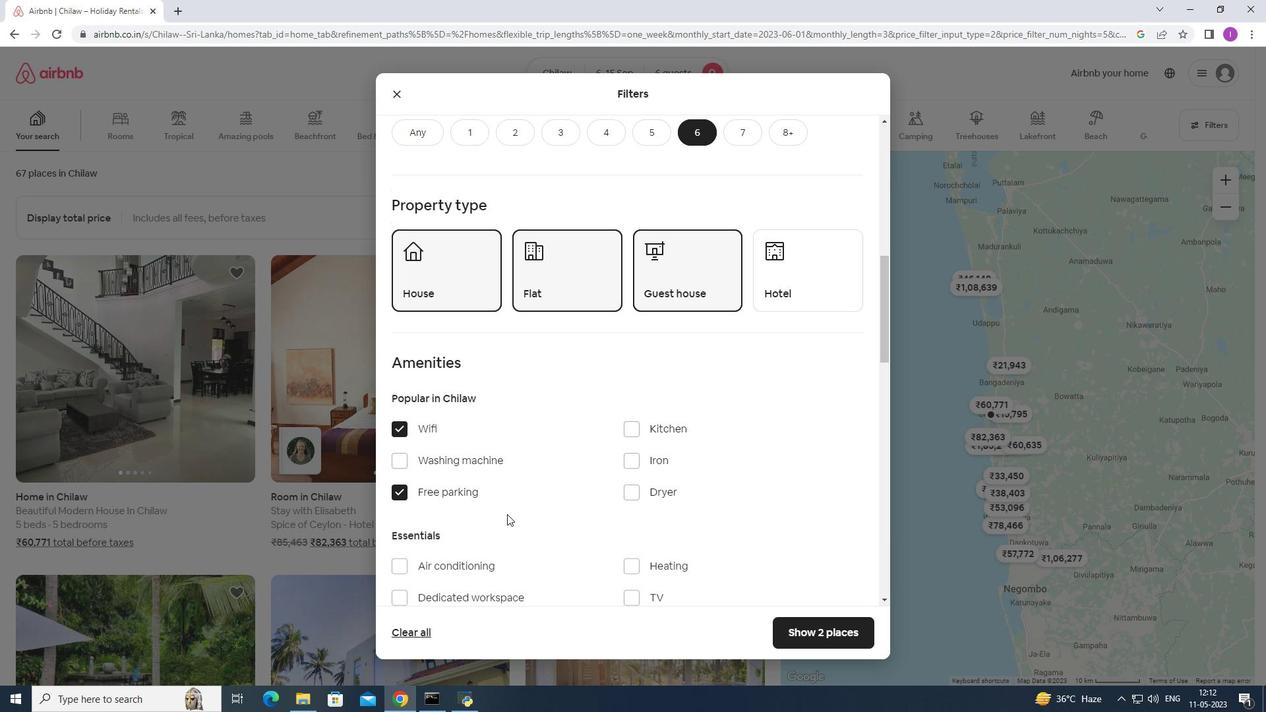 
Action: Mouse scrolled (507, 513) with delta (0, 0)
Screenshot: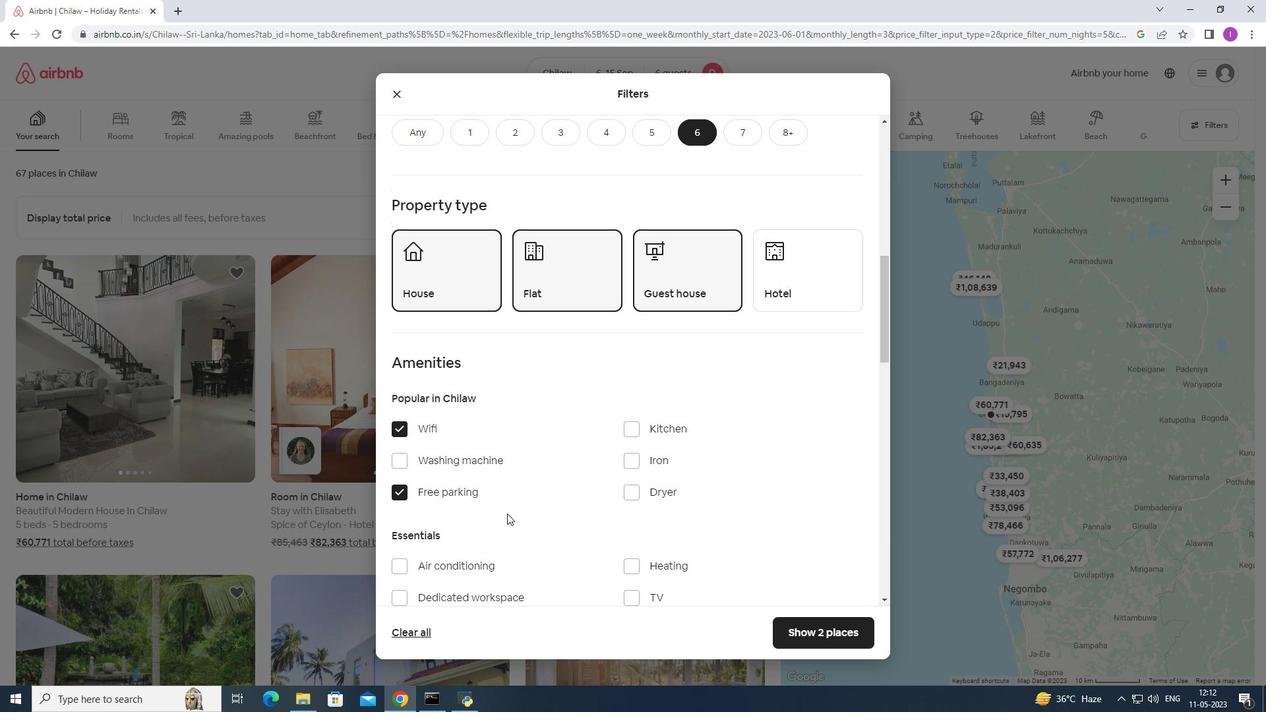 
Action: Mouse scrolled (507, 513) with delta (0, 0)
Screenshot: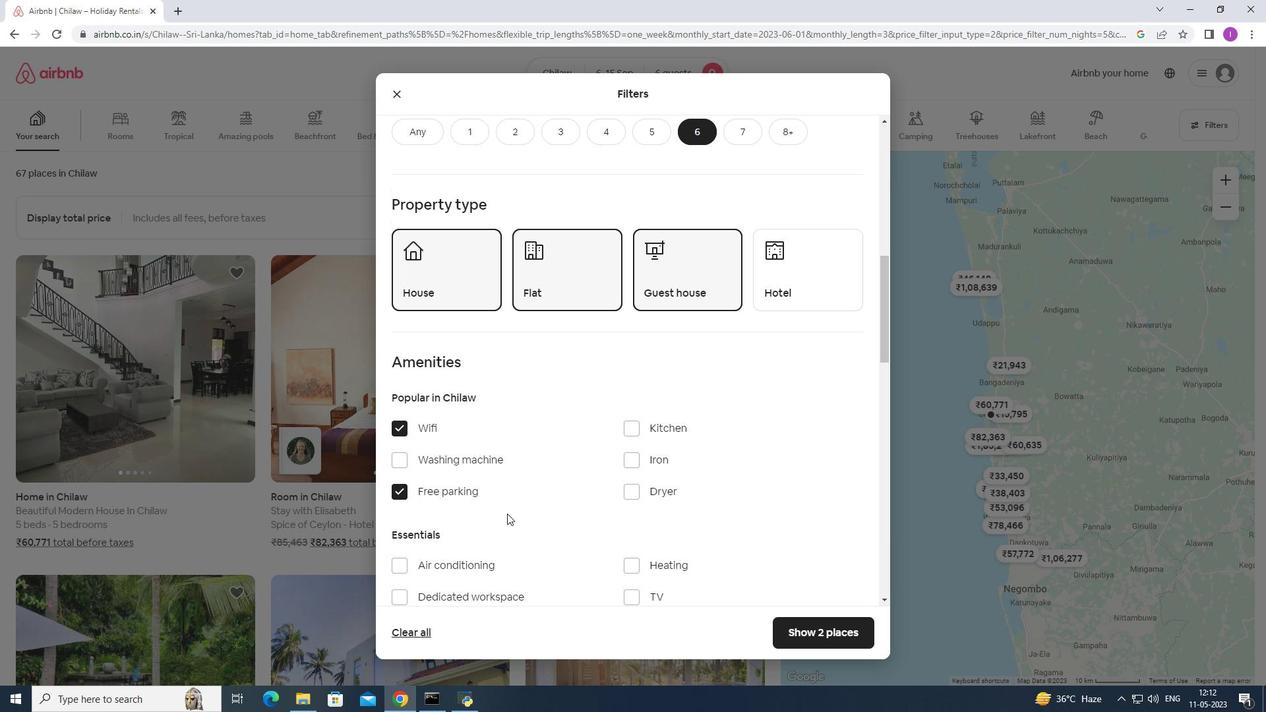 
Action: Mouse scrolled (507, 513) with delta (0, 0)
Screenshot: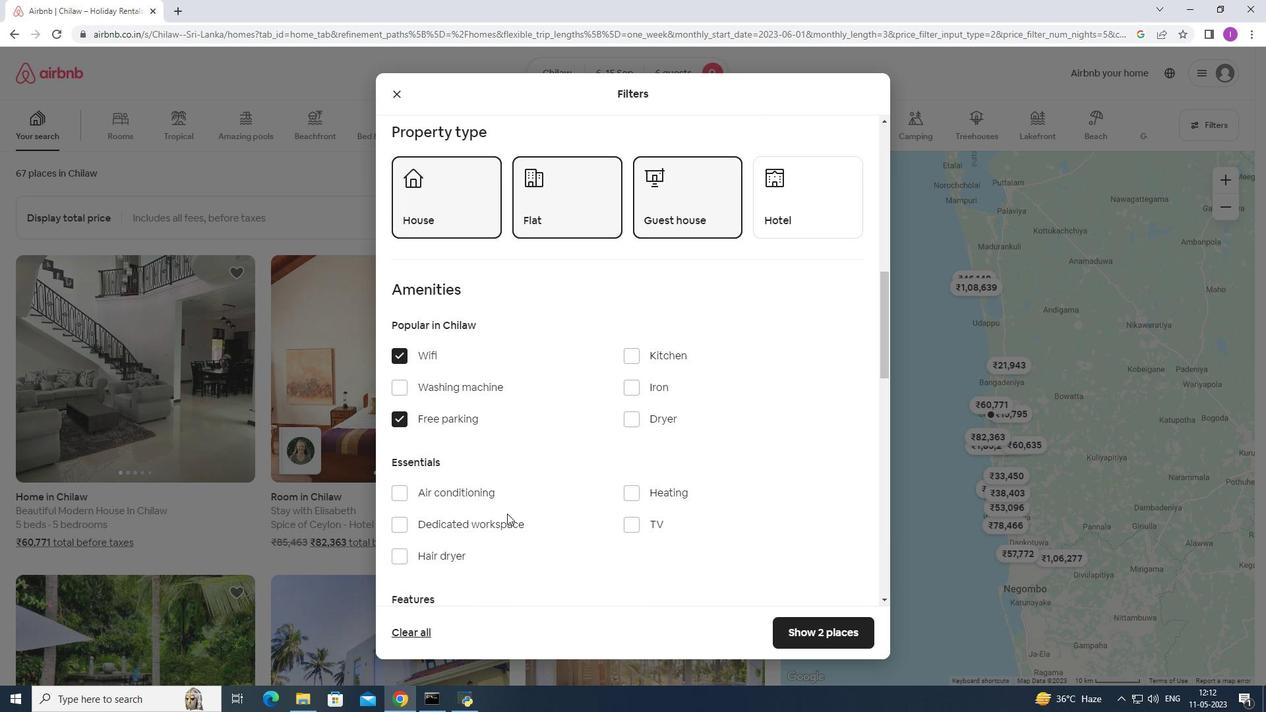 
Action: Mouse moved to (552, 499)
Screenshot: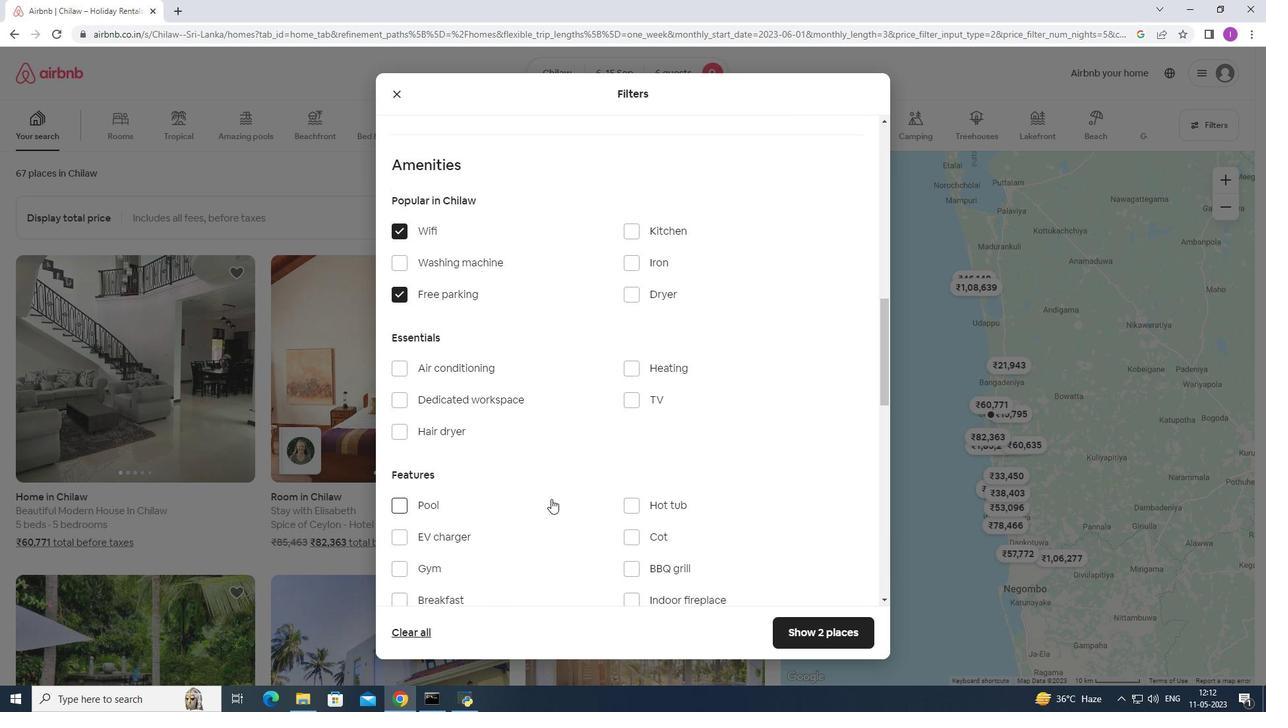 
Action: Mouse scrolled (552, 498) with delta (0, 0)
Screenshot: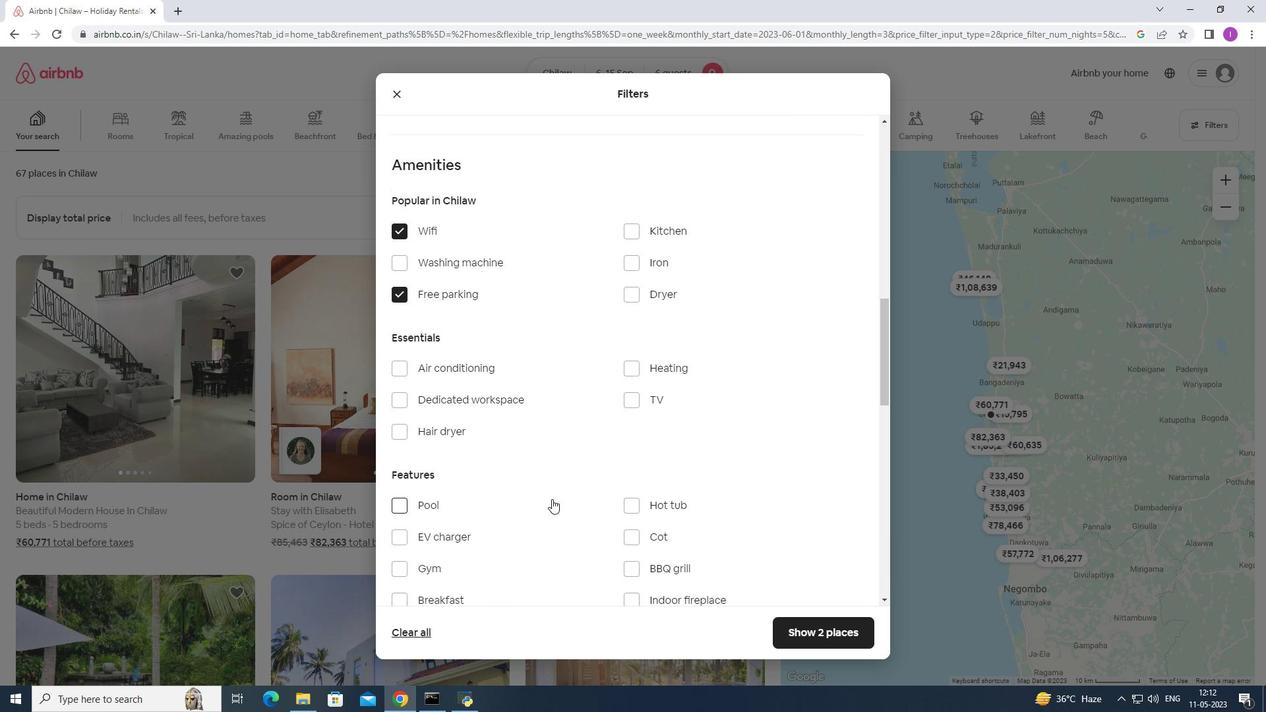 
Action: Mouse moved to (635, 333)
Screenshot: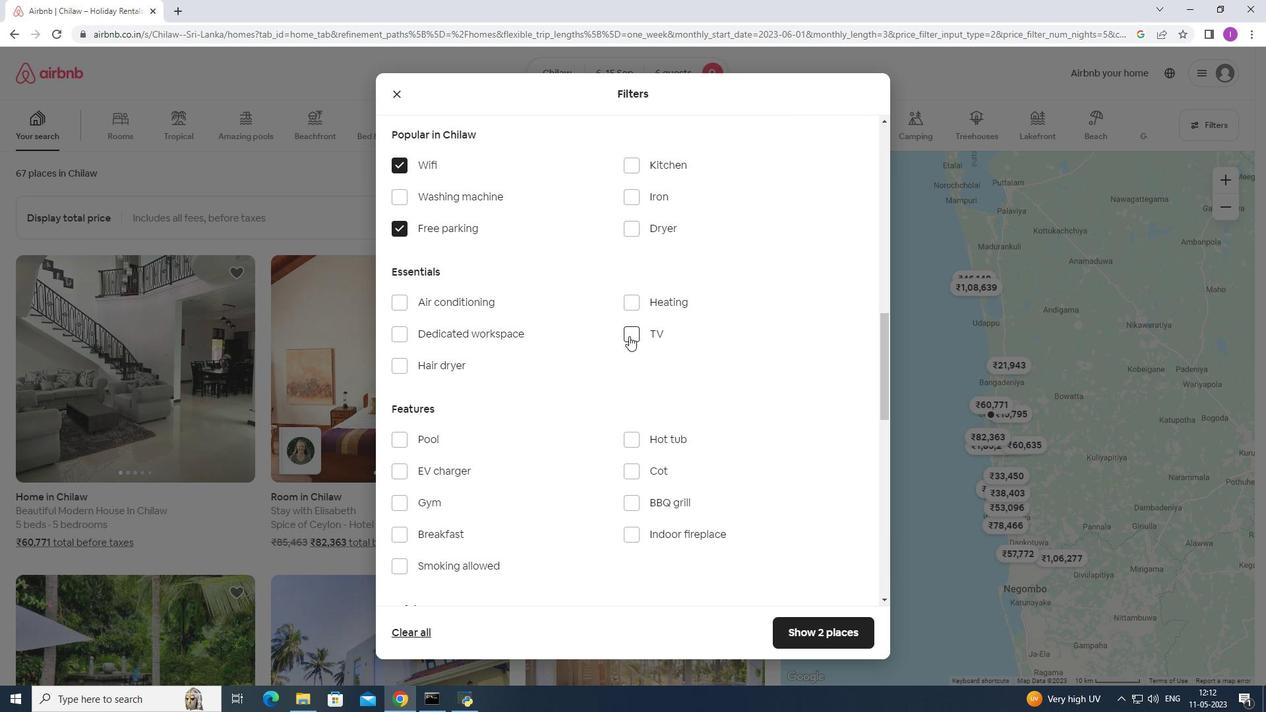 
Action: Mouse pressed left at (635, 333)
Screenshot: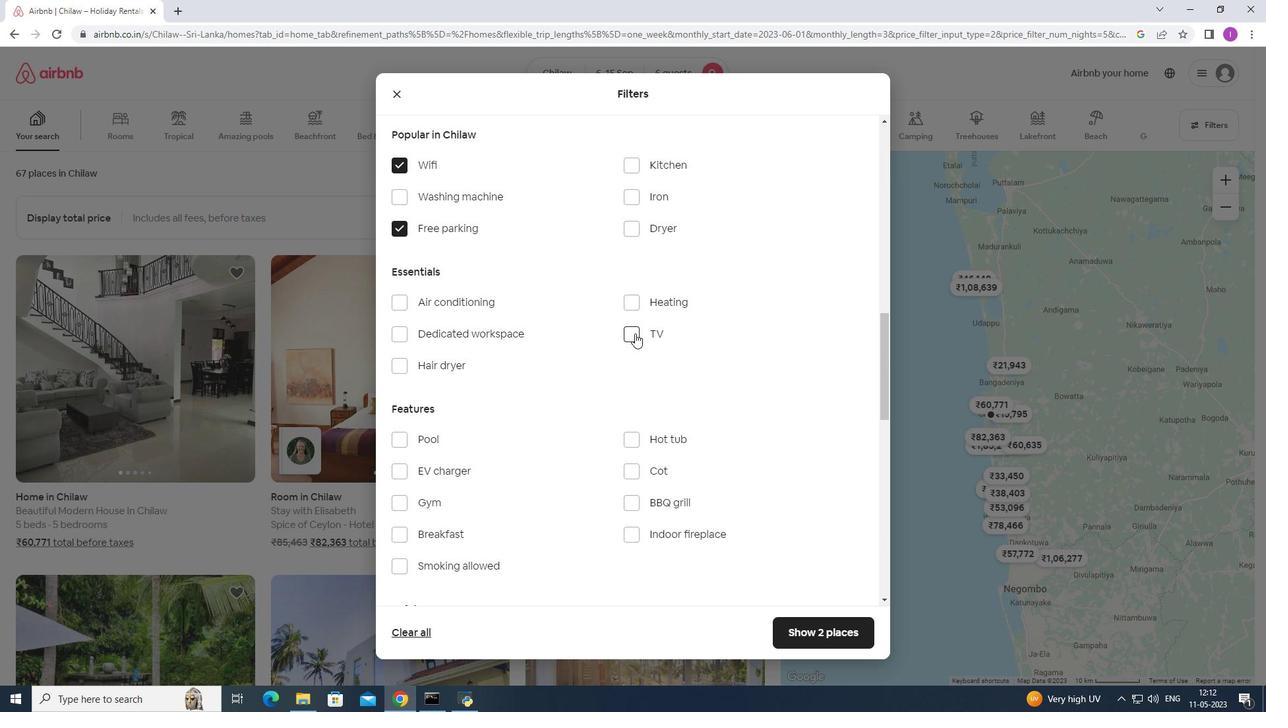 
Action: Mouse moved to (409, 504)
Screenshot: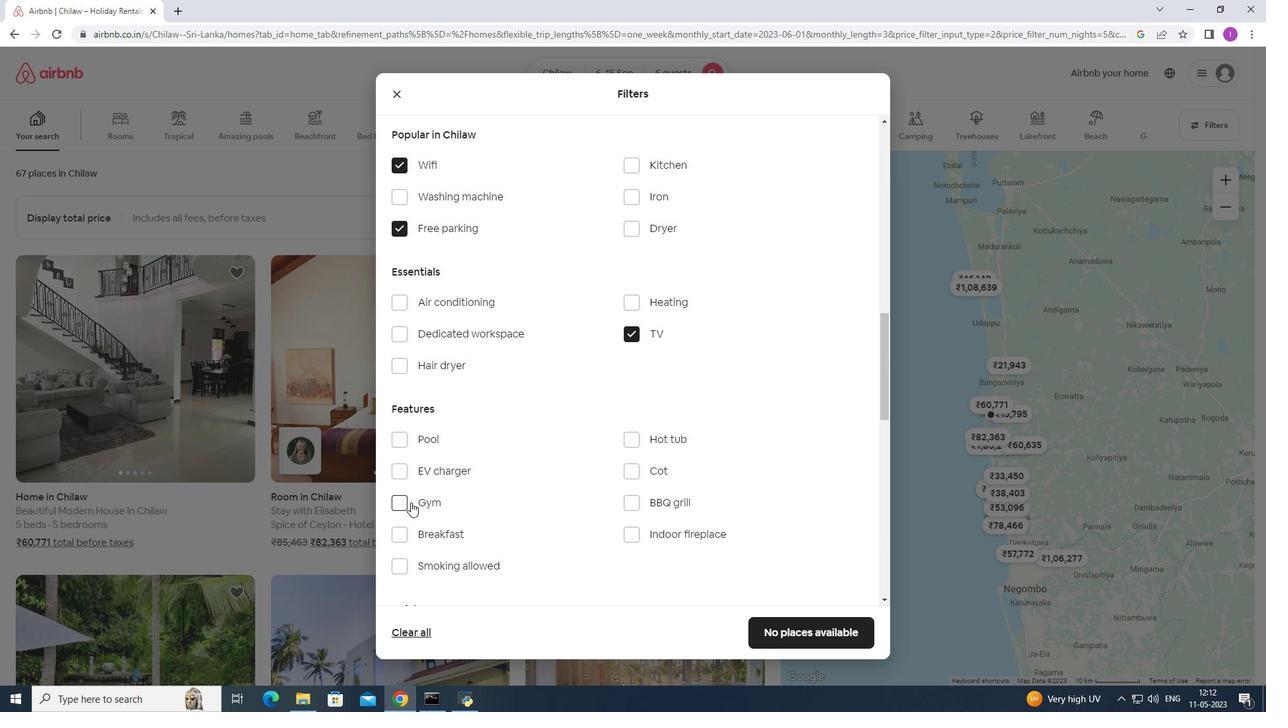
Action: Mouse pressed left at (409, 504)
Screenshot: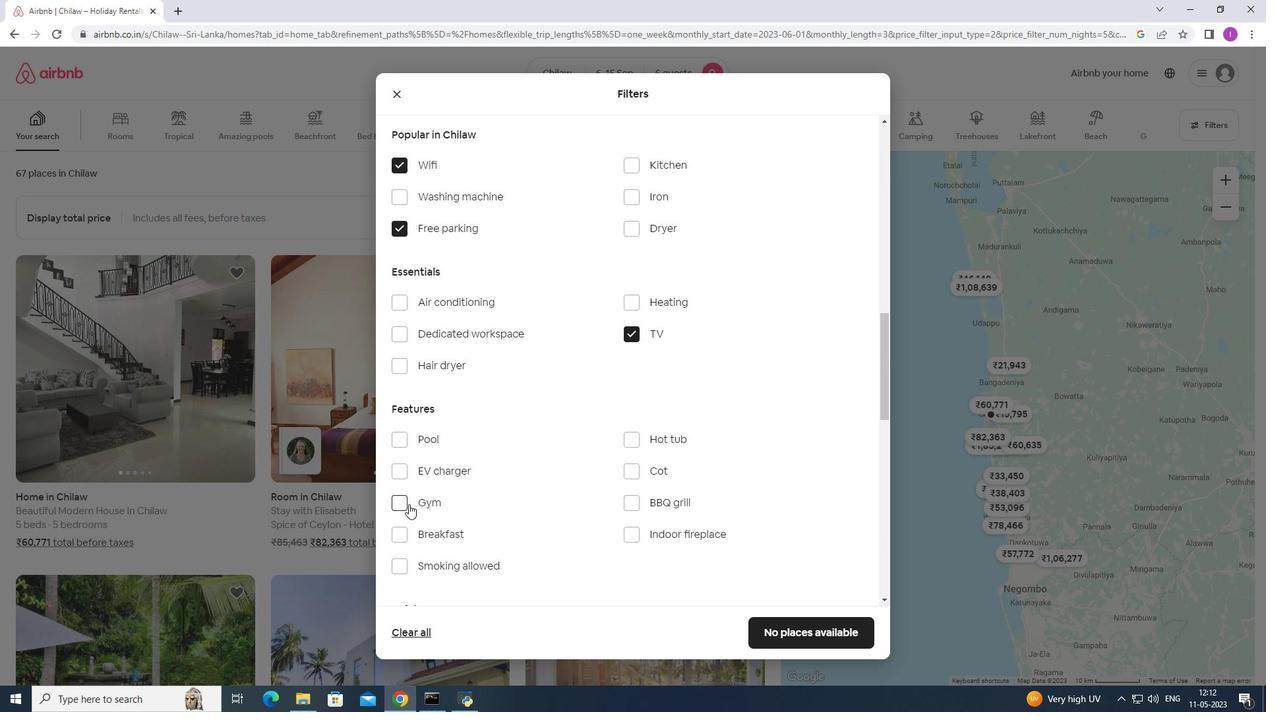 
Action: Mouse moved to (421, 533)
Screenshot: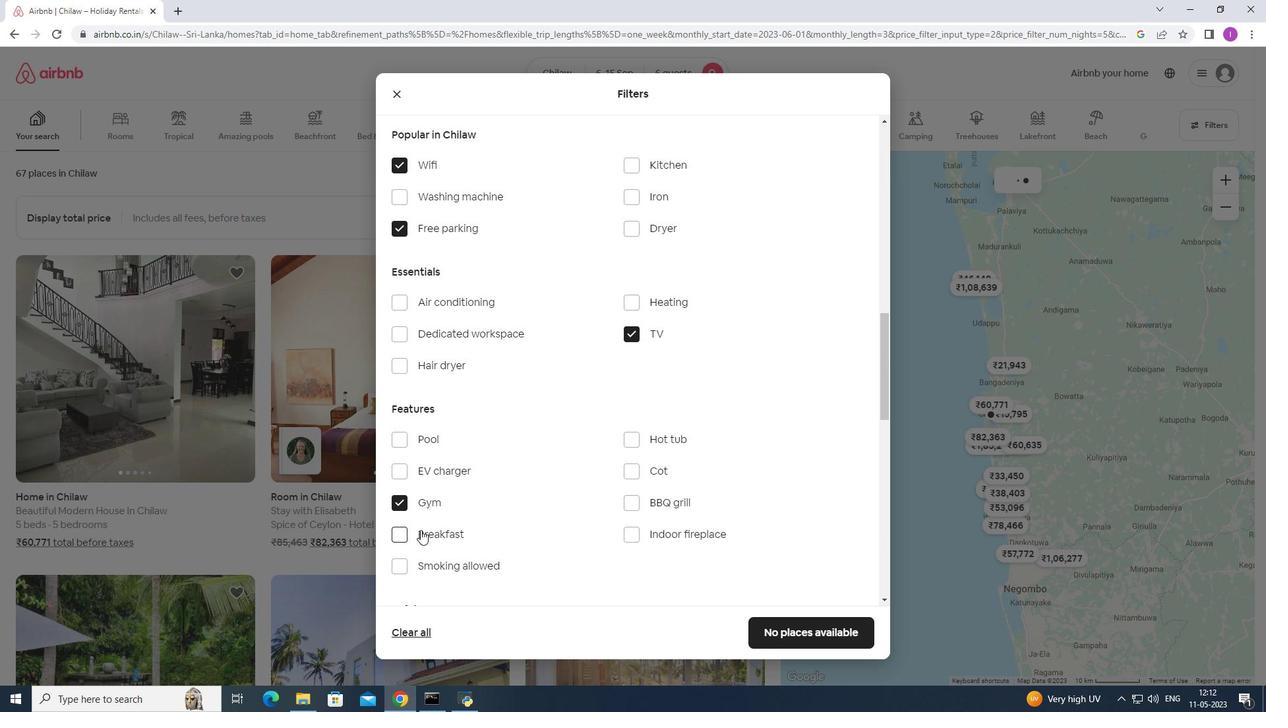 
Action: Mouse pressed left at (421, 533)
Screenshot: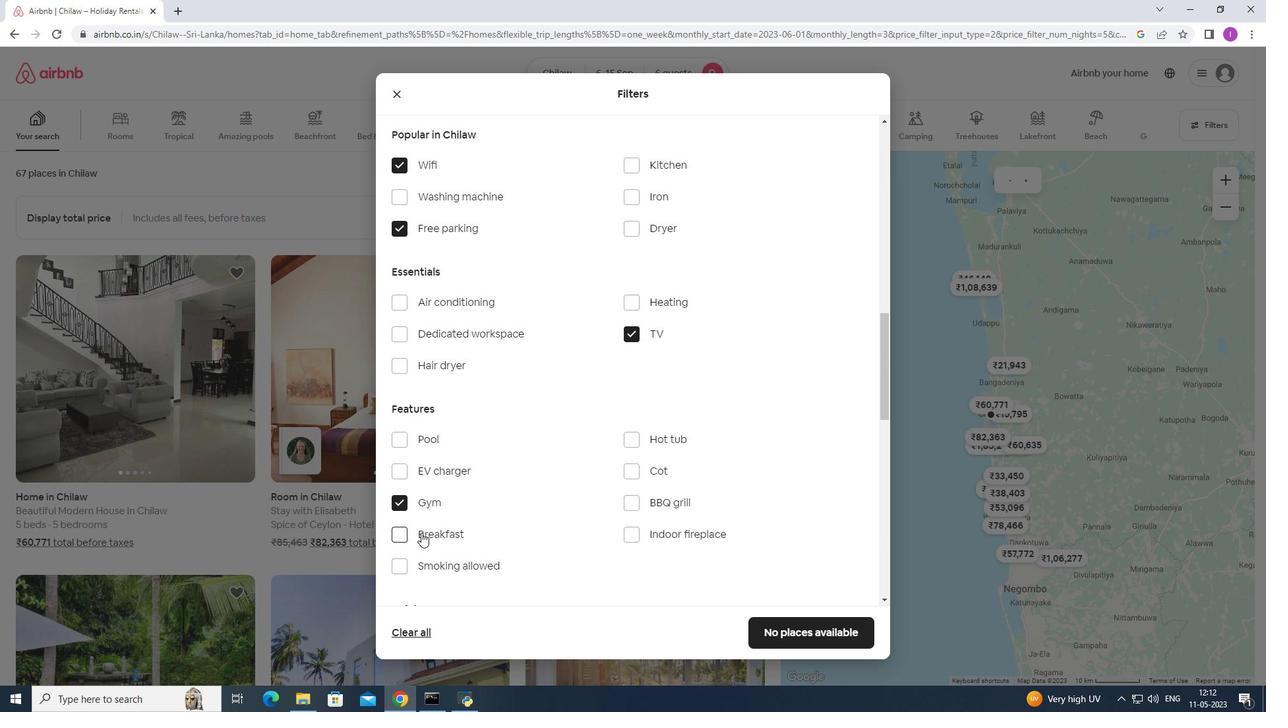 
Action: Mouse moved to (585, 510)
Screenshot: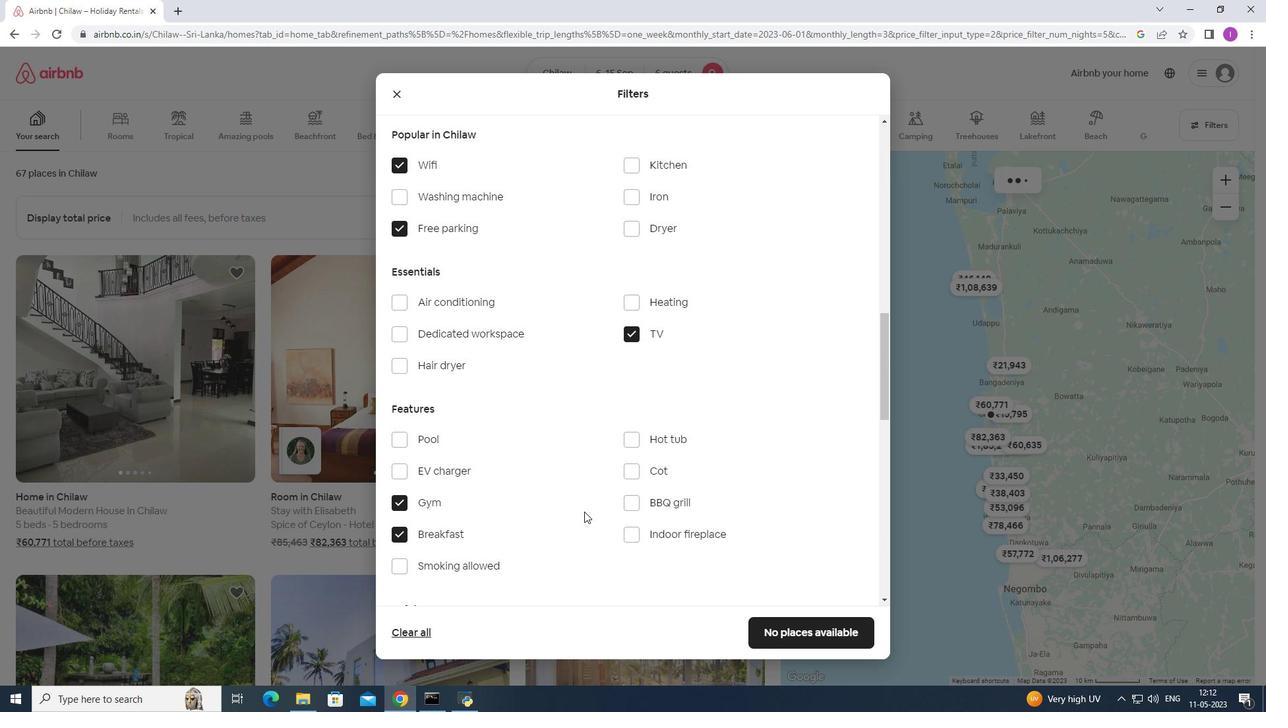 
Action: Mouse scrolled (585, 510) with delta (0, 0)
Screenshot: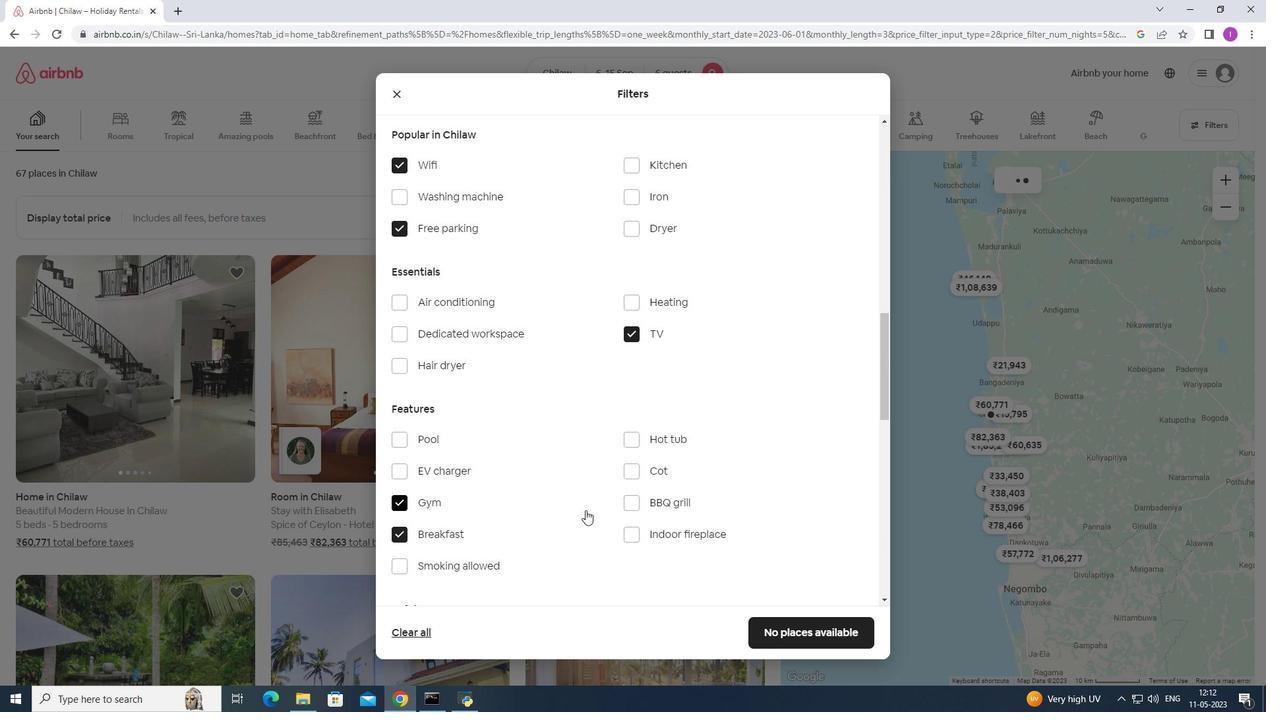 
Action: Mouse scrolled (585, 510) with delta (0, 0)
Screenshot: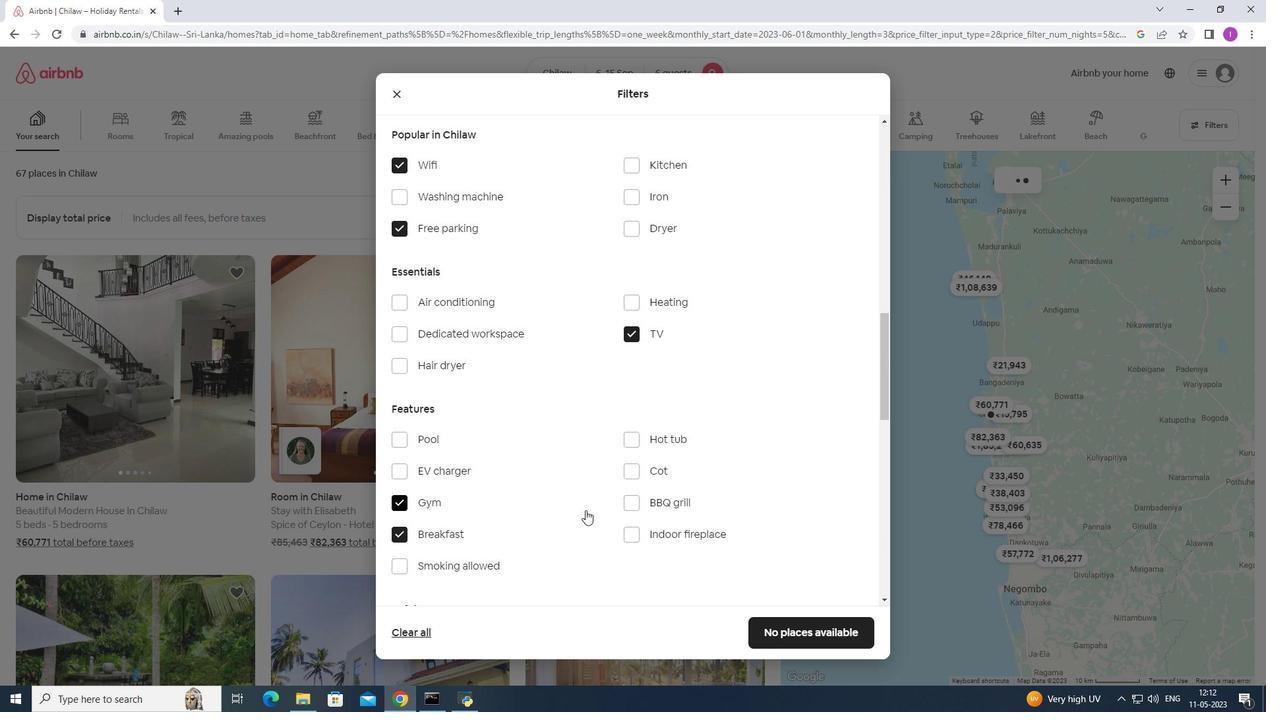 
Action: Mouse scrolled (585, 510) with delta (0, 0)
Screenshot: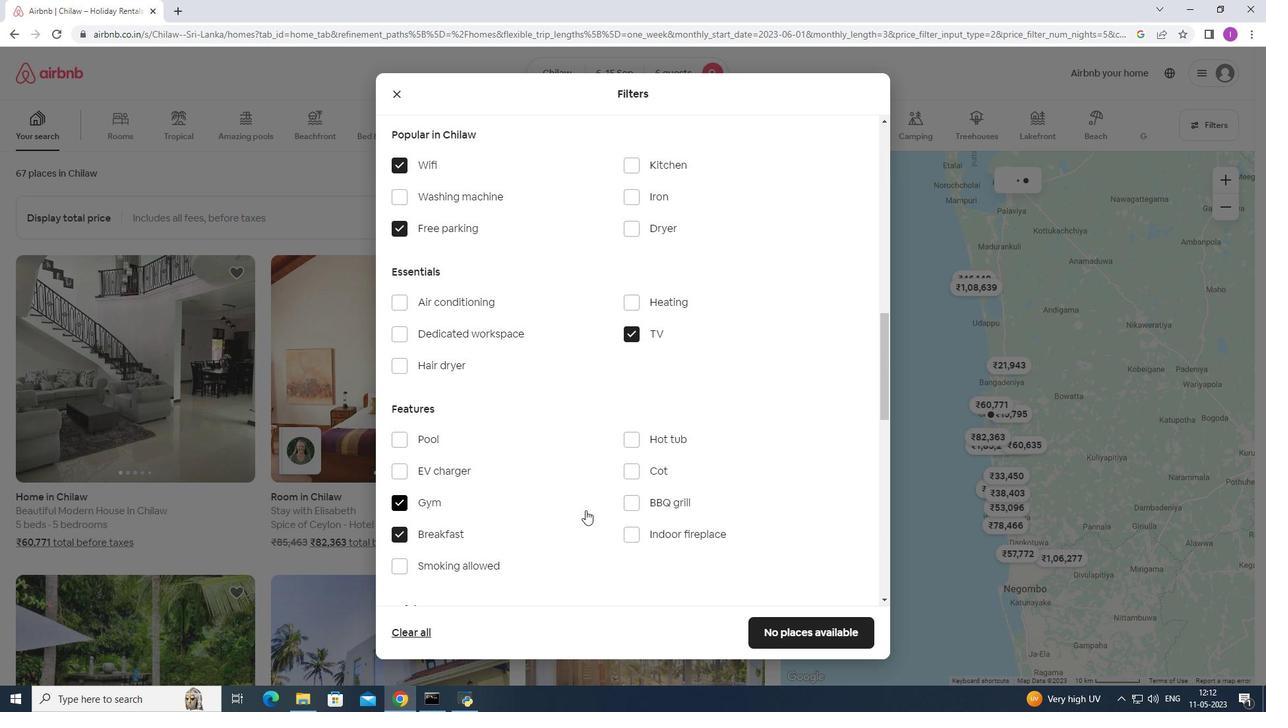 
Action: Mouse moved to (585, 497)
Screenshot: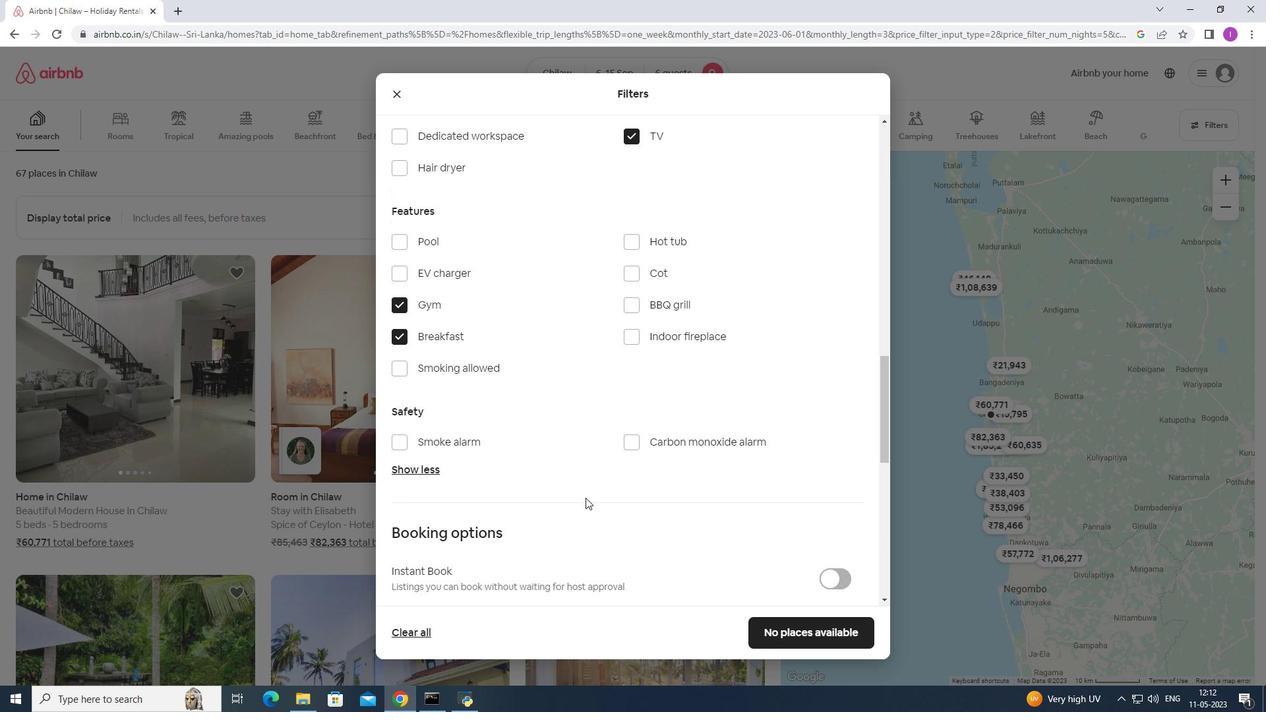 
Action: Mouse scrolled (585, 496) with delta (0, 0)
Screenshot: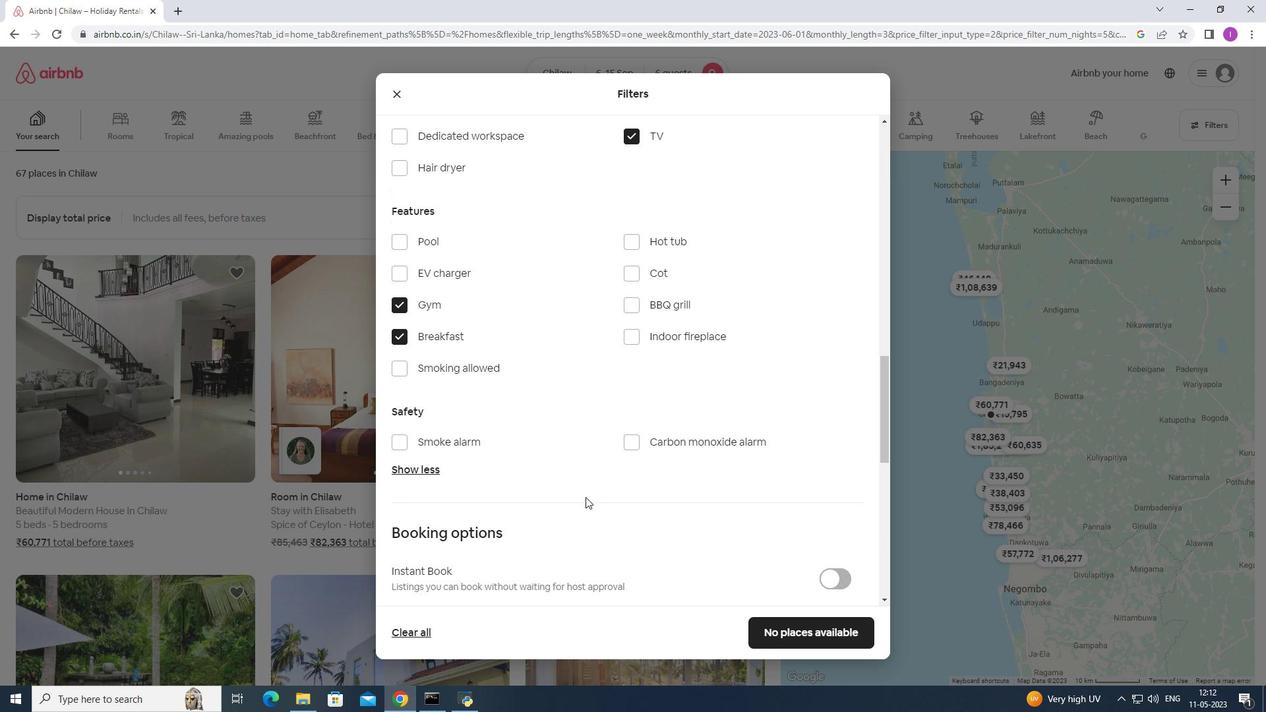 
Action: Mouse scrolled (585, 496) with delta (0, 0)
Screenshot: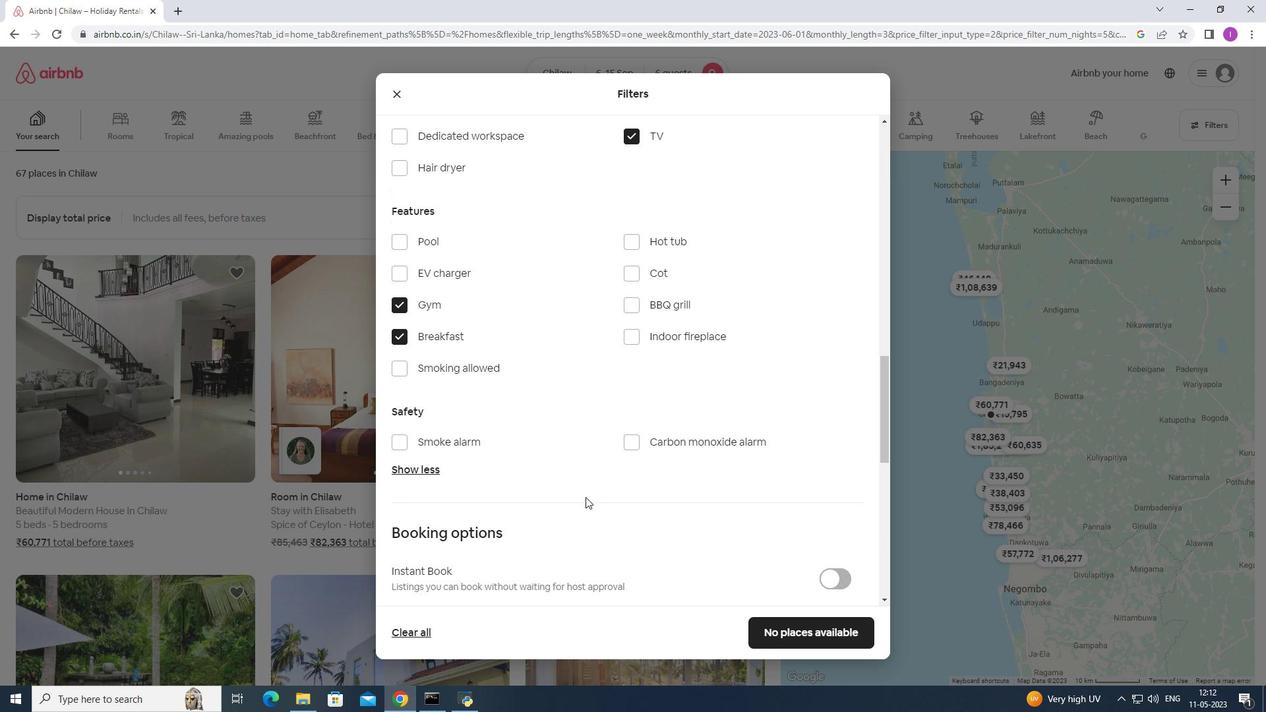
Action: Mouse moved to (827, 488)
Screenshot: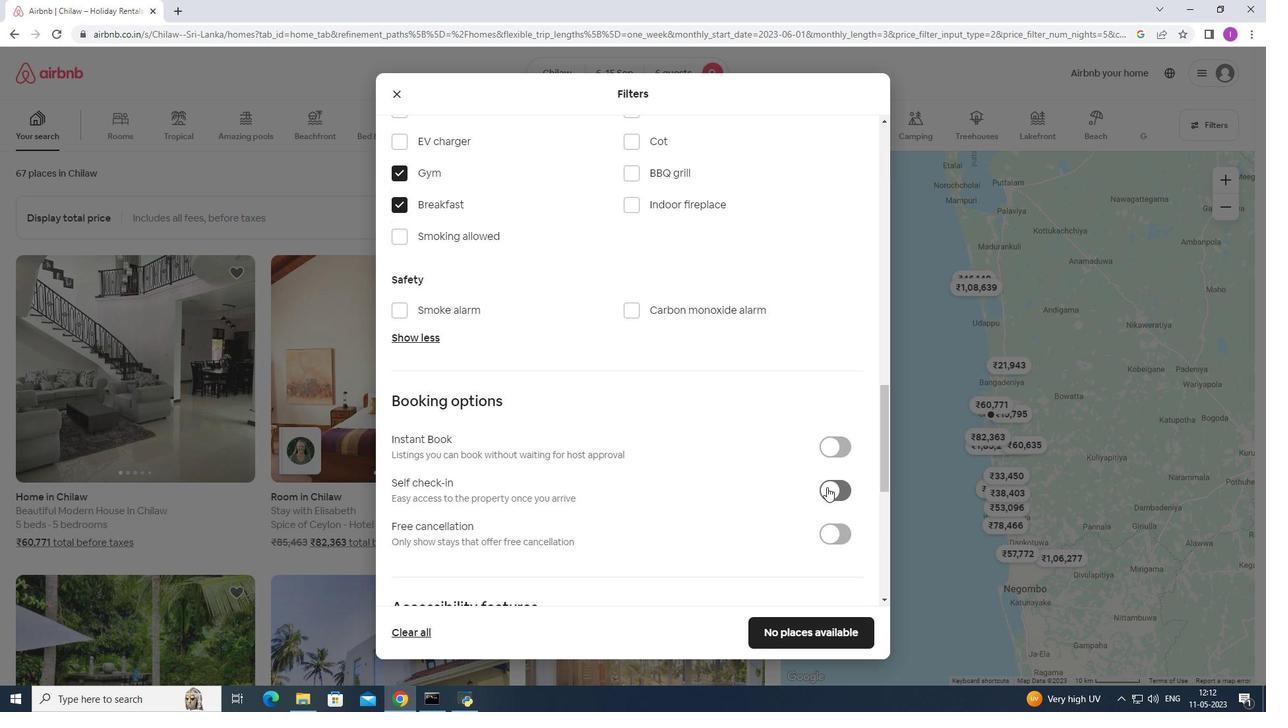 
Action: Mouse pressed left at (827, 488)
Screenshot: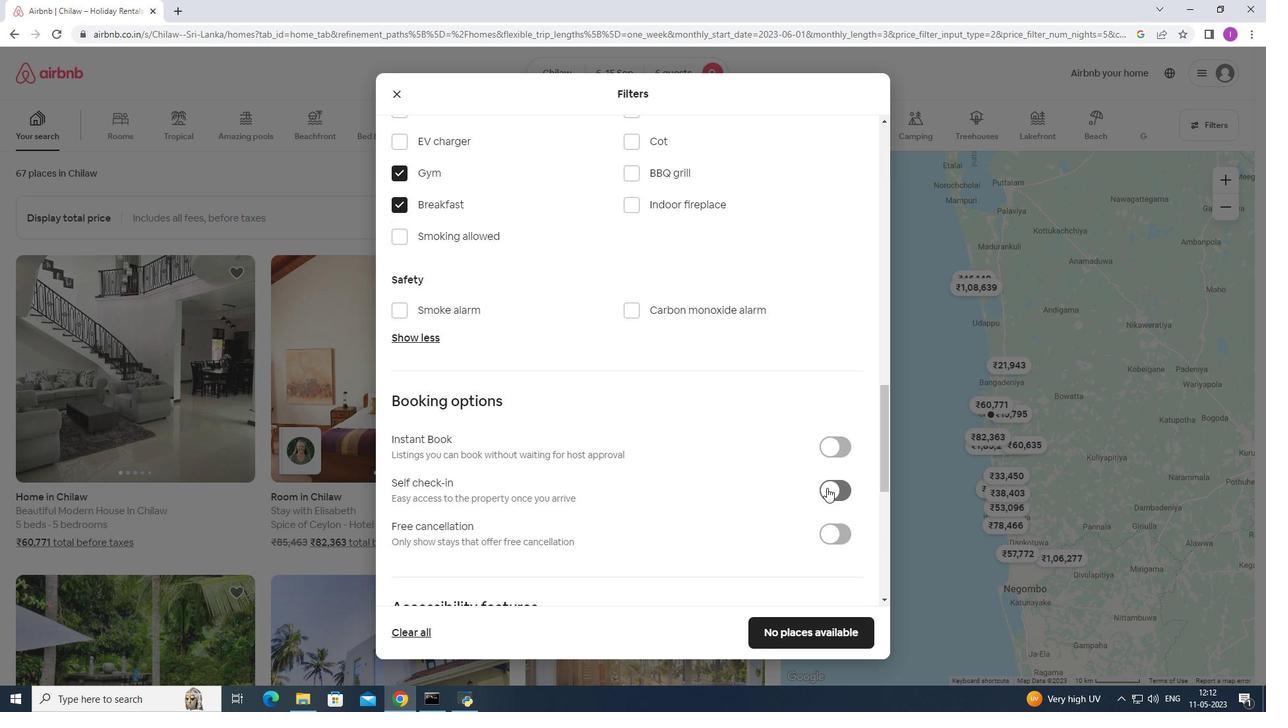 
Action: Mouse moved to (622, 508)
Screenshot: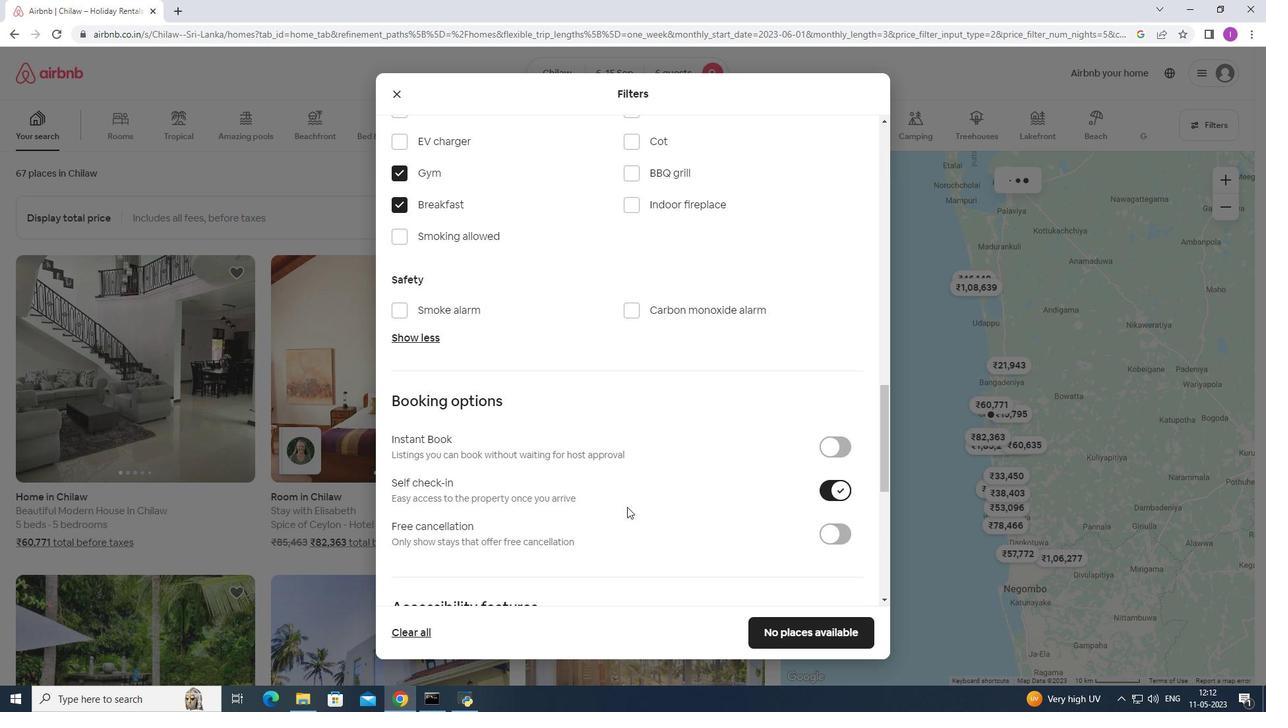 
Action: Mouse scrolled (622, 508) with delta (0, 0)
Screenshot: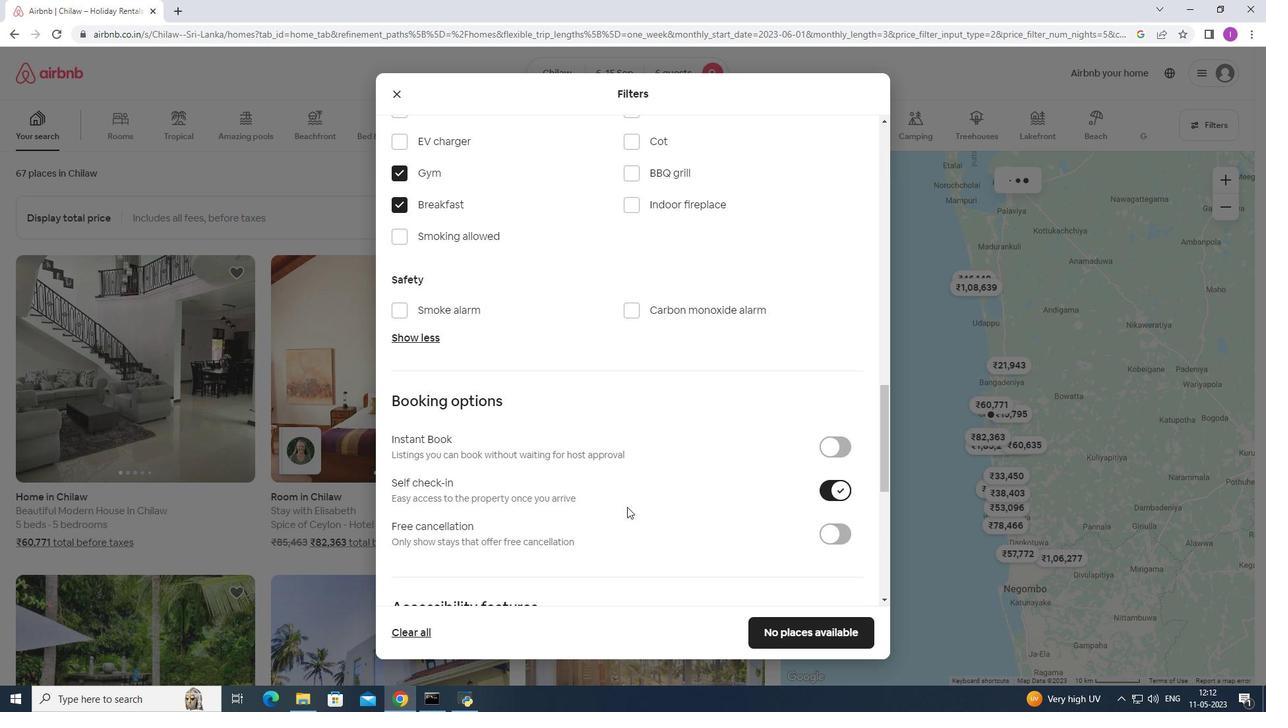 
Action: Mouse moved to (621, 510)
Screenshot: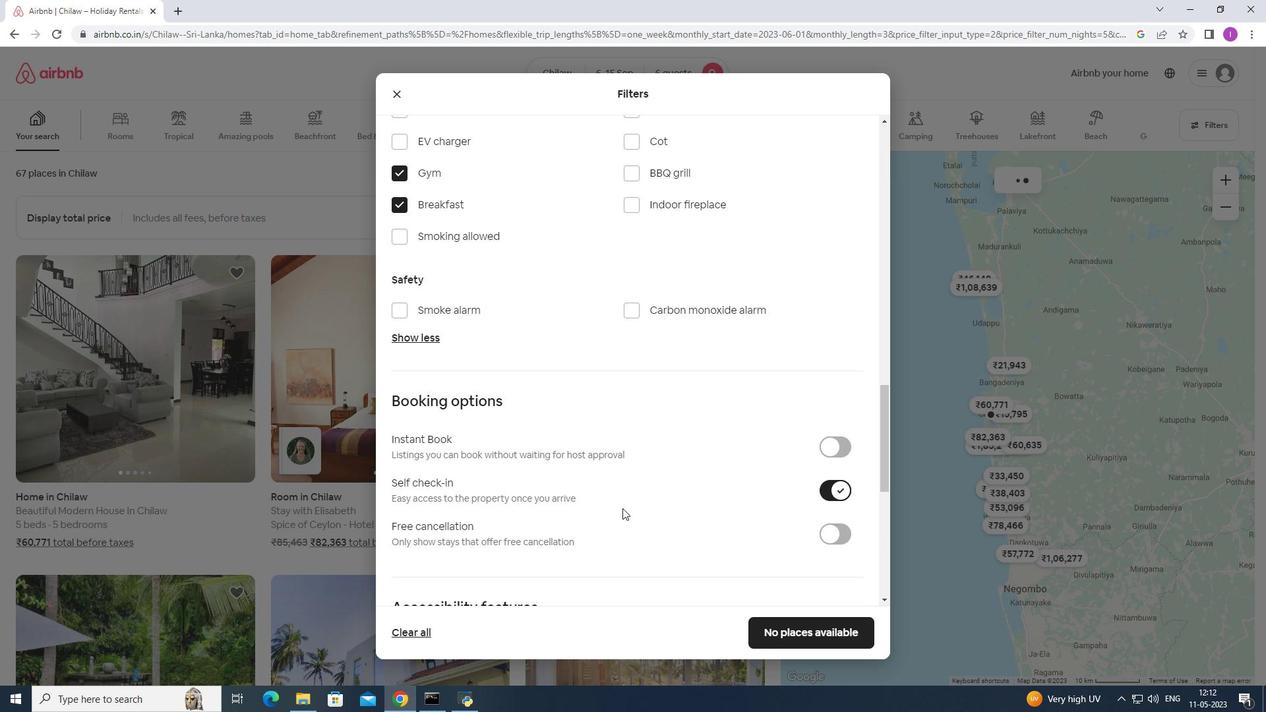 
Action: Mouse scrolled (621, 509) with delta (0, 0)
Screenshot: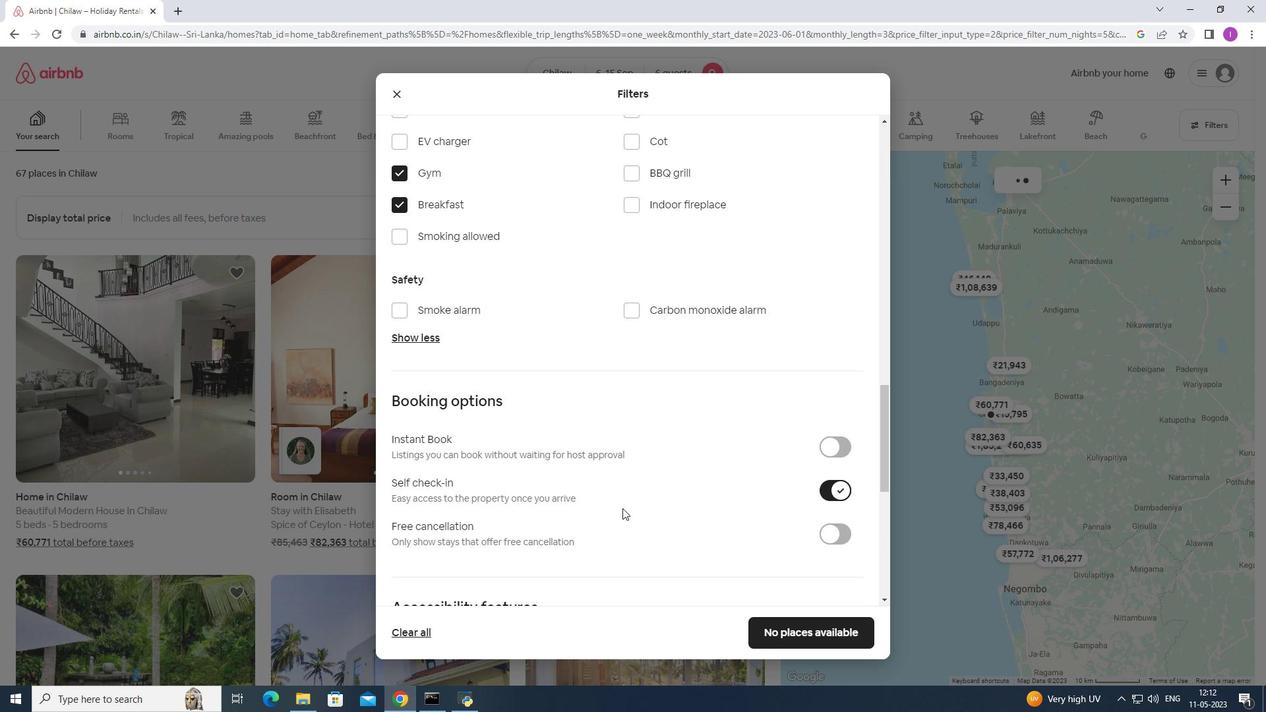 
Action: Mouse scrolled (621, 509) with delta (0, 0)
Screenshot: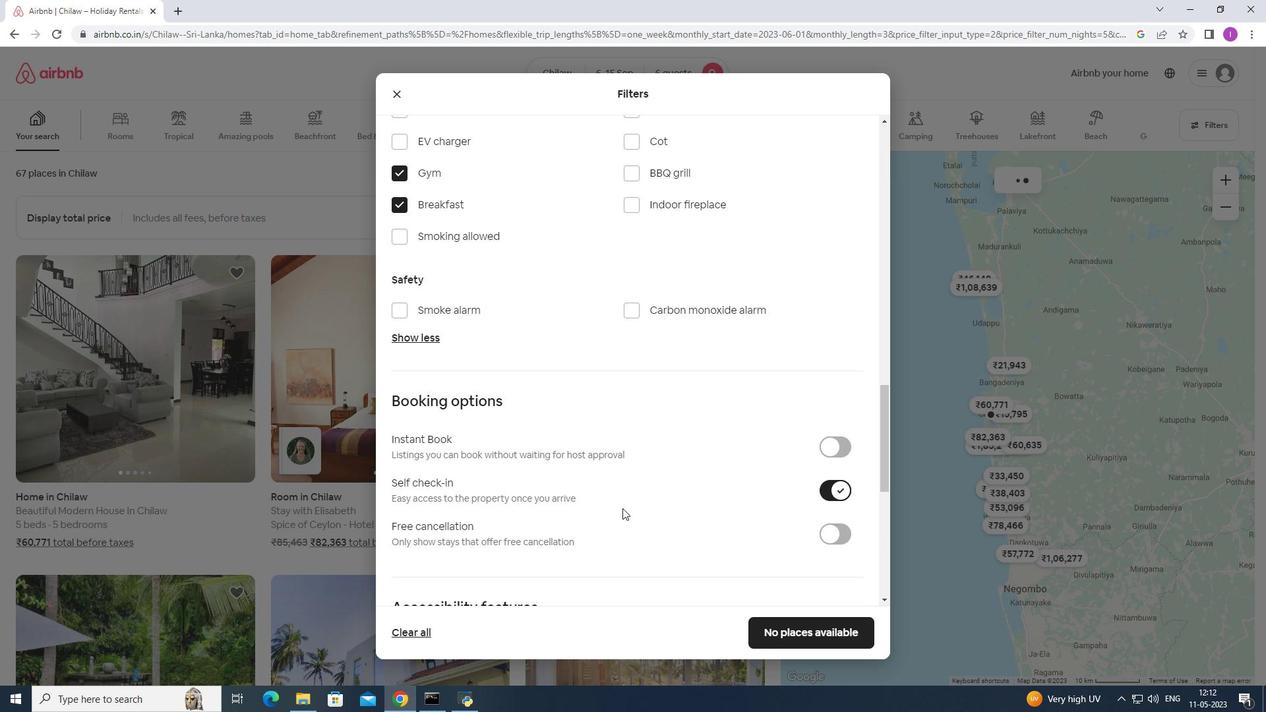 
Action: Mouse moved to (620, 510)
Screenshot: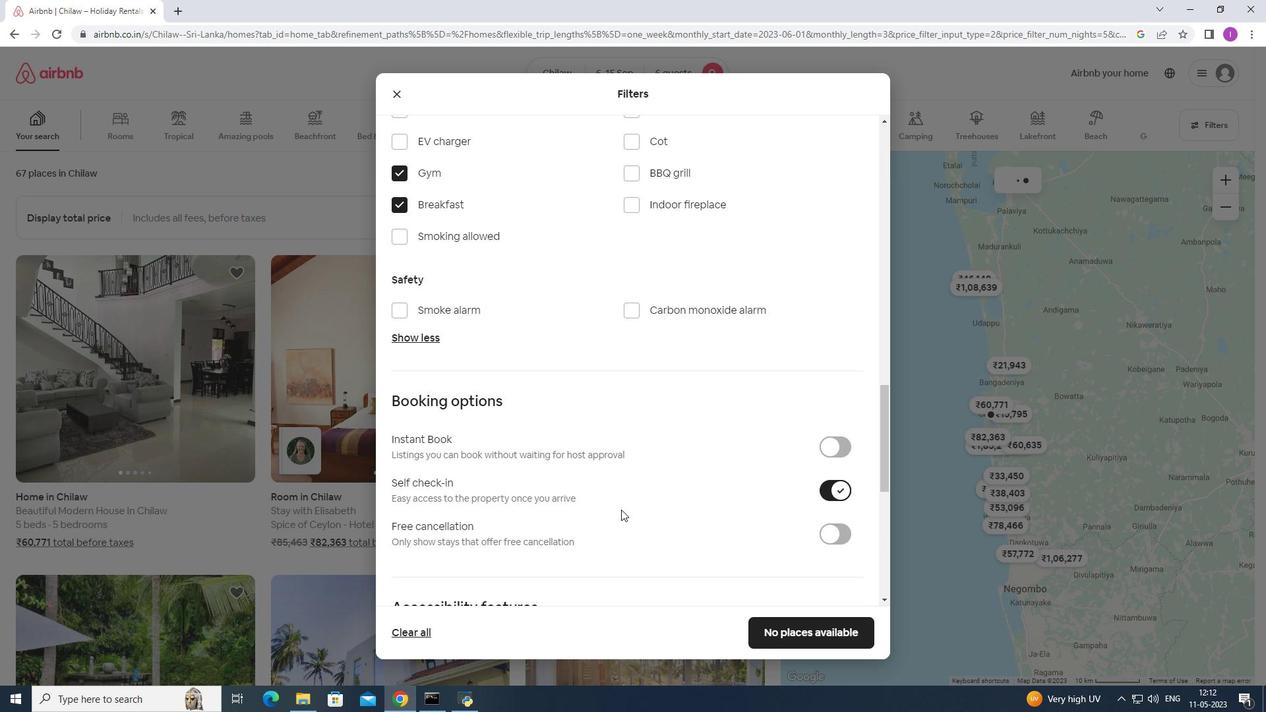 
Action: Mouse scrolled (620, 510) with delta (0, 0)
Screenshot: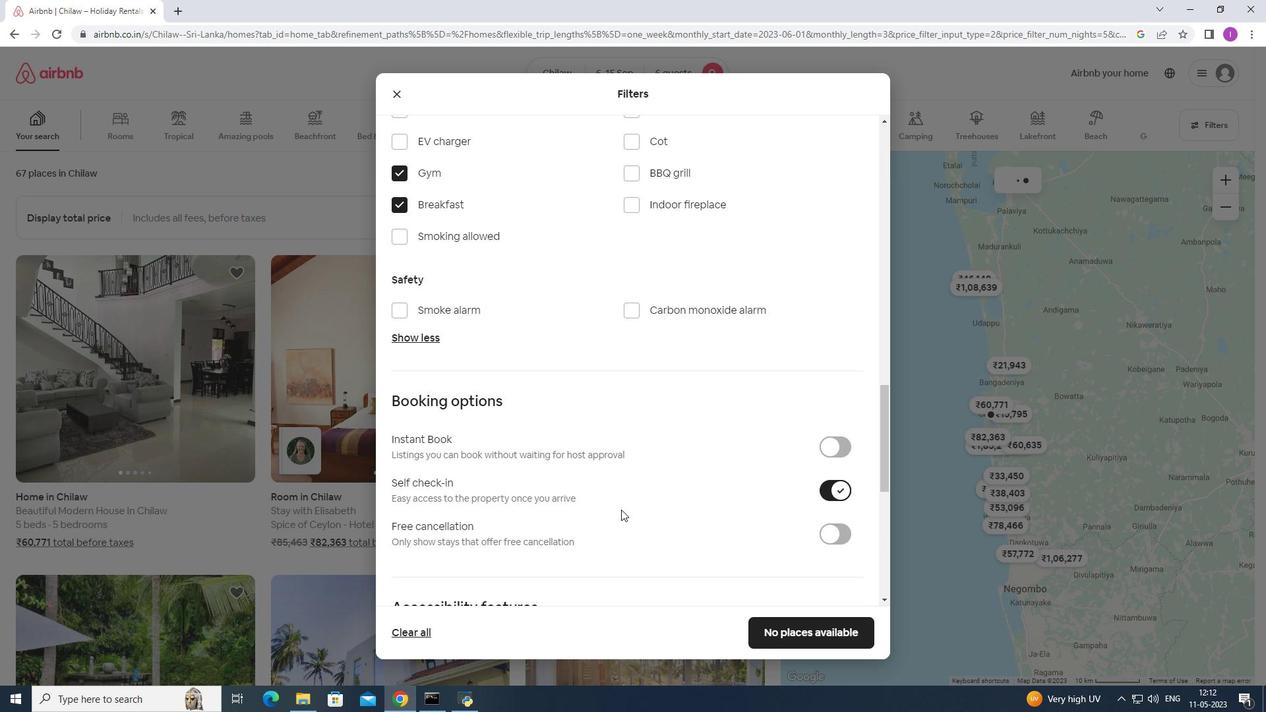 
Action: Mouse scrolled (620, 510) with delta (0, 0)
Screenshot: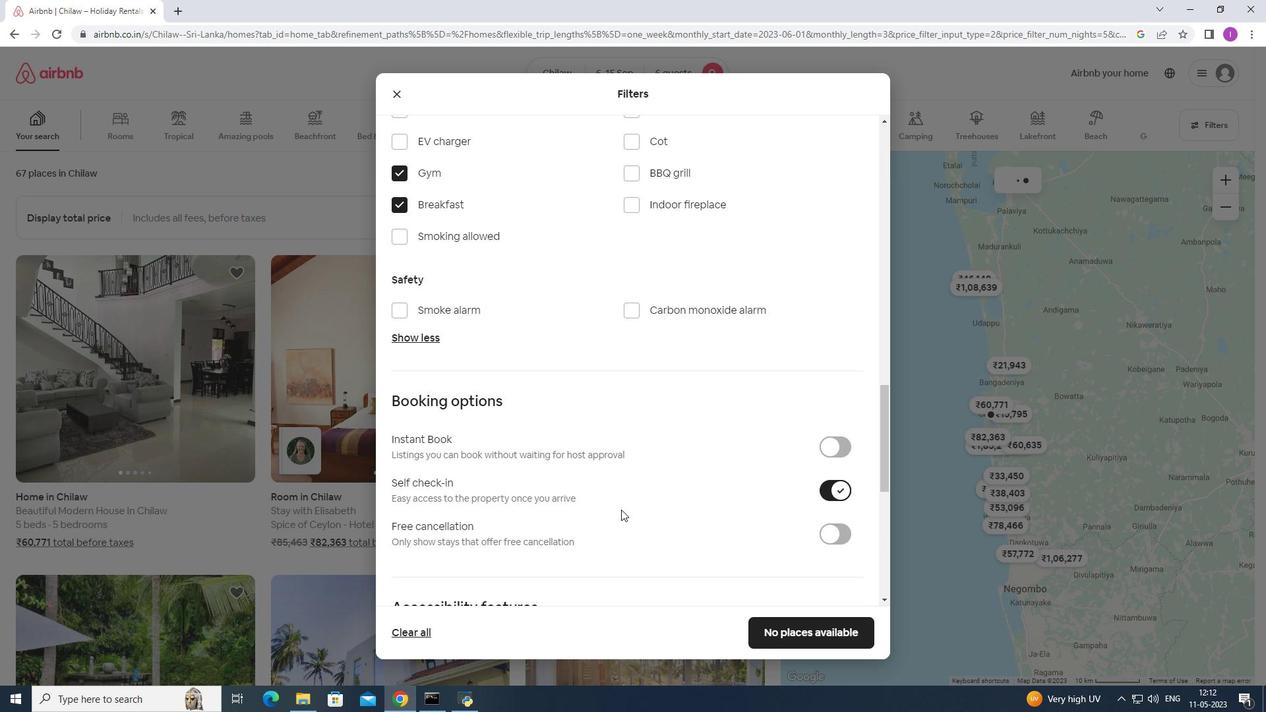 
Action: Mouse moved to (611, 502)
Screenshot: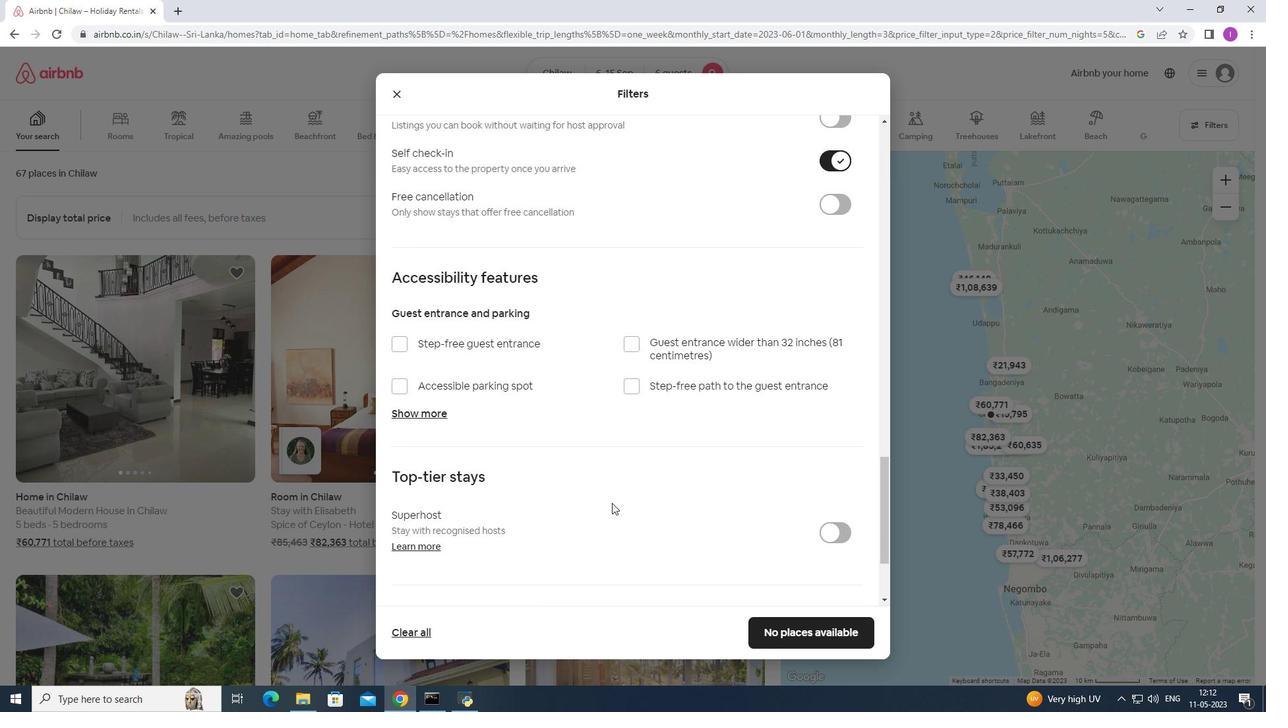 
Action: Mouse scrolled (611, 501) with delta (0, 0)
Screenshot: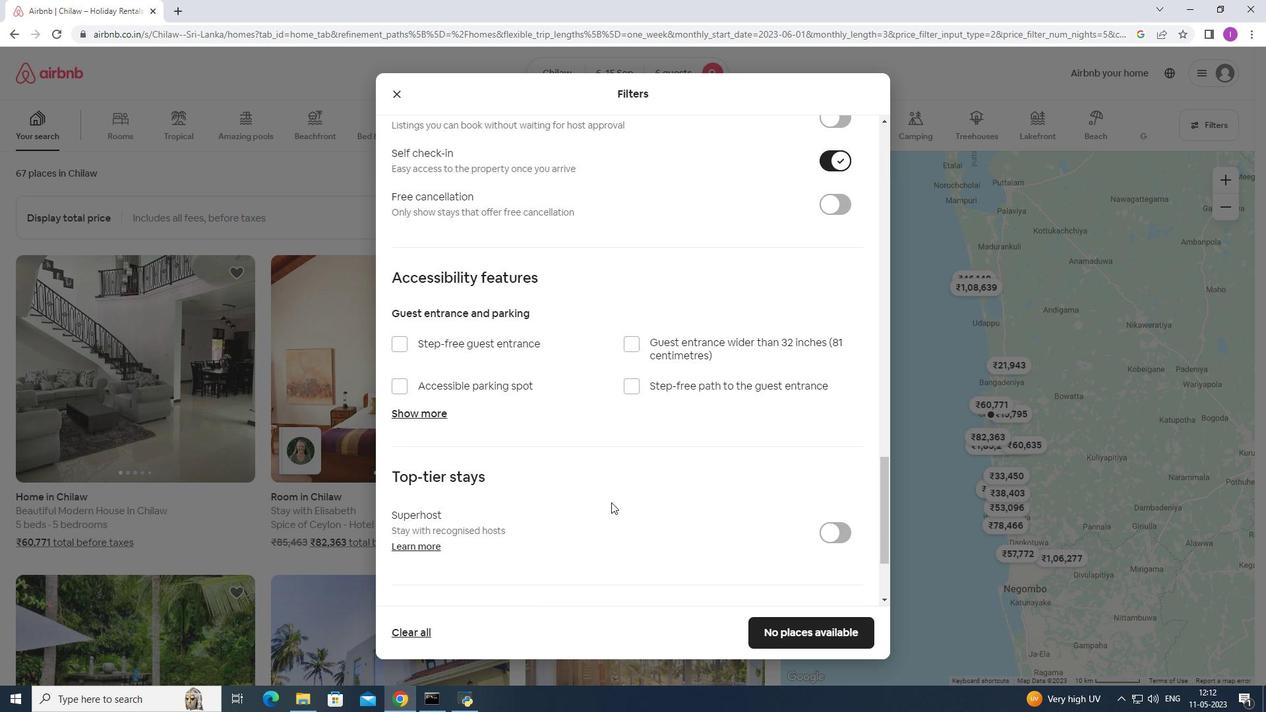 
Action: Mouse scrolled (611, 501) with delta (0, 0)
Screenshot: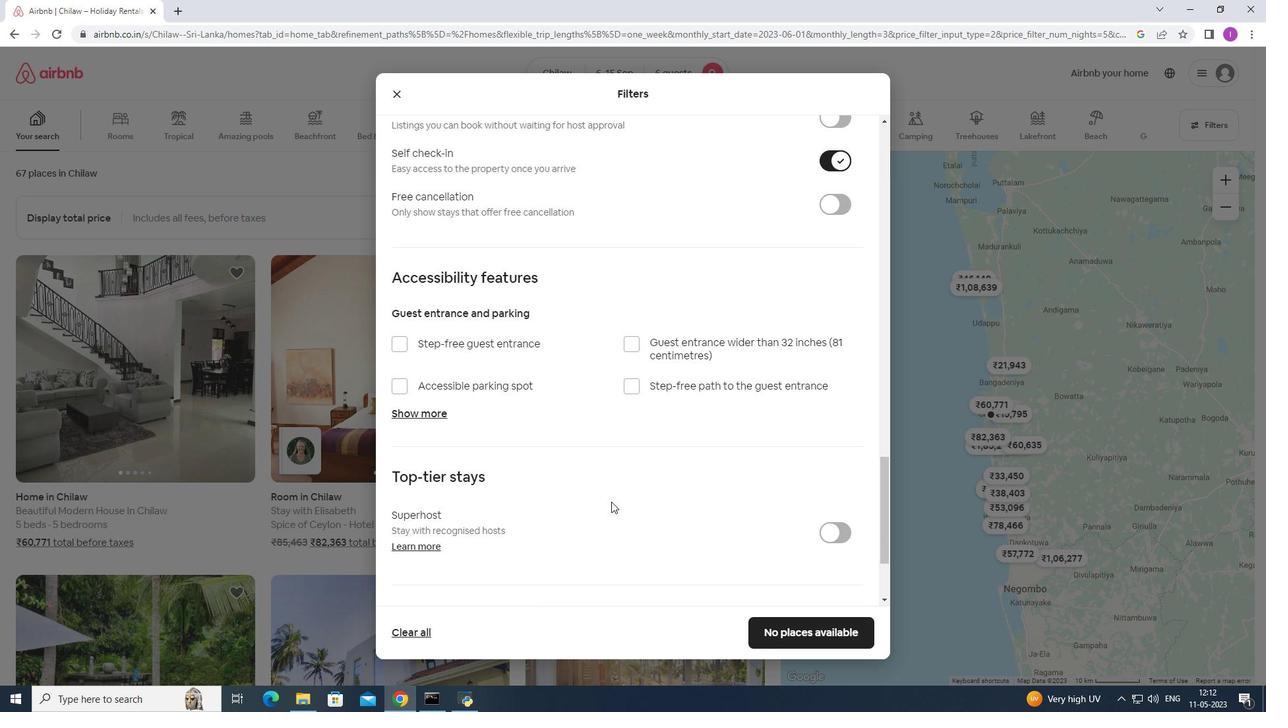 
Action: Mouse scrolled (611, 501) with delta (0, 0)
Screenshot: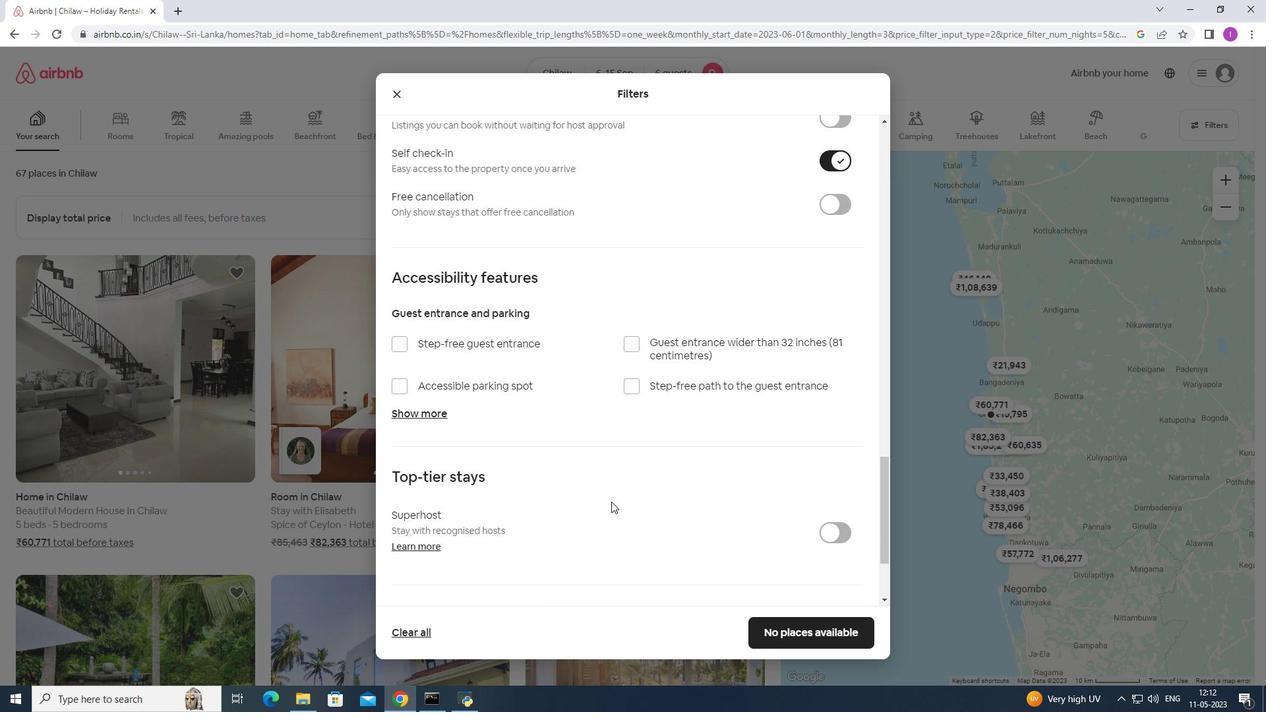 
Action: Mouse scrolled (611, 501) with delta (0, 0)
Screenshot: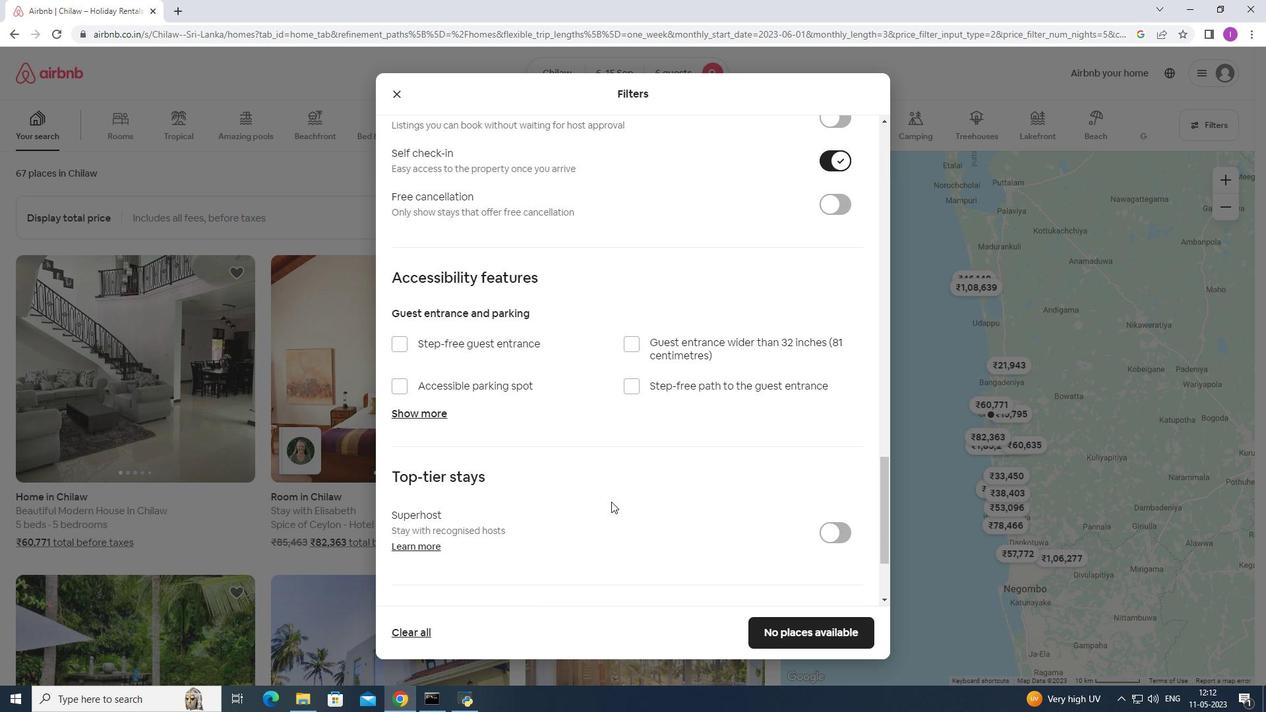 
Action: Mouse scrolled (611, 501) with delta (0, 0)
Screenshot: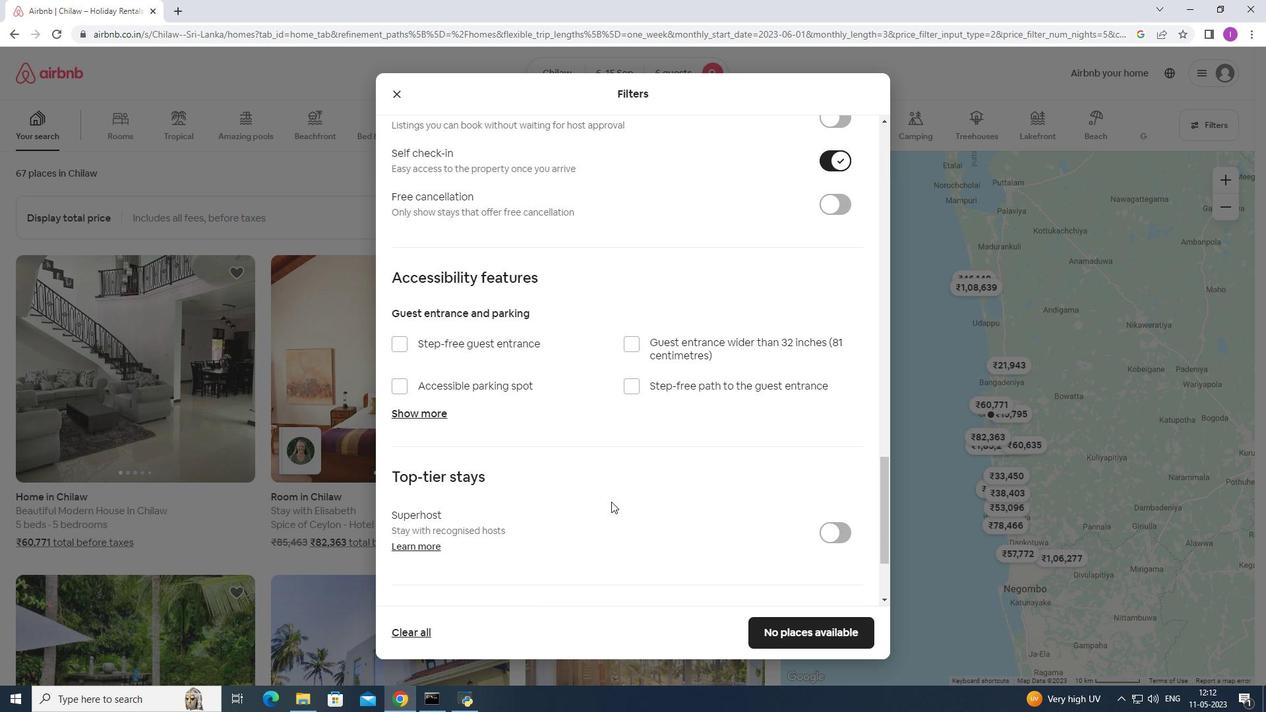 
Action: Mouse moved to (597, 502)
Screenshot: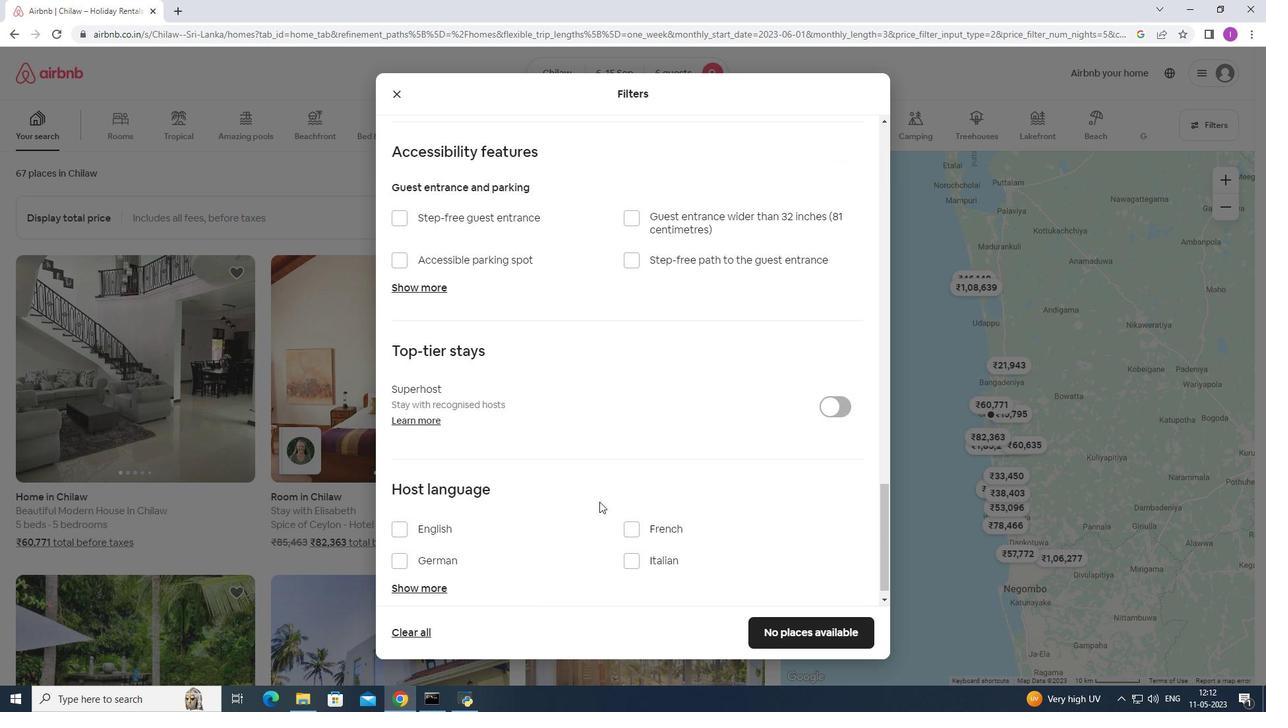 
Action: Mouse scrolled (597, 502) with delta (0, 0)
Screenshot: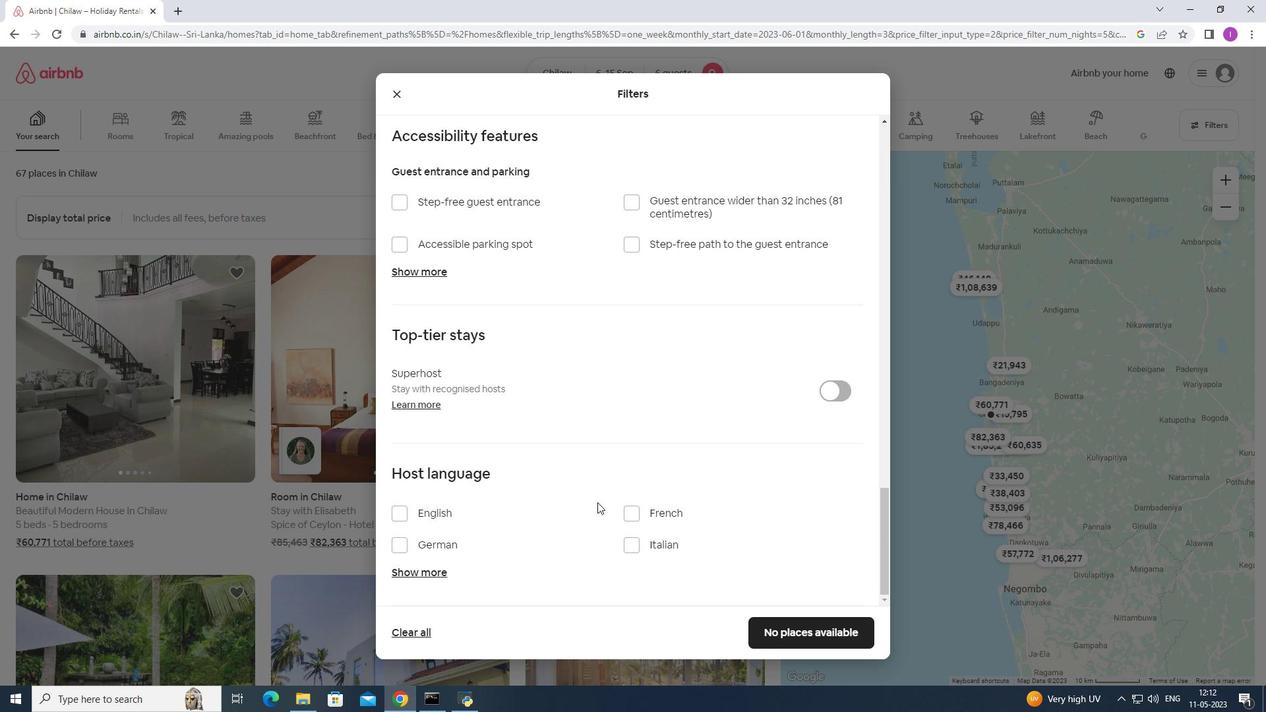 
Action: Mouse scrolled (597, 502) with delta (0, 0)
Screenshot: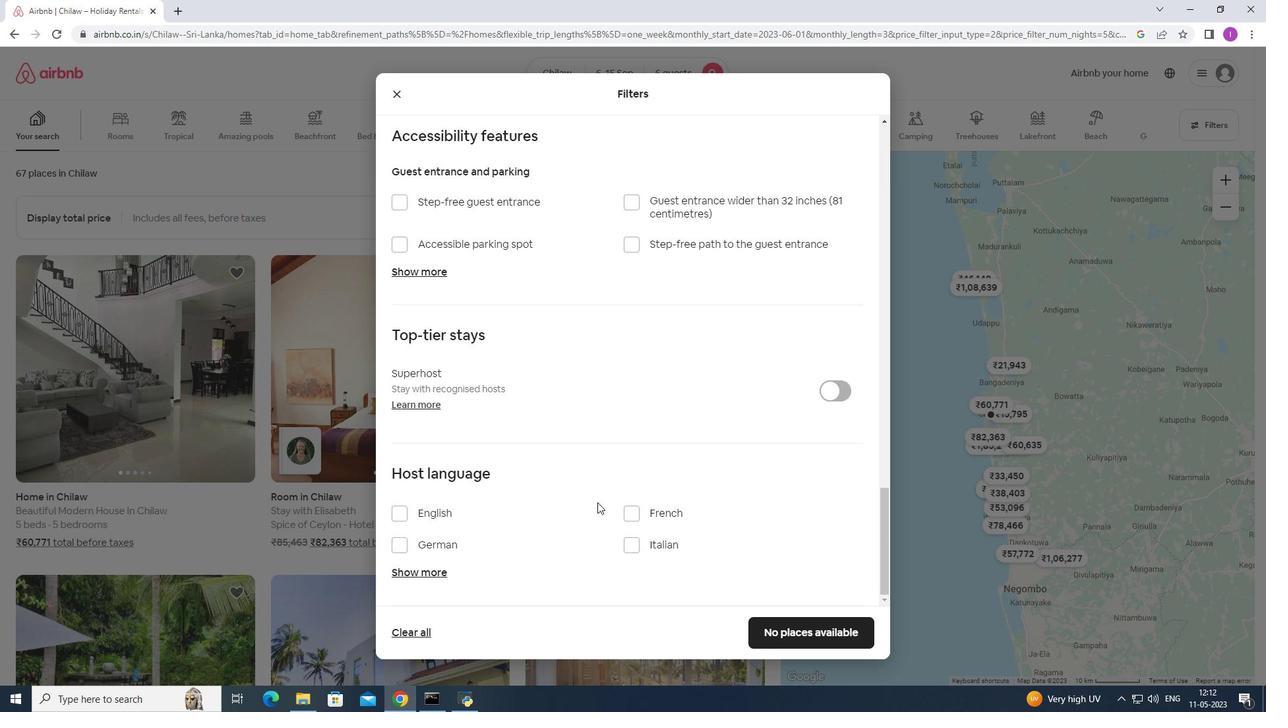 
Action: Mouse scrolled (597, 502) with delta (0, 0)
Screenshot: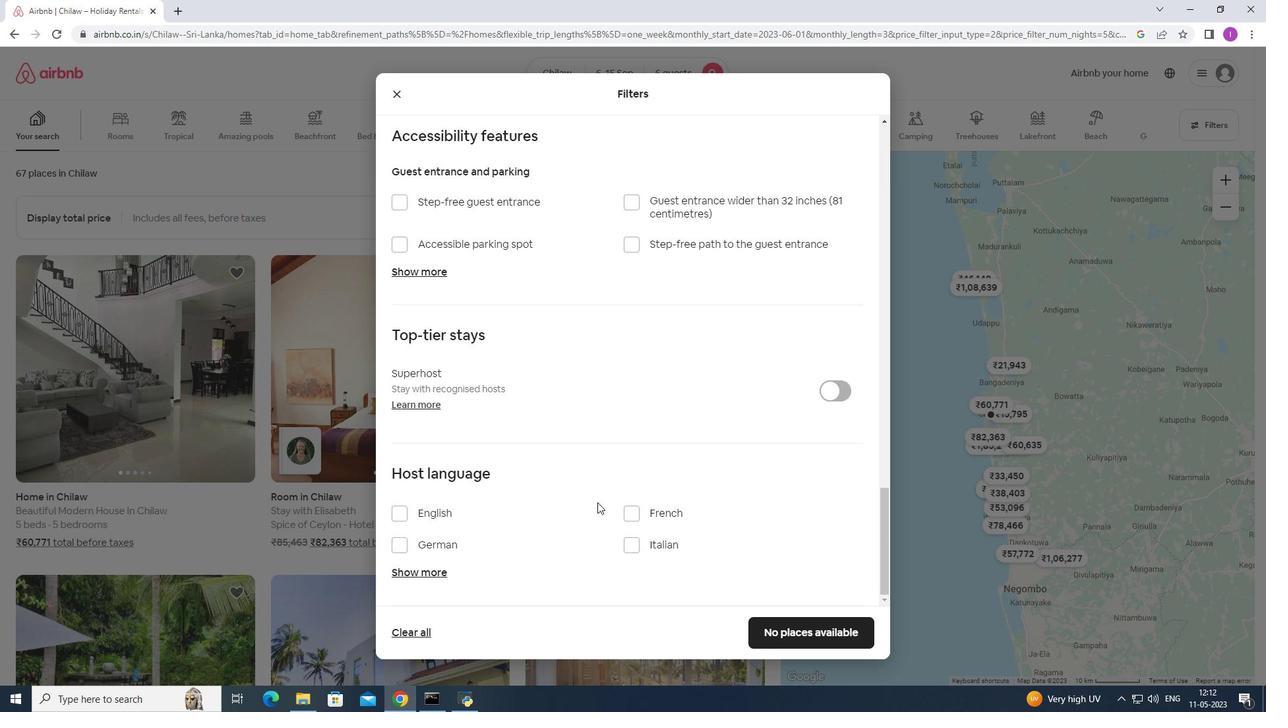 
Action: Mouse moved to (597, 504)
Screenshot: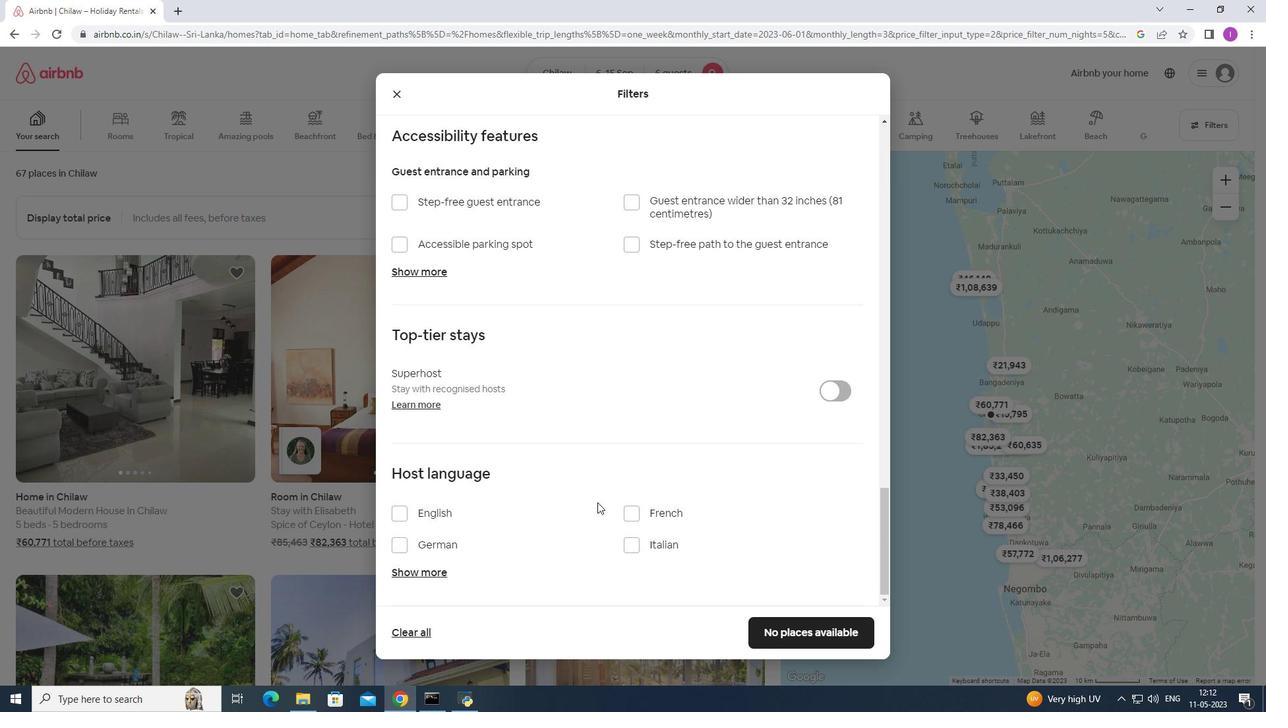 
Action: Mouse scrolled (597, 503) with delta (0, 0)
Screenshot: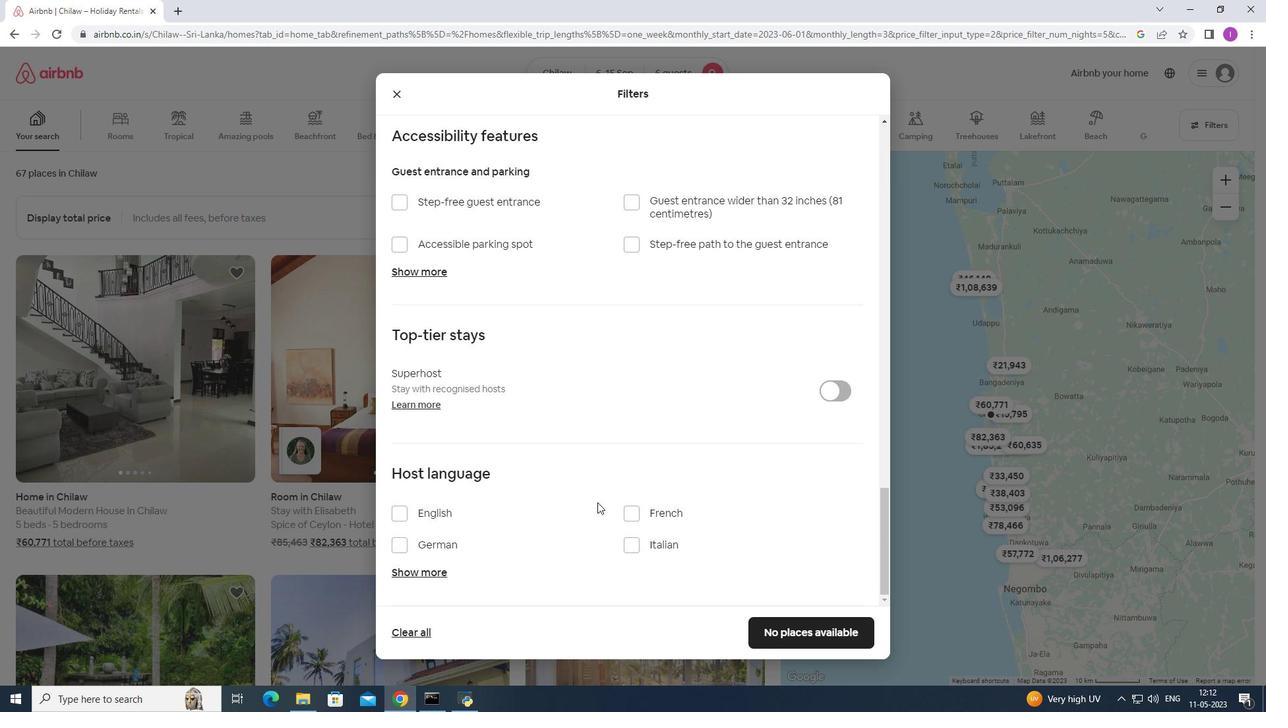 
Action: Mouse moved to (596, 504)
Screenshot: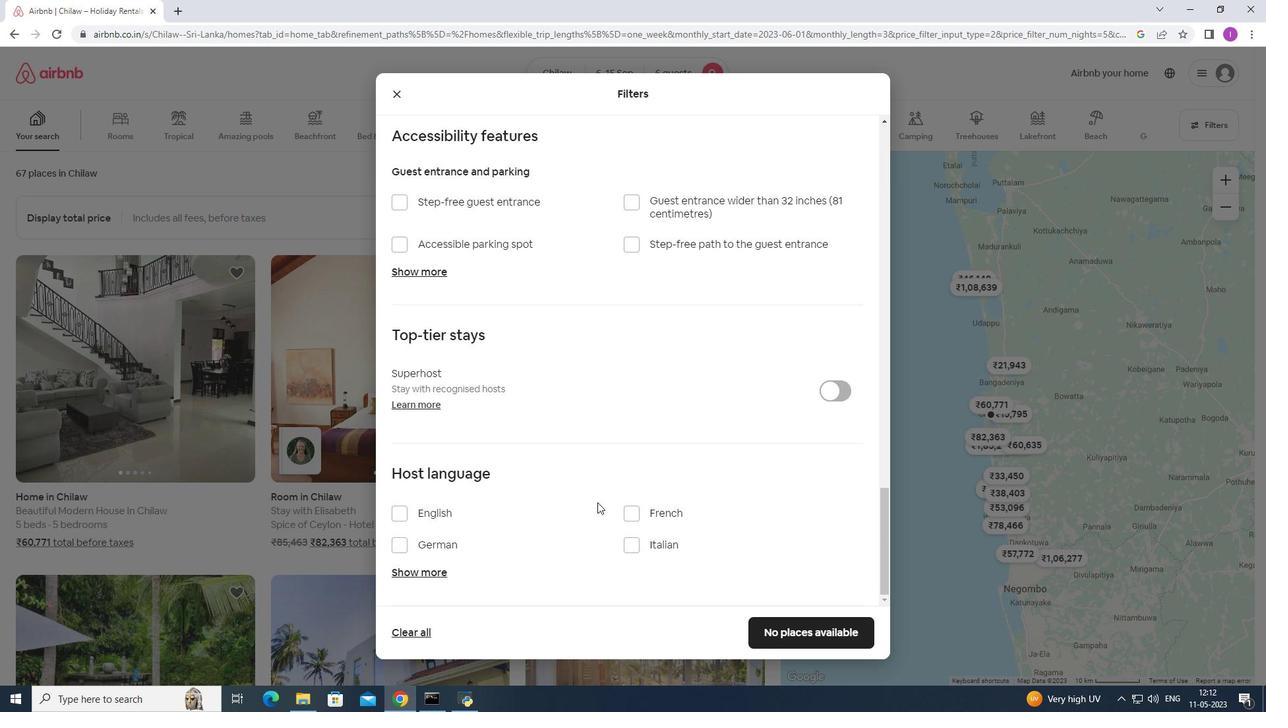 
Action: Mouse scrolled (596, 504) with delta (0, 0)
Screenshot: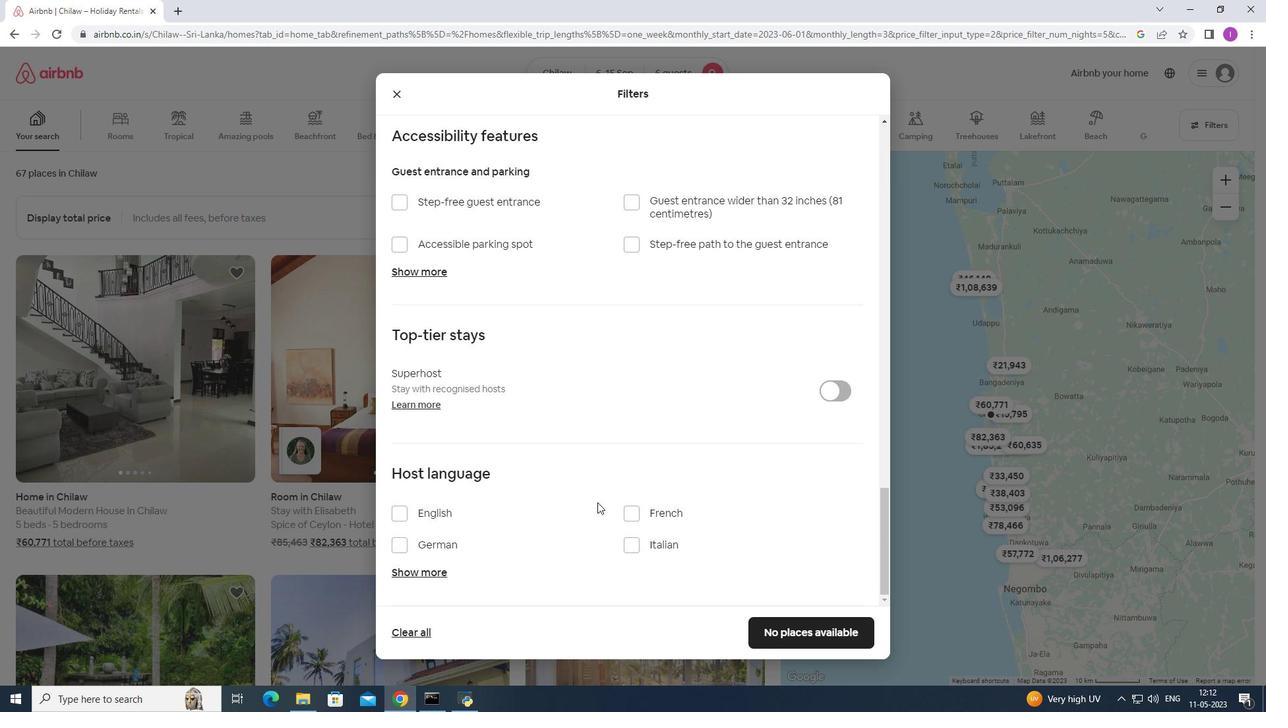 
Action: Mouse moved to (393, 512)
Screenshot: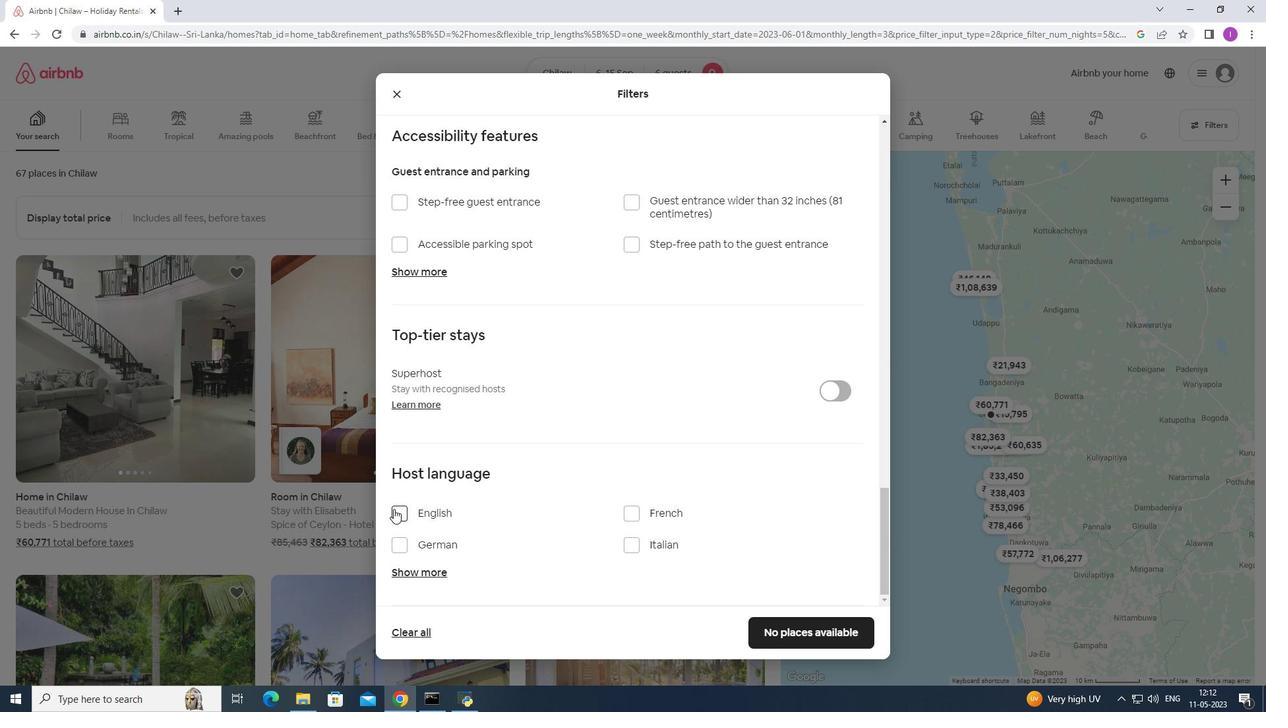 
Action: Mouse pressed left at (393, 512)
Screenshot: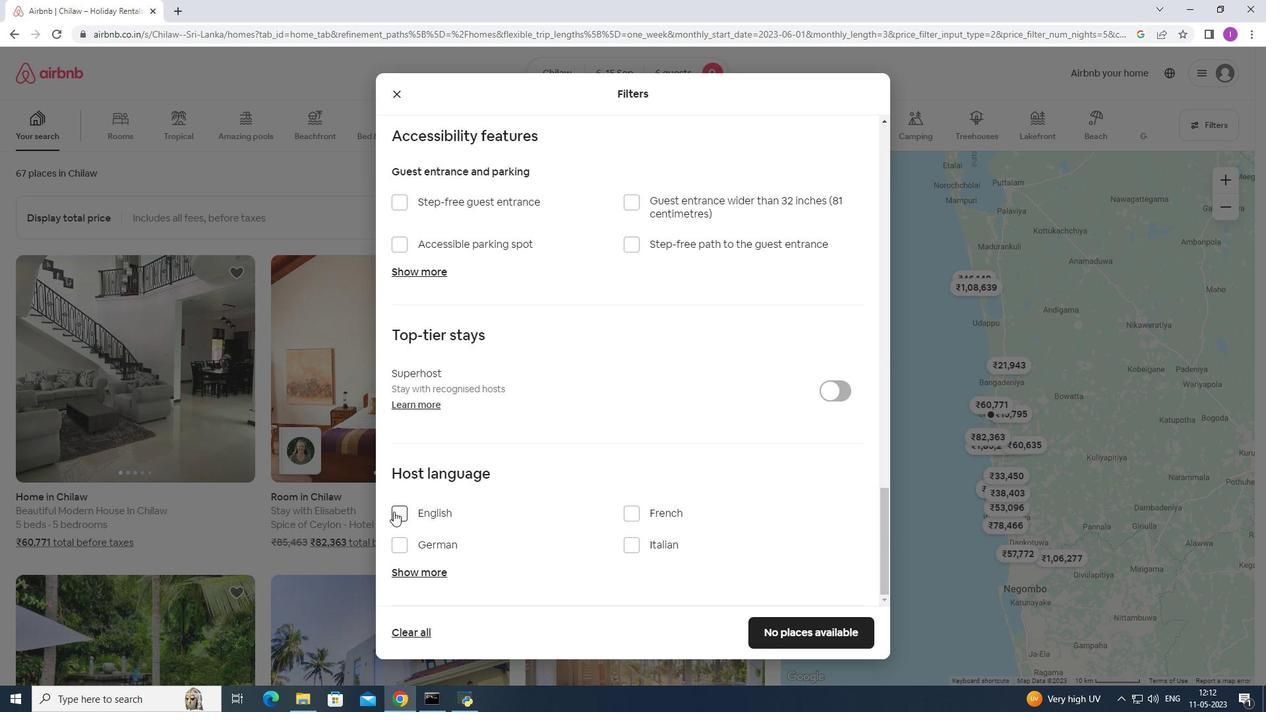 
Action: Mouse moved to (789, 620)
Screenshot: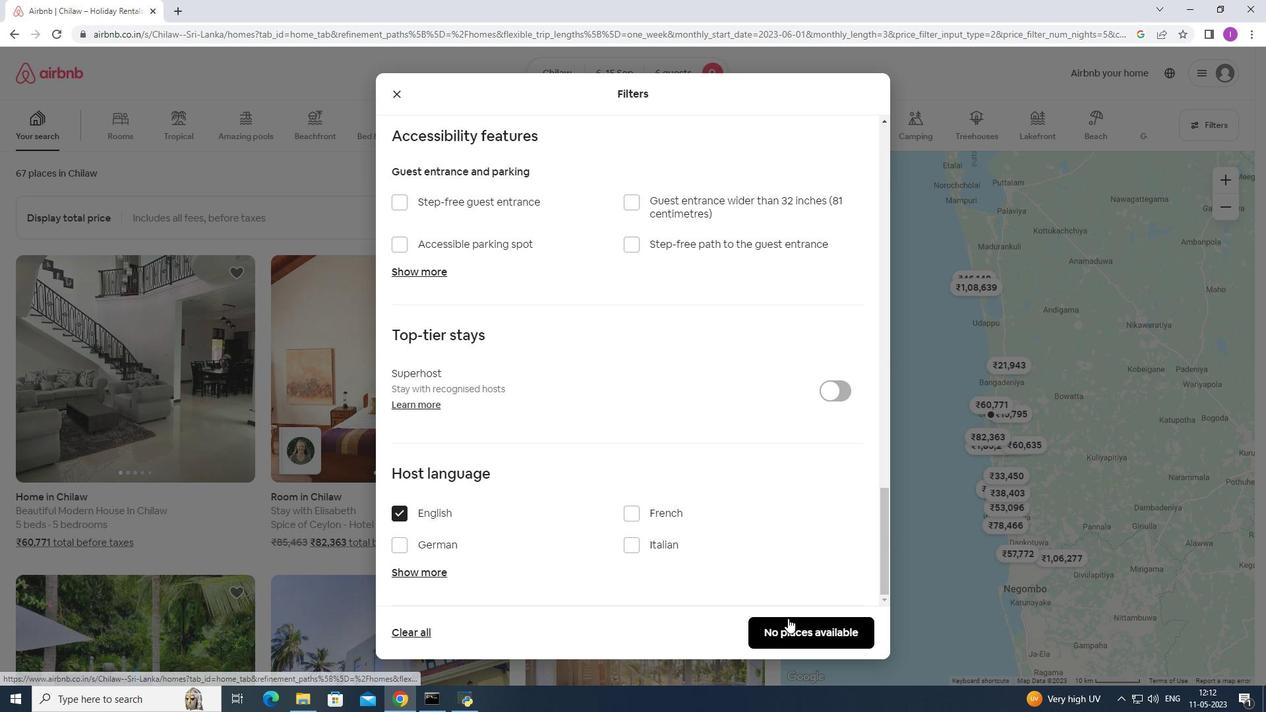 
Action: Mouse pressed left at (789, 620)
Screenshot: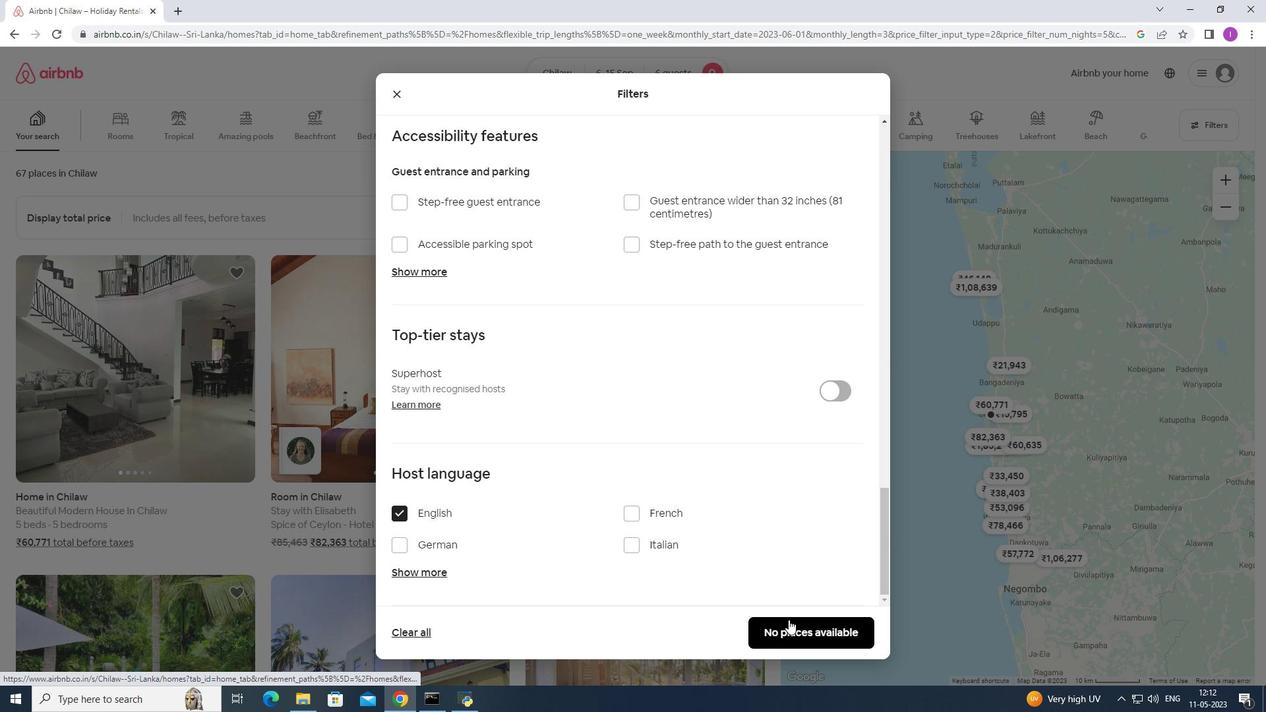 
Action: Mouse moved to (774, 614)
Screenshot: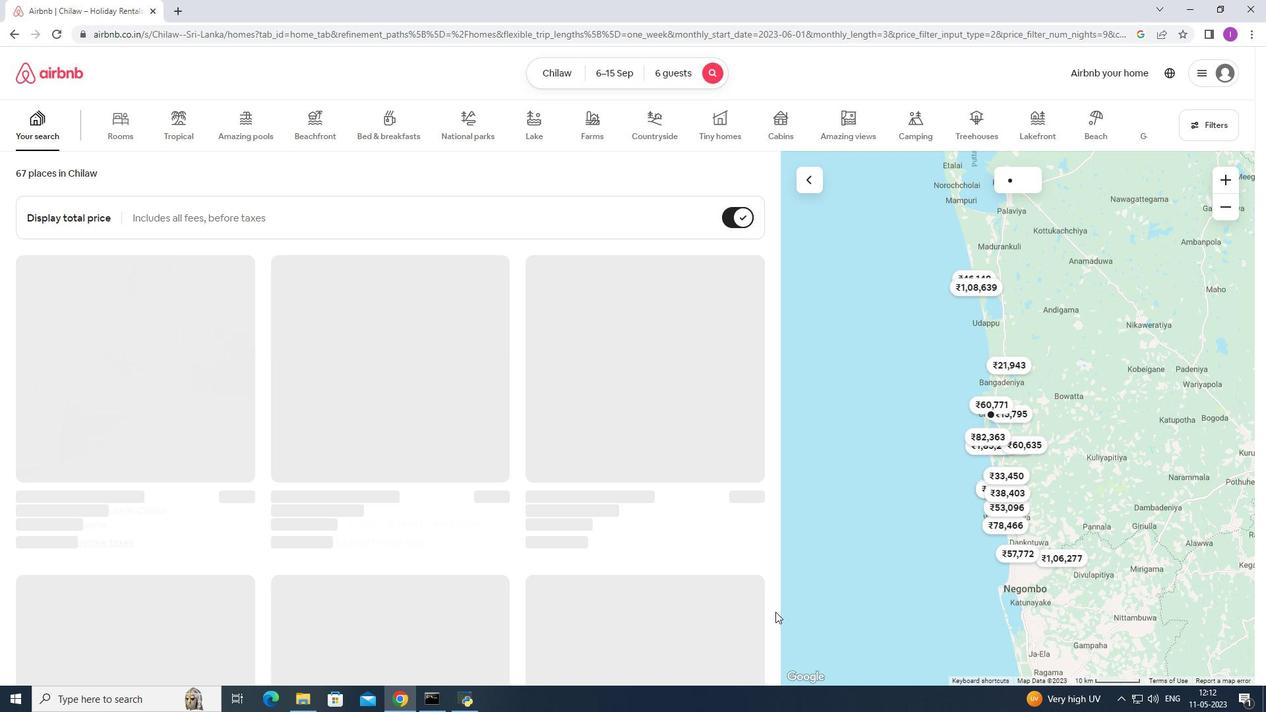 
